 Task: Buy 3 Heat Shields from Exhaust & Emissions section under best seller category for shipping address: Evan Adams, 1390 Camden Street, Reno, Nevada 89501, Cell Number 7752551231. Pay from credit card ending with 2005, CVV 3321
Action: Mouse moved to (27, 77)
Screenshot: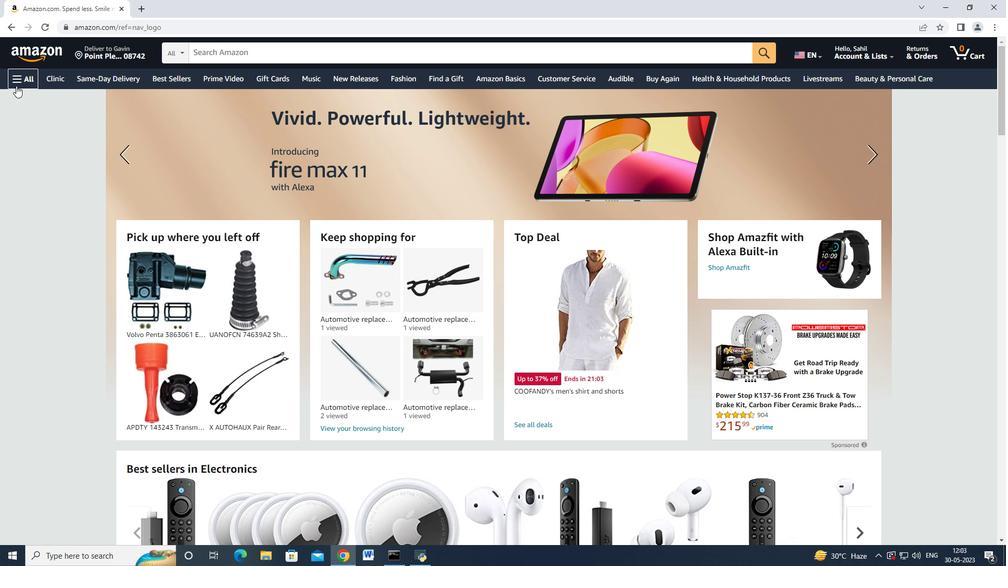 
Action: Mouse pressed left at (27, 77)
Screenshot: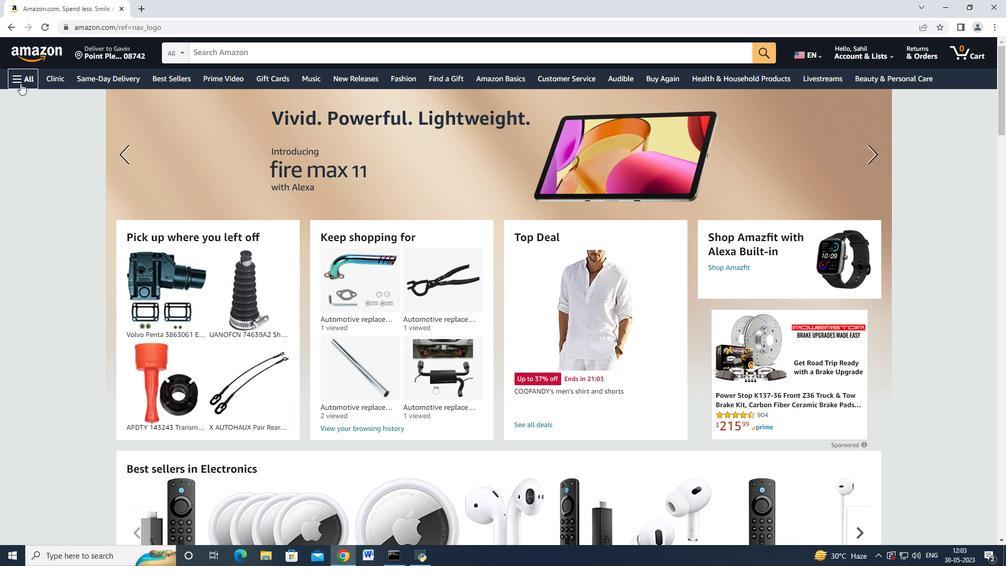 
Action: Mouse moved to (78, 150)
Screenshot: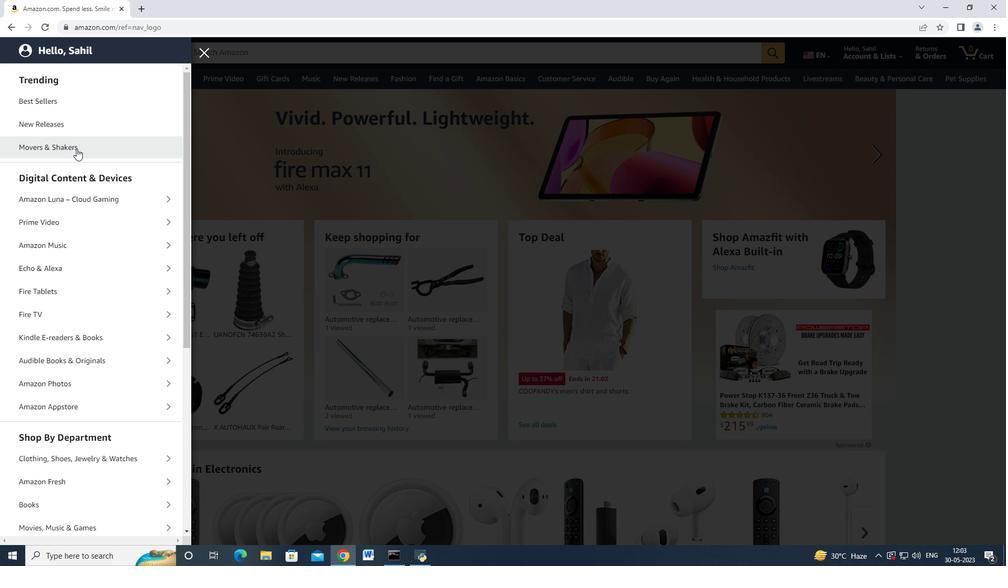 
Action: Mouse scrolled (78, 150) with delta (0, 0)
Screenshot: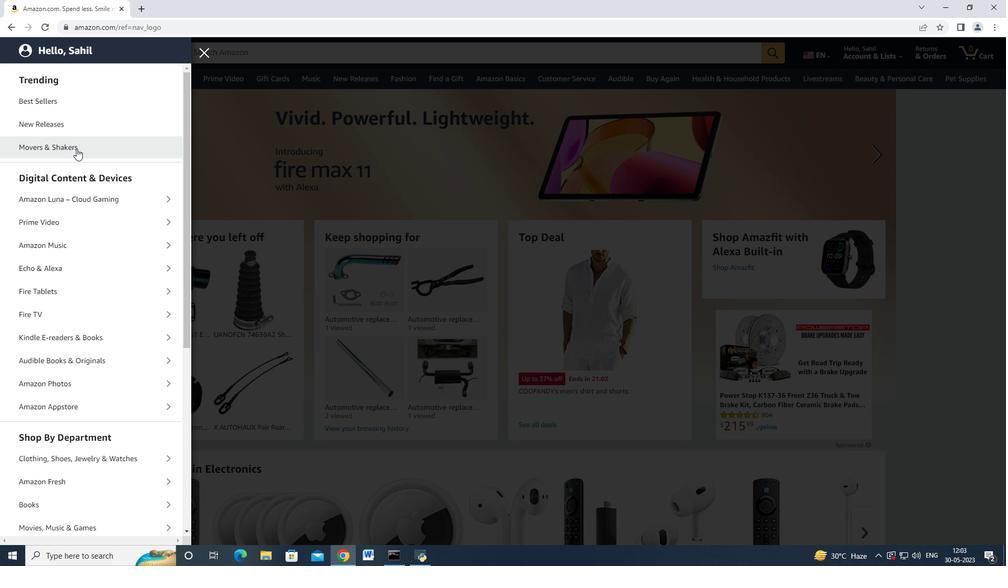 
Action: Mouse scrolled (78, 150) with delta (0, 0)
Screenshot: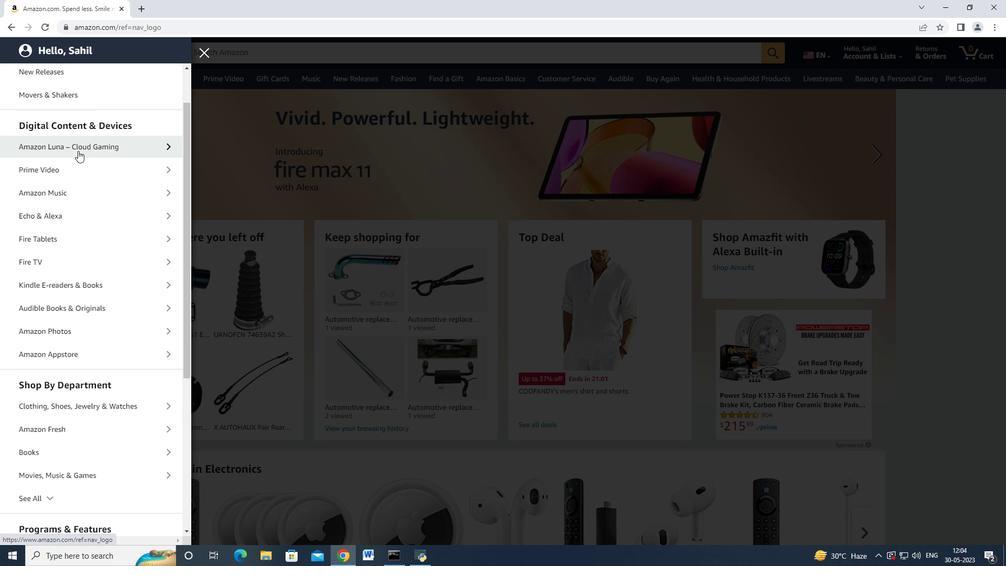 
Action: Mouse moved to (79, 156)
Screenshot: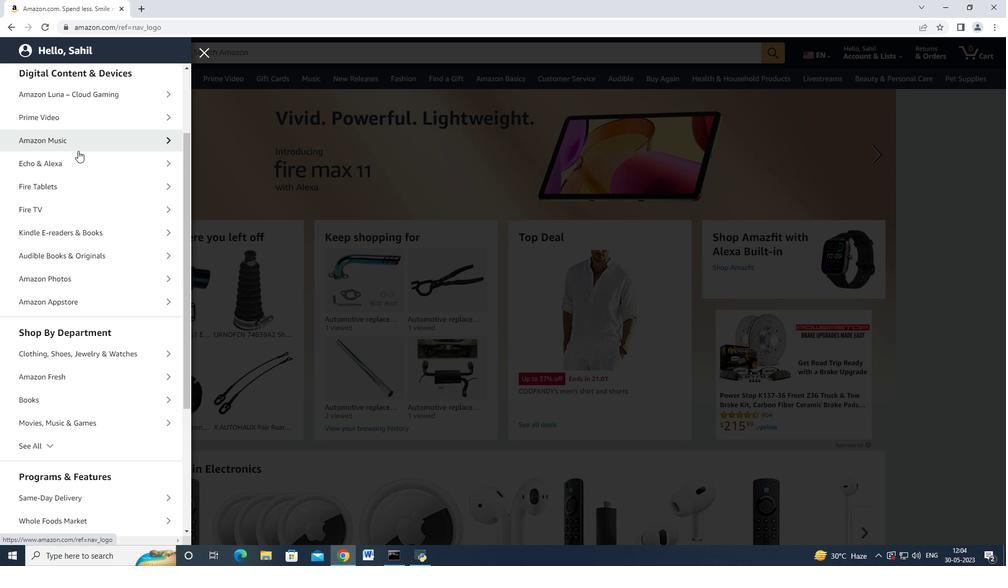 
Action: Mouse scrolled (79, 156) with delta (0, 0)
Screenshot: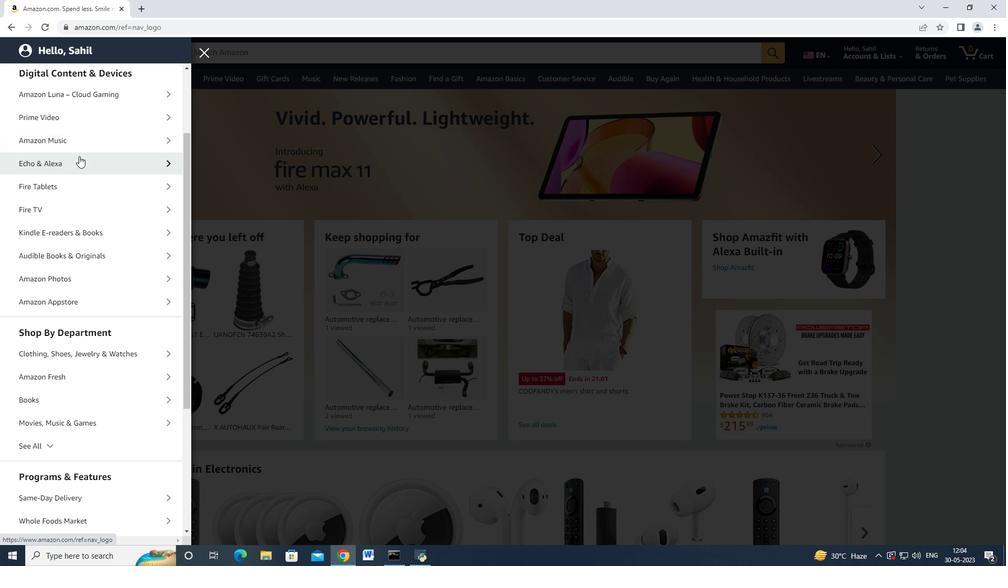 
Action: Mouse moved to (98, 324)
Screenshot: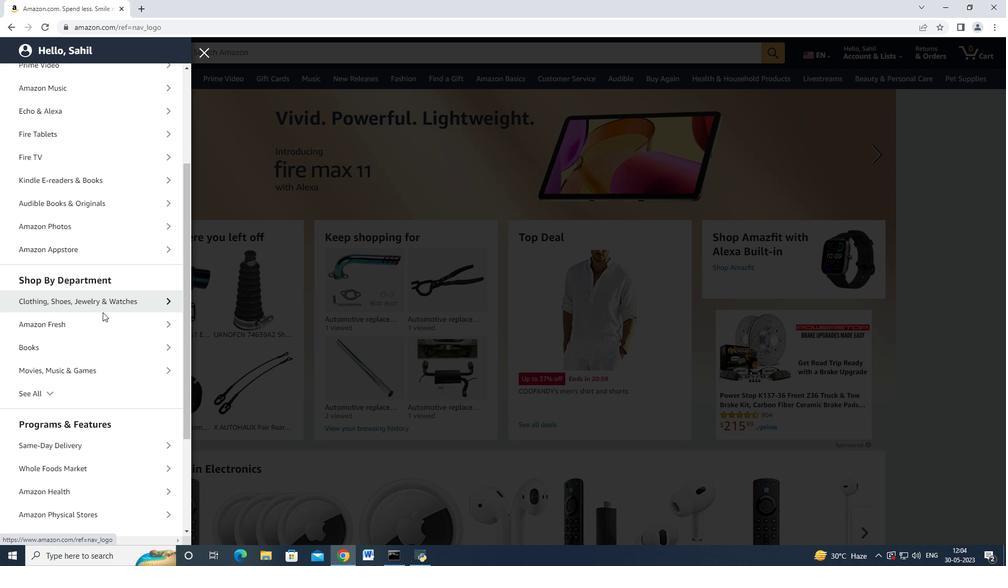 
Action: Mouse scrolled (98, 323) with delta (0, 0)
Screenshot: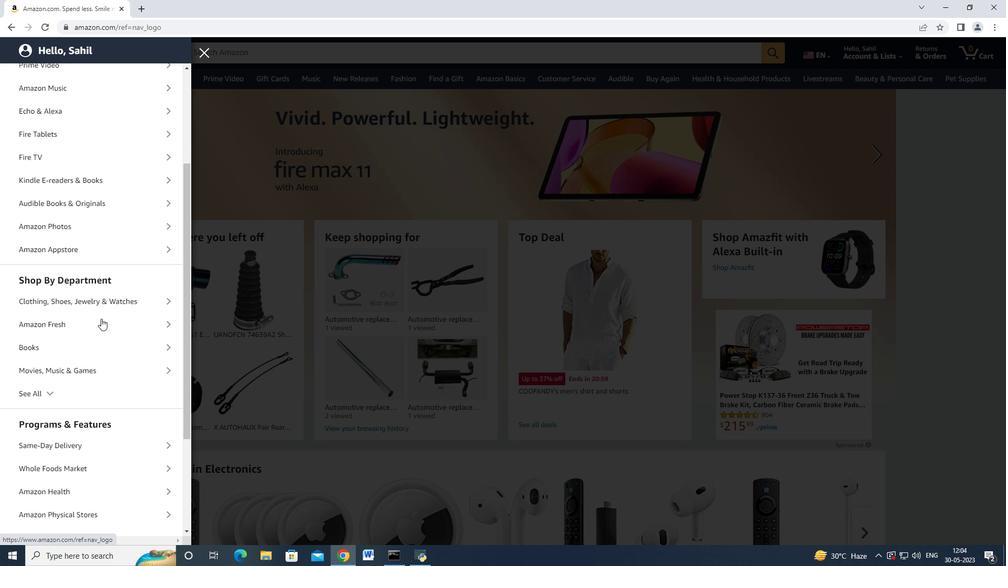
Action: Mouse scrolled (98, 323) with delta (0, 0)
Screenshot: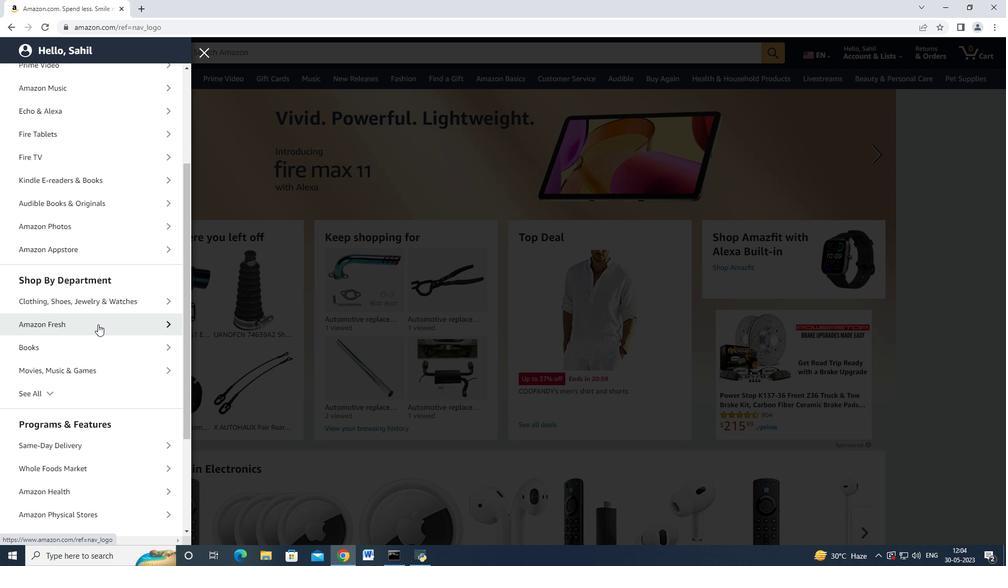
Action: Mouse moved to (83, 298)
Screenshot: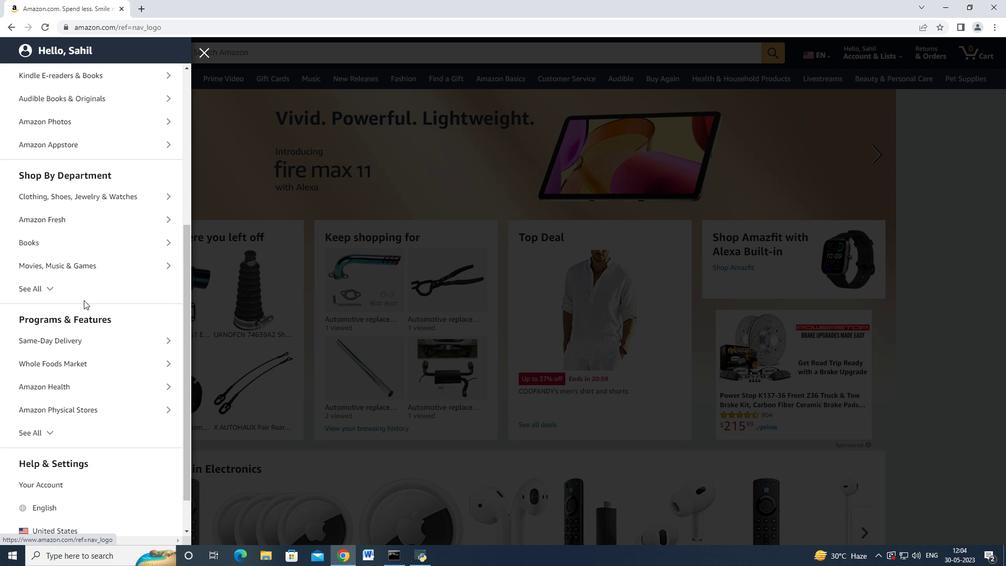 
Action: Mouse pressed left at (83, 298)
Screenshot: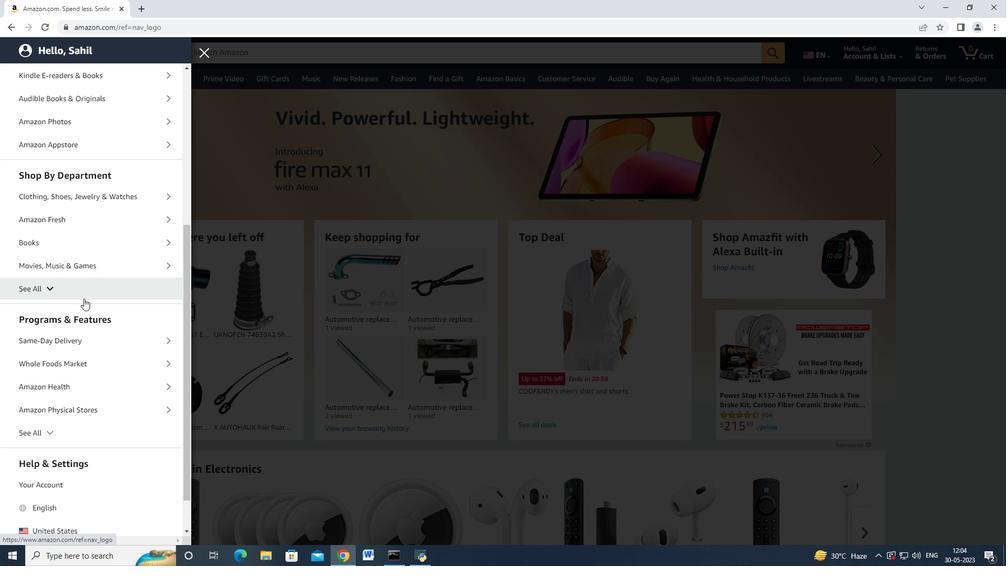
Action: Mouse scrolled (83, 298) with delta (0, 0)
Screenshot: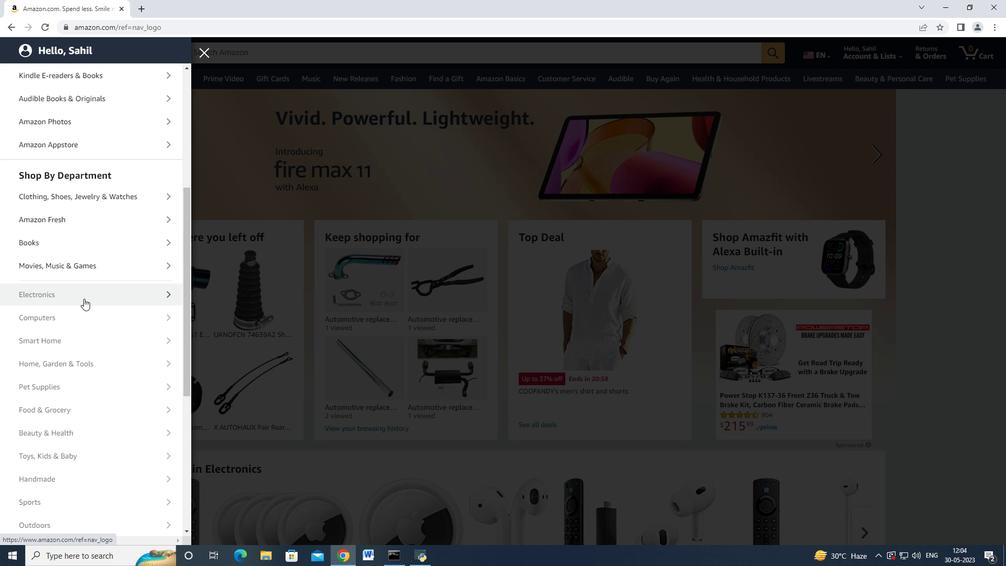 
Action: Mouse scrolled (83, 298) with delta (0, 0)
Screenshot: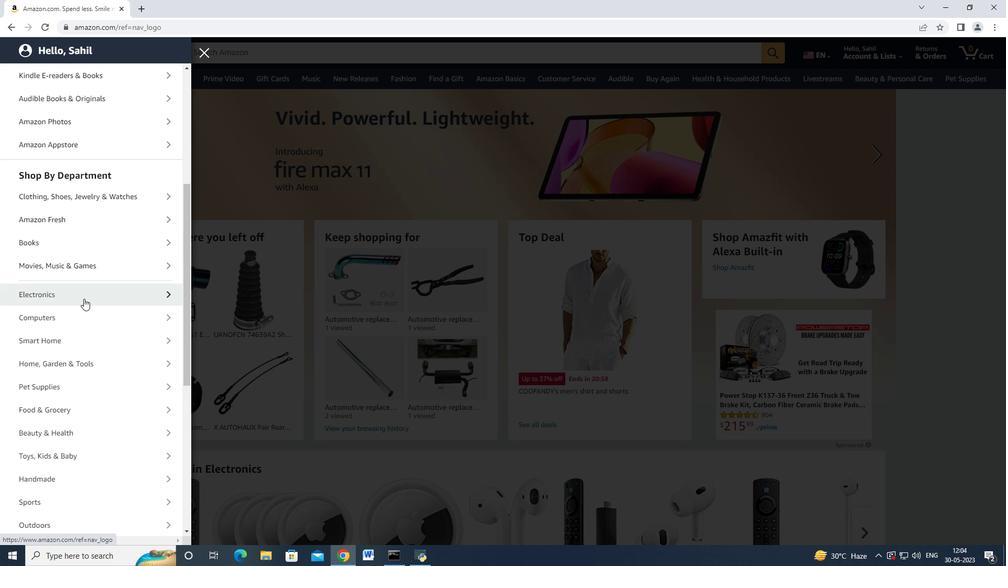 
Action: Mouse scrolled (83, 298) with delta (0, 0)
Screenshot: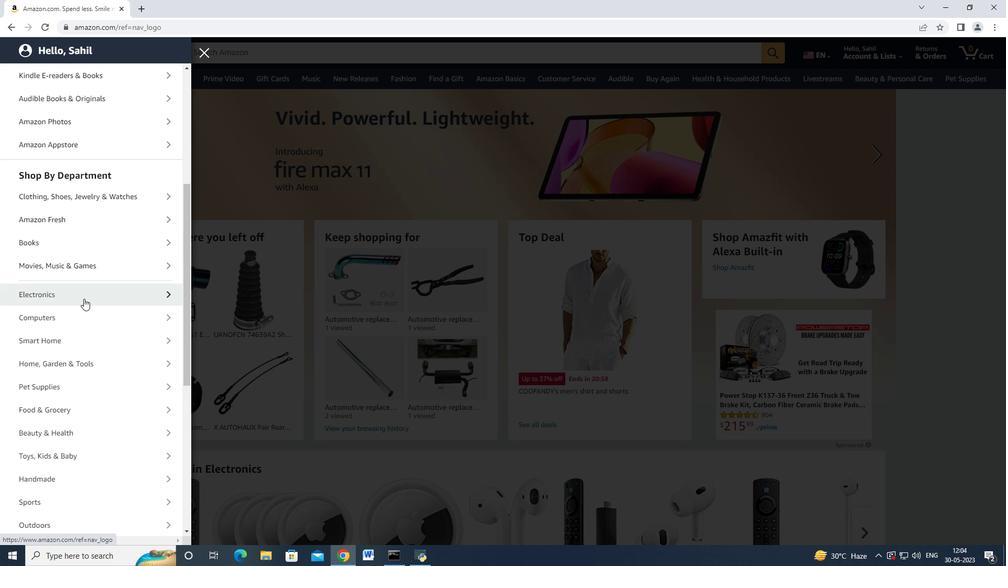 
Action: Mouse scrolled (83, 298) with delta (0, 0)
Screenshot: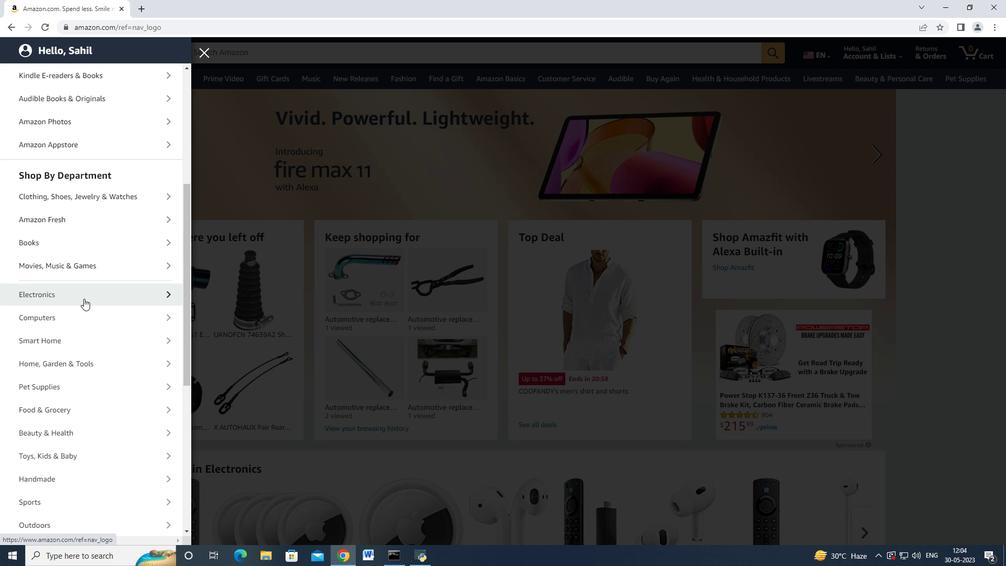
Action: Mouse moved to (136, 343)
Screenshot: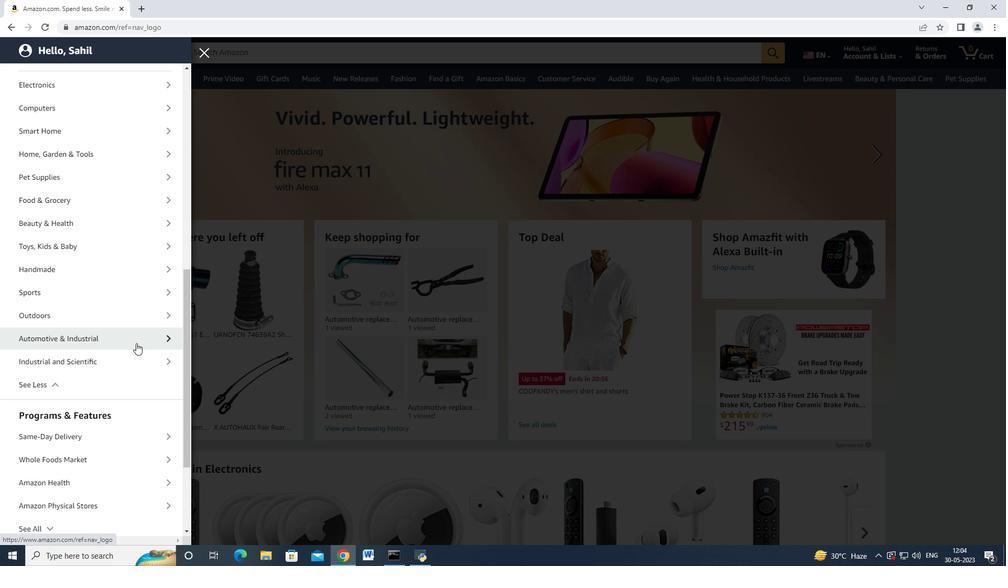 
Action: Mouse pressed left at (136, 343)
Screenshot: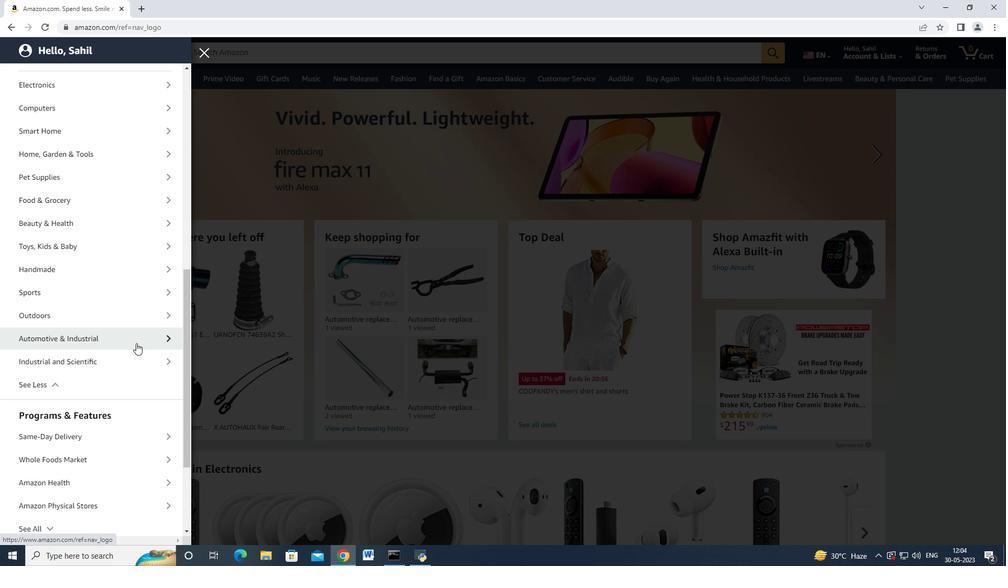 
Action: Mouse moved to (121, 125)
Screenshot: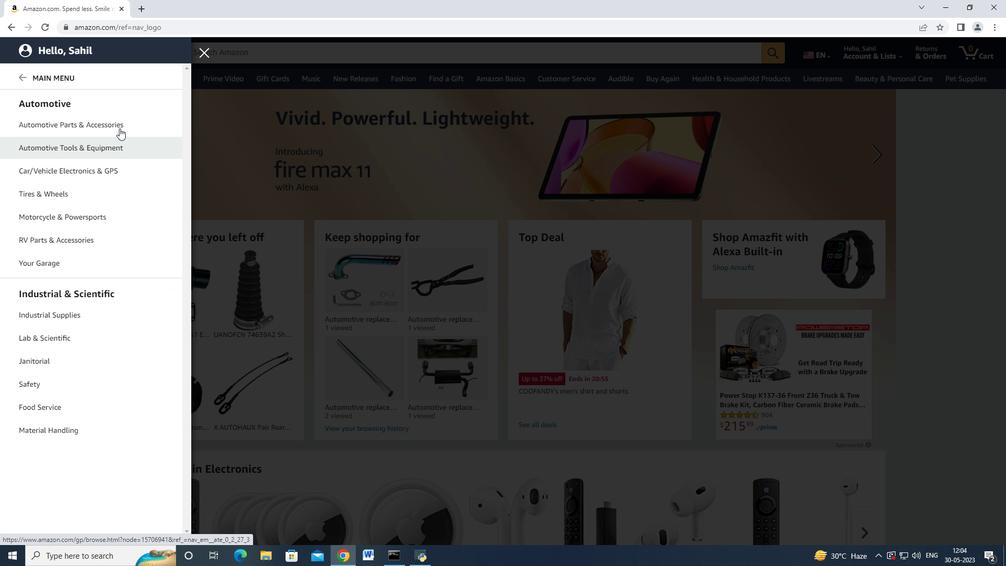
Action: Mouse pressed left at (121, 125)
Screenshot: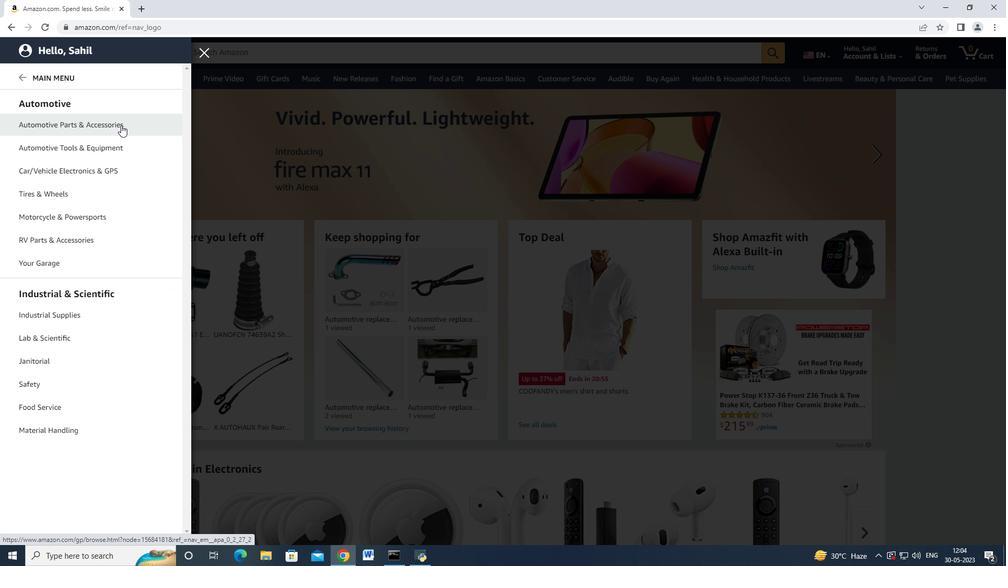 
Action: Mouse moved to (173, 93)
Screenshot: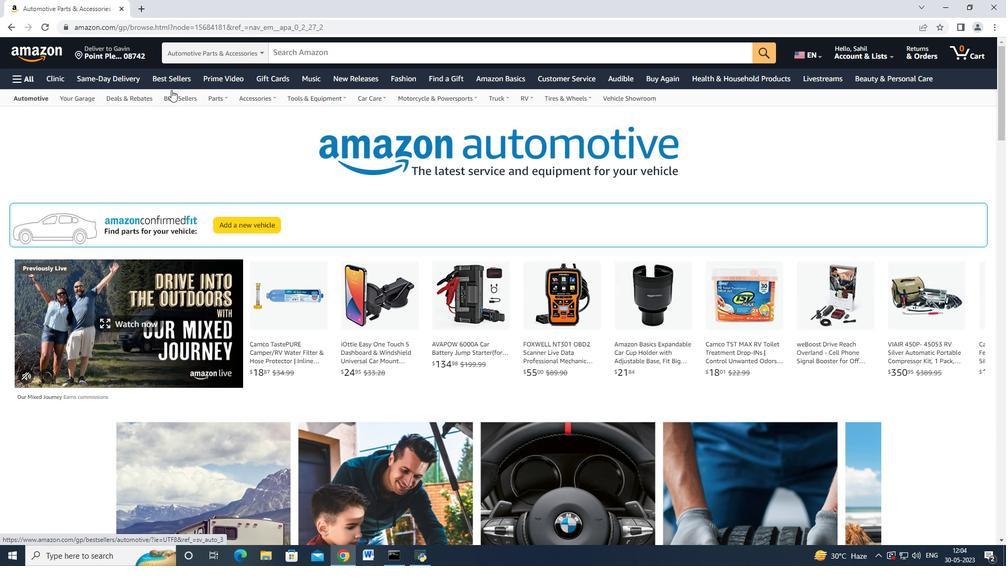 
Action: Mouse pressed left at (173, 93)
Screenshot: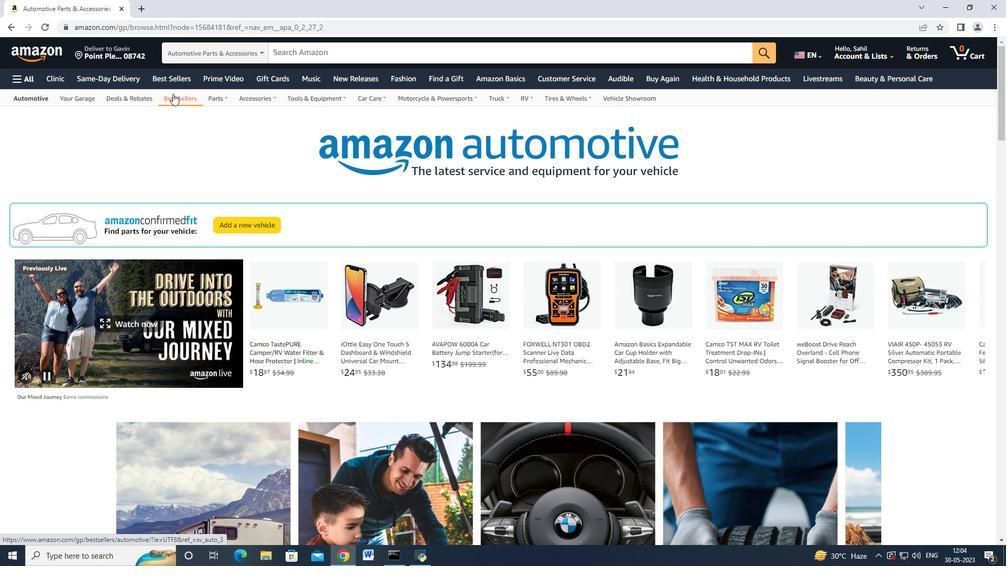 
Action: Mouse moved to (73, 277)
Screenshot: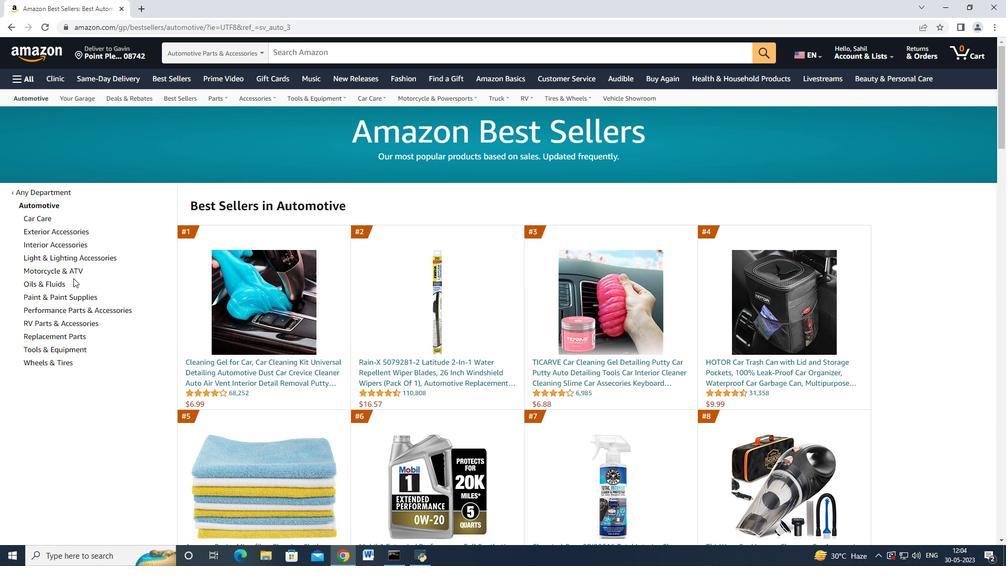 
Action: Mouse scrolled (73, 277) with delta (0, 0)
Screenshot: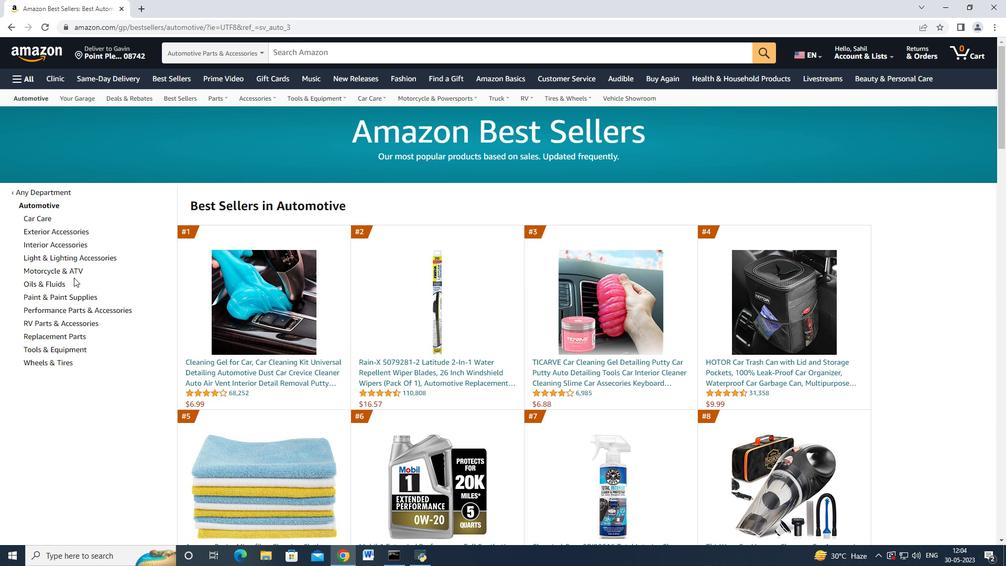 
Action: Mouse moved to (75, 276)
Screenshot: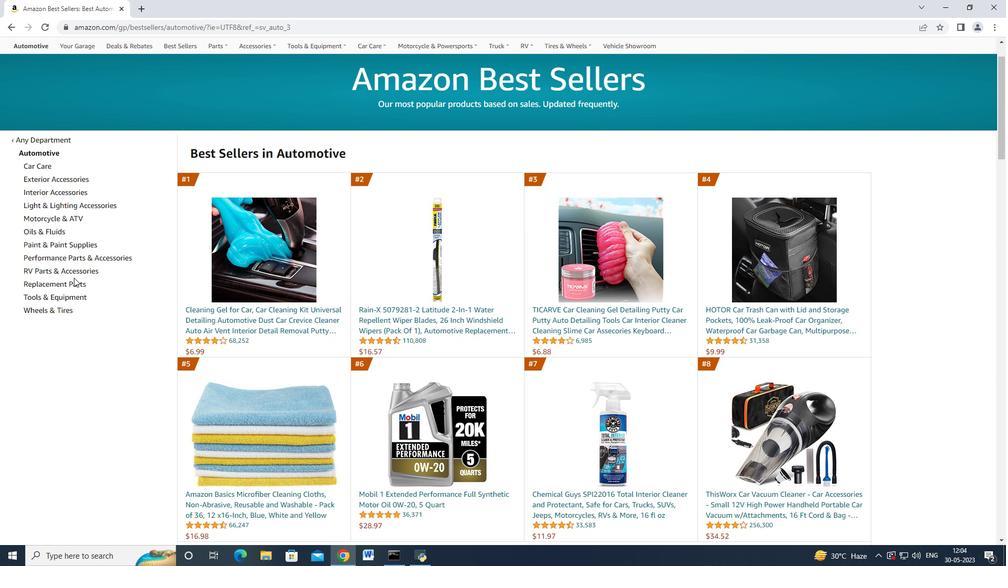 
Action: Mouse scrolled (75, 276) with delta (0, 0)
Screenshot: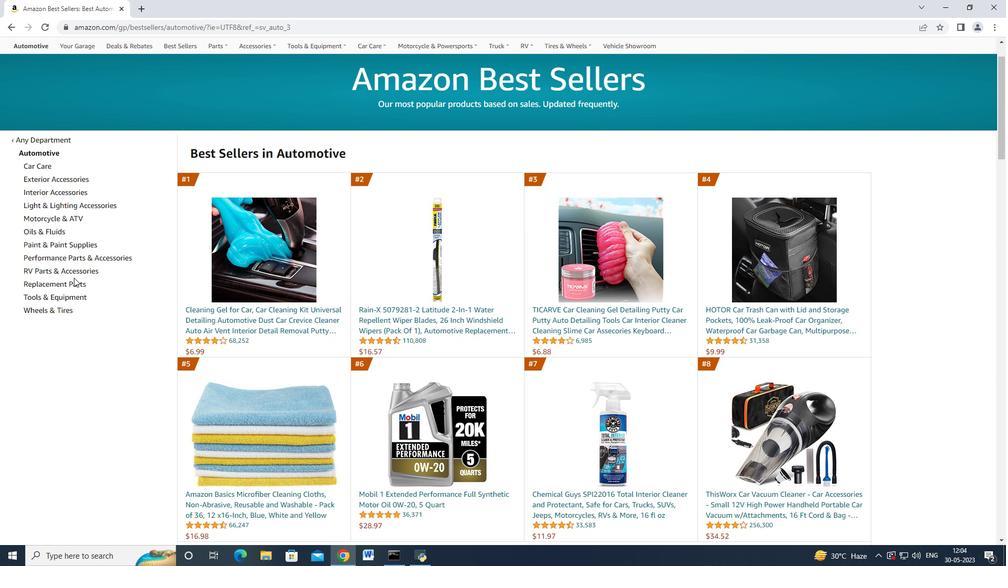 
Action: Mouse moved to (65, 231)
Screenshot: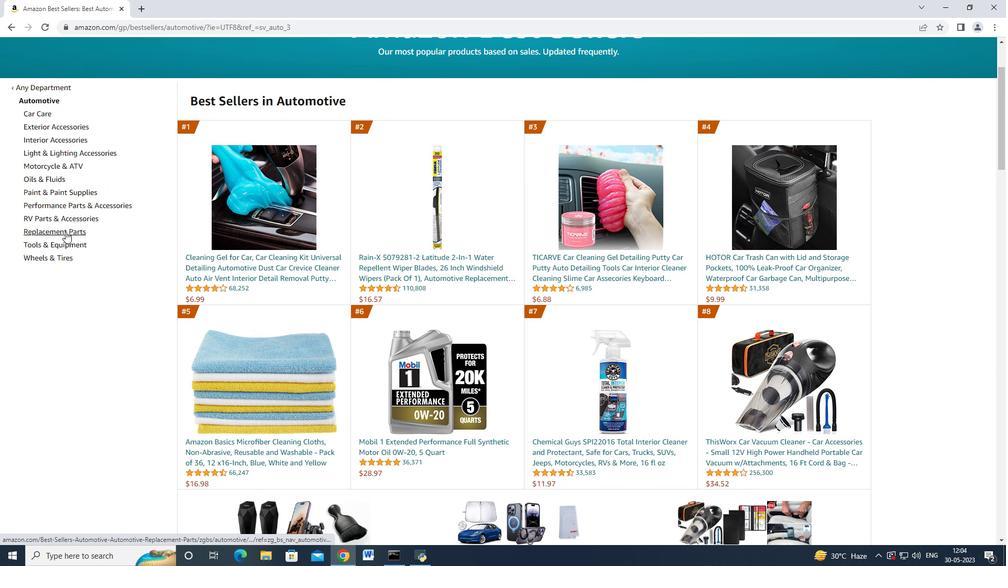 
Action: Mouse pressed left at (65, 231)
Screenshot: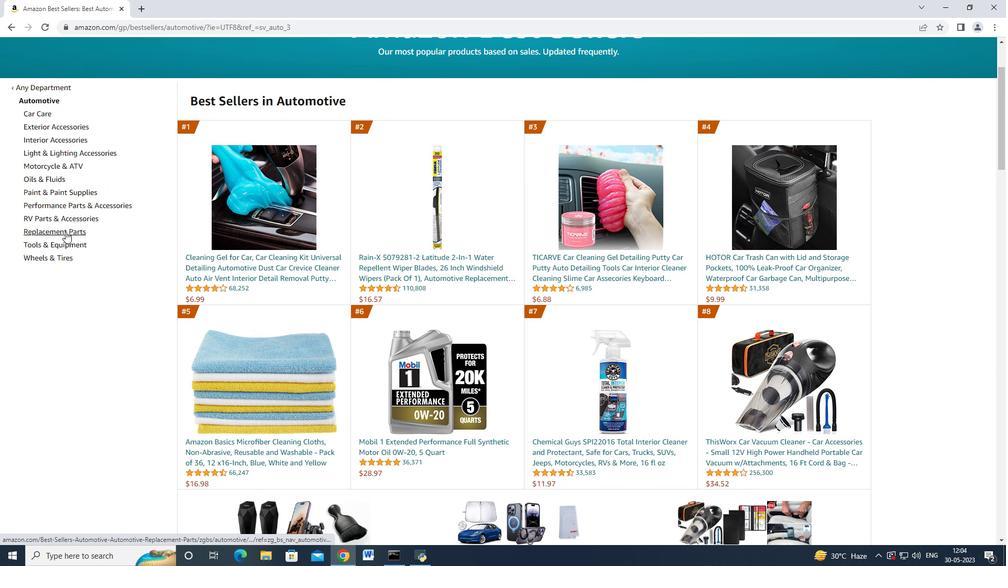 
Action: Mouse moved to (64, 251)
Screenshot: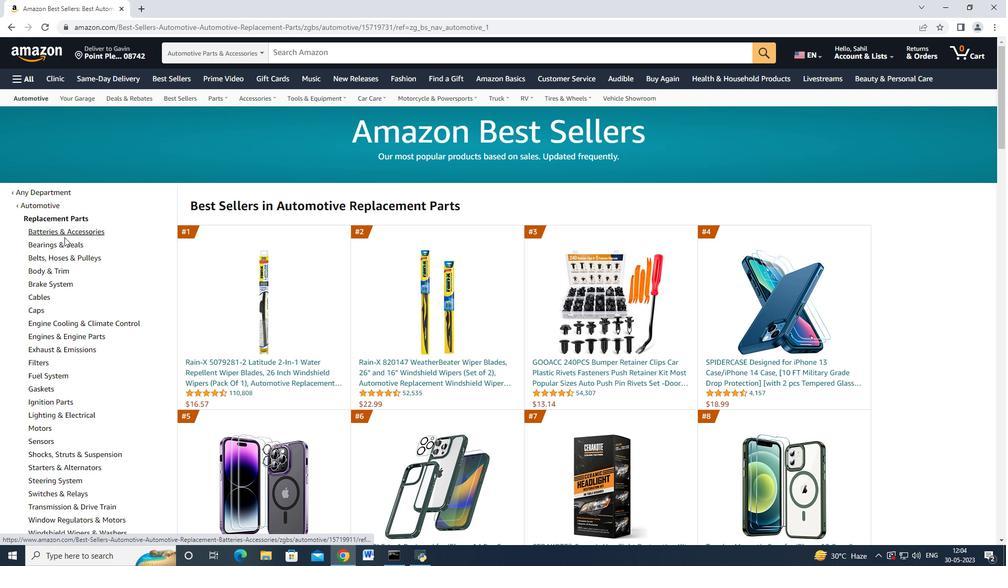 
Action: Mouse scrolled (64, 251) with delta (0, 0)
Screenshot: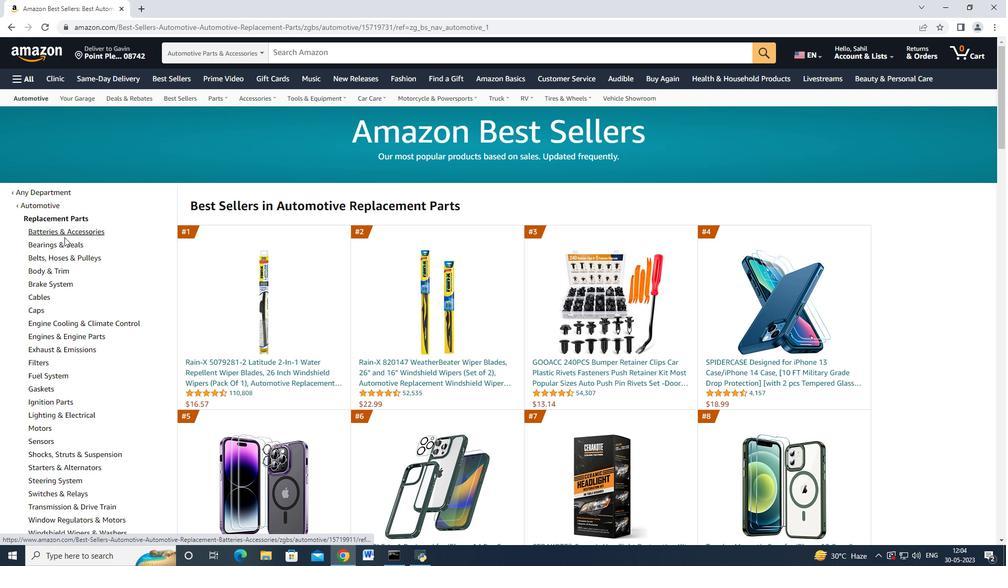 
Action: Mouse moved to (73, 297)
Screenshot: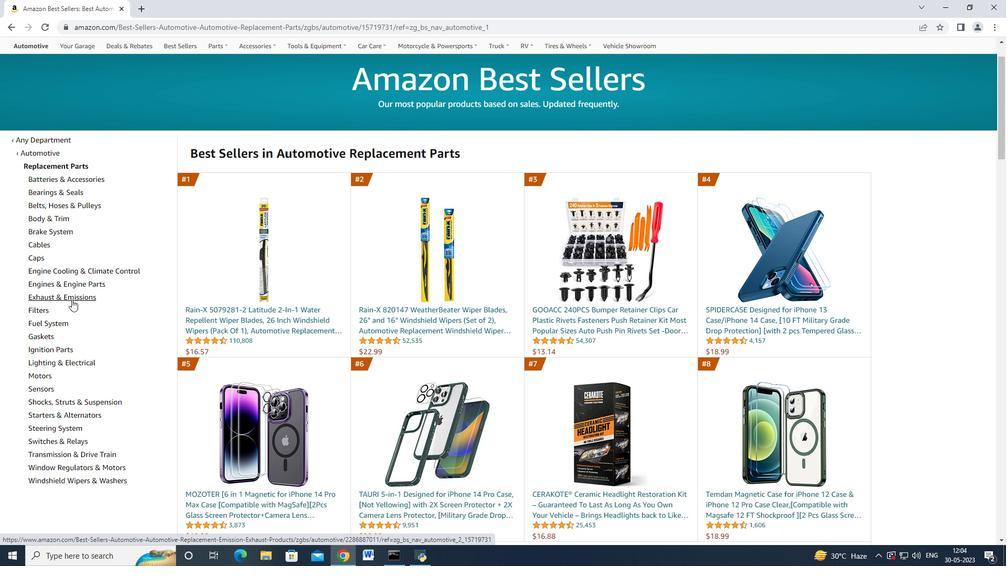 
Action: Mouse pressed left at (73, 297)
Screenshot: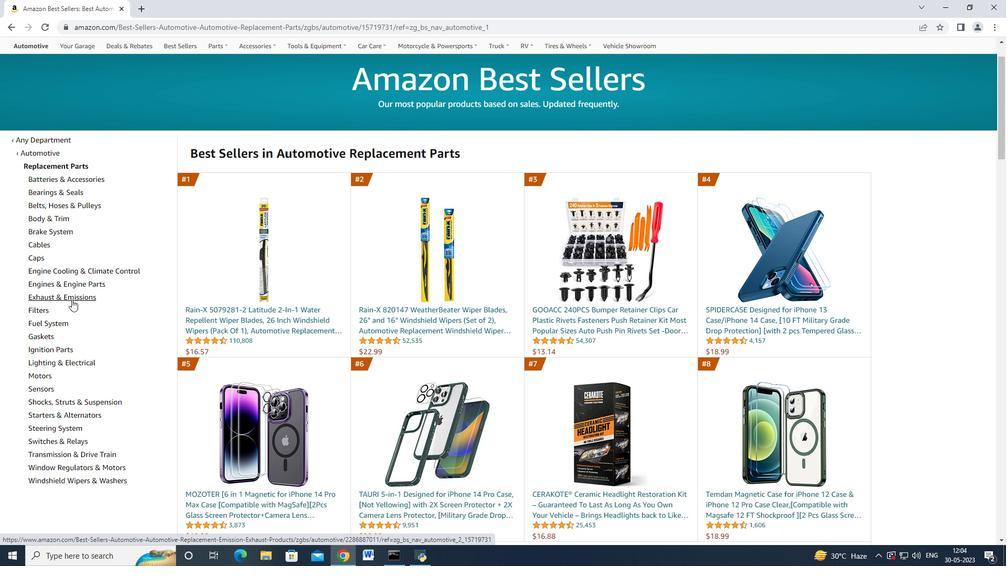 
Action: Mouse moved to (85, 255)
Screenshot: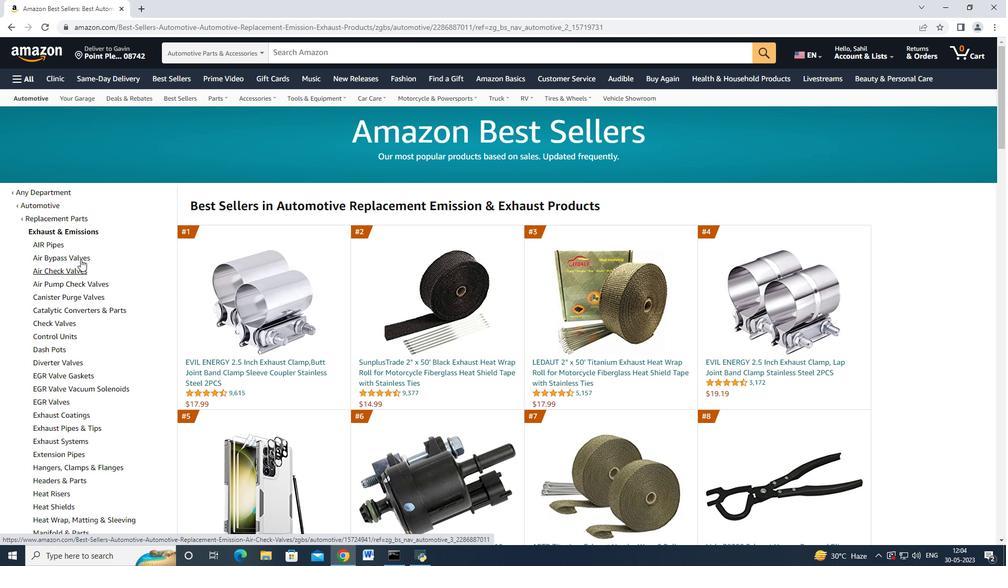 
Action: Mouse scrolled (85, 254) with delta (0, 0)
Screenshot: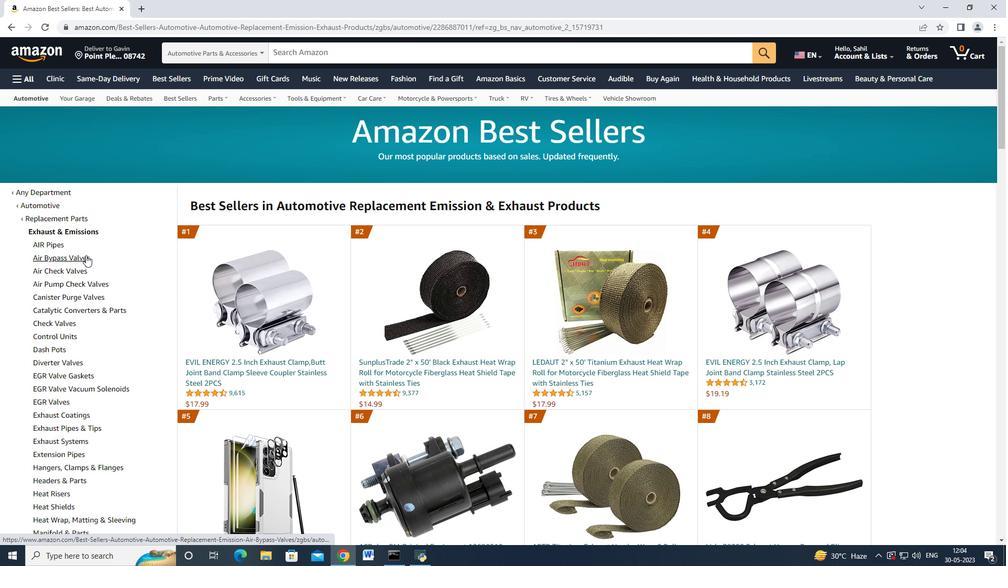 
Action: Mouse scrolled (85, 254) with delta (0, 0)
Screenshot: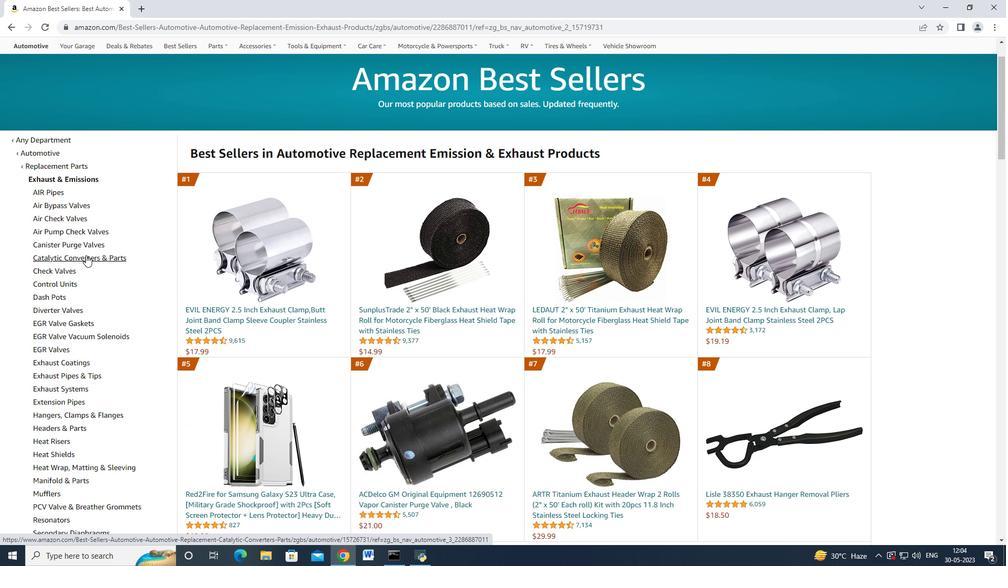 
Action: Mouse scrolled (85, 254) with delta (0, 0)
Screenshot: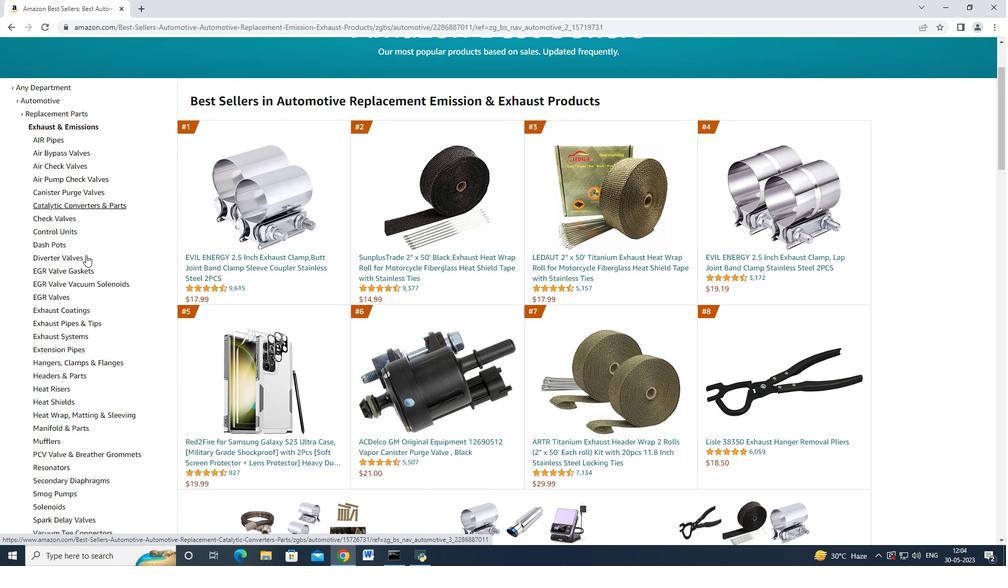 
Action: Mouse scrolled (85, 255) with delta (0, 0)
Screenshot: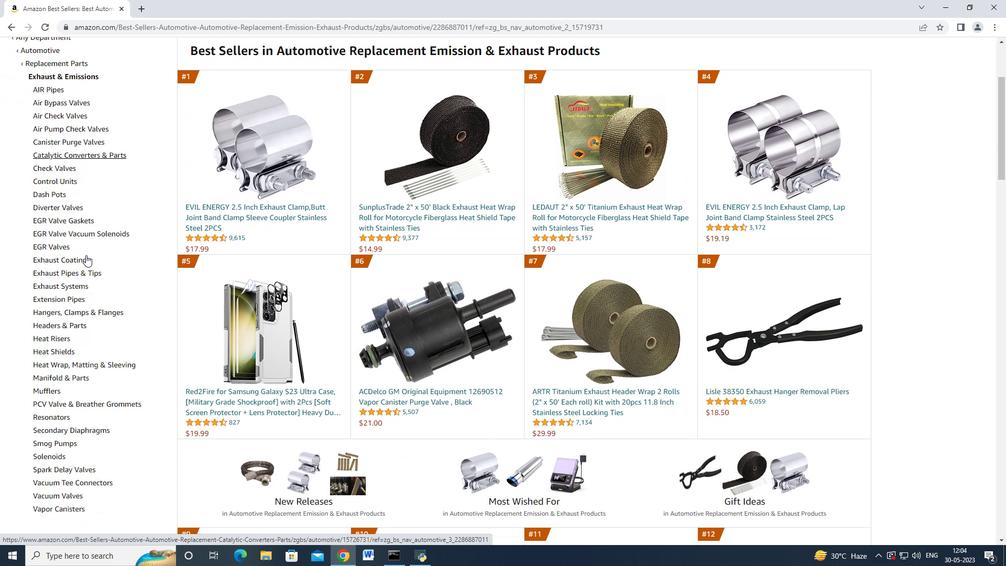 
Action: Mouse scrolled (85, 255) with delta (0, 0)
Screenshot: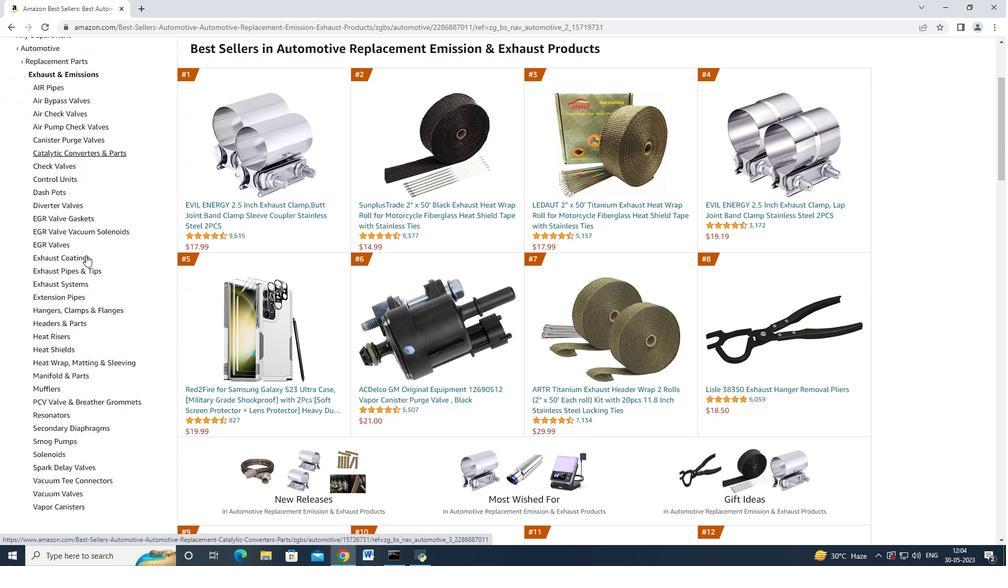 
Action: Mouse moved to (95, 224)
Screenshot: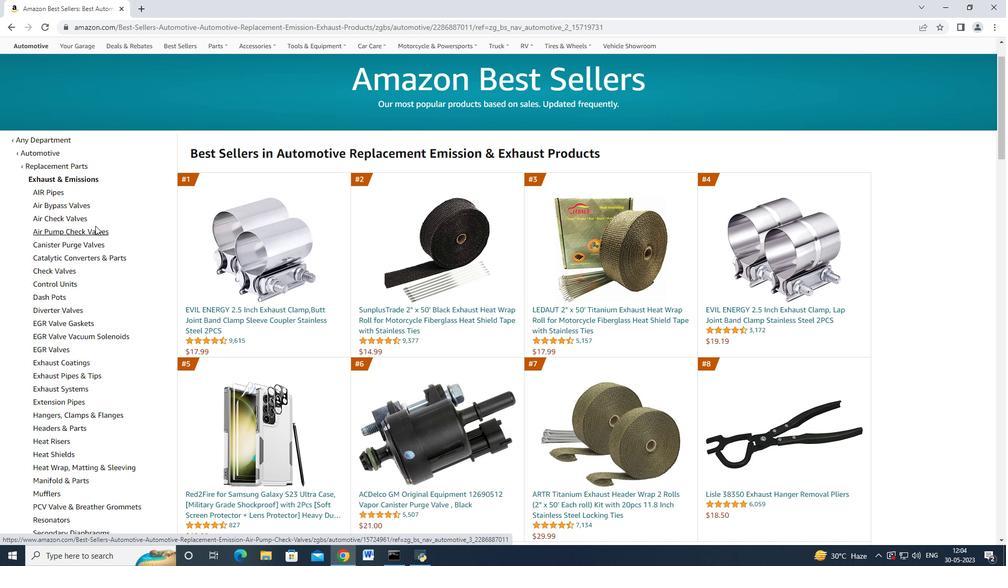
Action: Mouse scrolled (95, 223) with delta (0, 0)
Screenshot: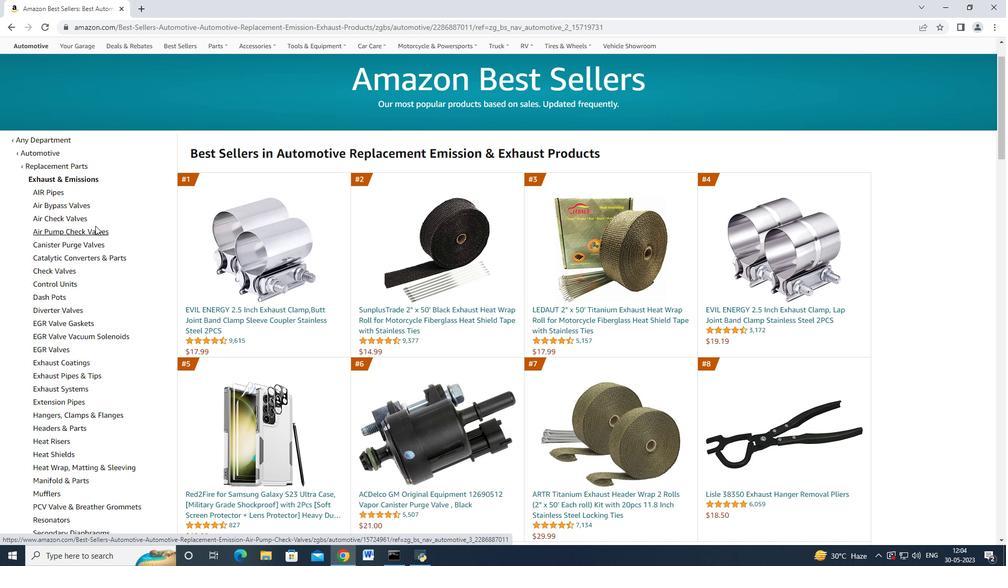 
Action: Mouse moved to (91, 227)
Screenshot: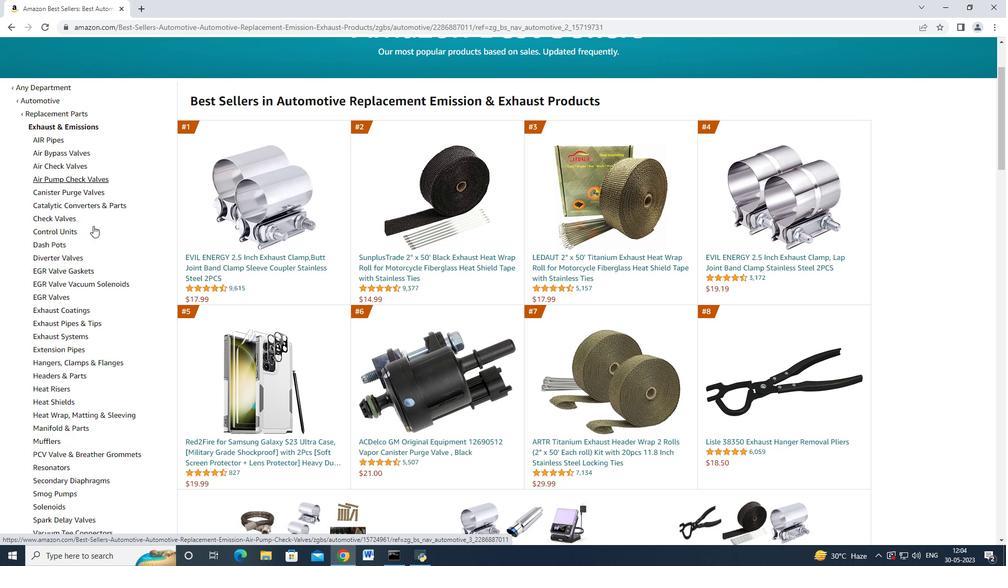 
Action: Mouse scrolled (91, 226) with delta (0, 0)
Screenshot: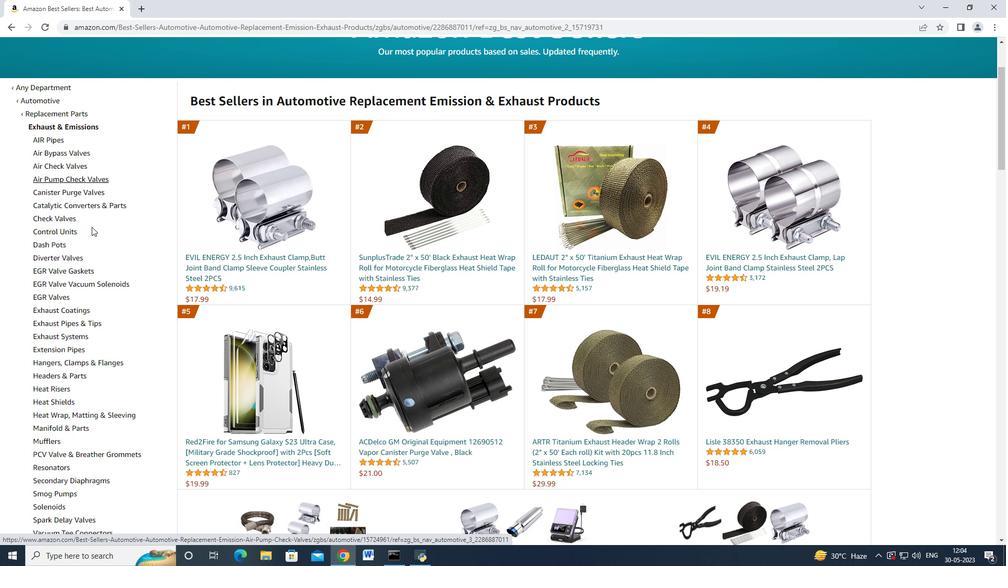 
Action: Mouse moved to (62, 334)
Screenshot: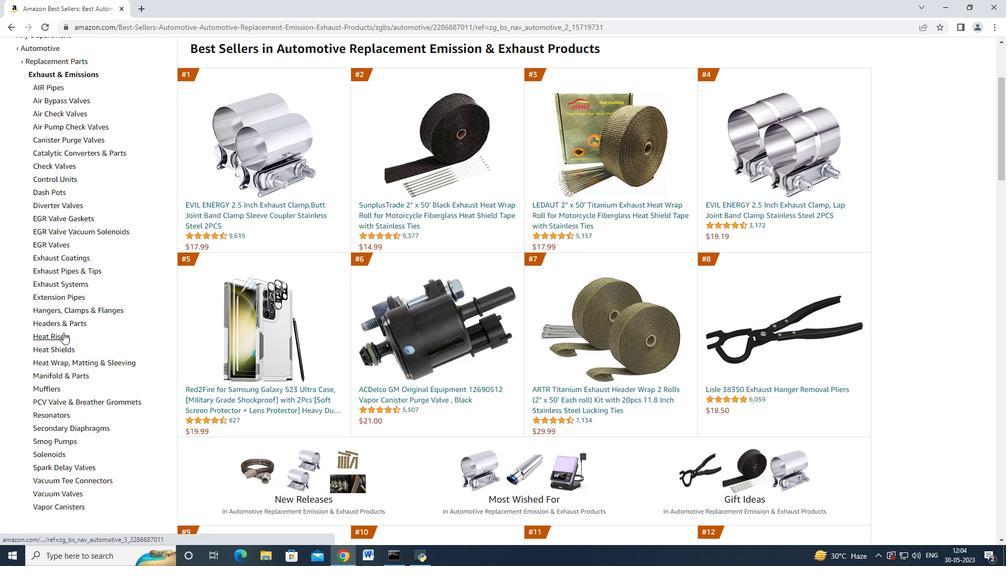 
Action: Mouse scrolled (62, 335) with delta (0, 0)
Screenshot: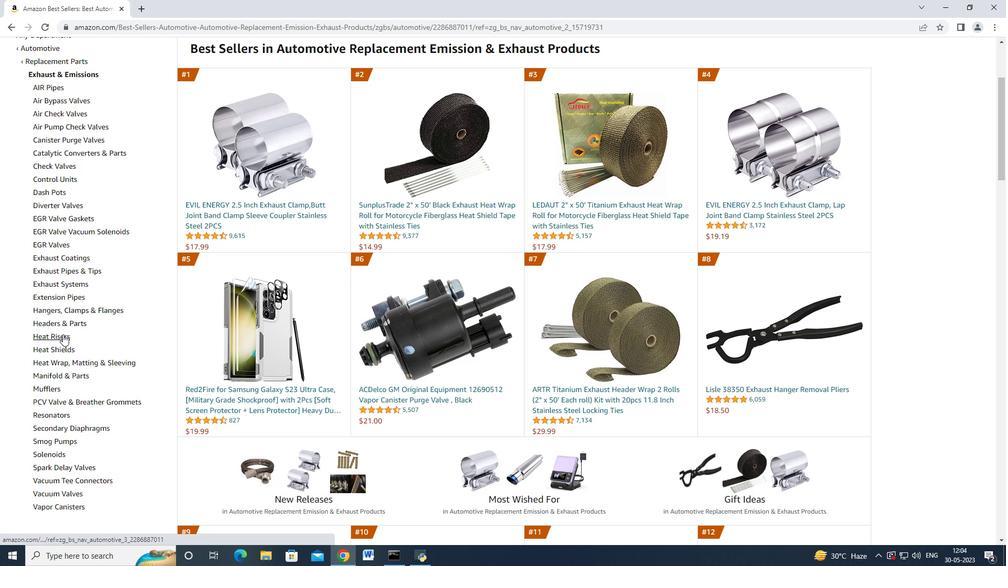 
Action: Mouse moved to (69, 401)
Screenshot: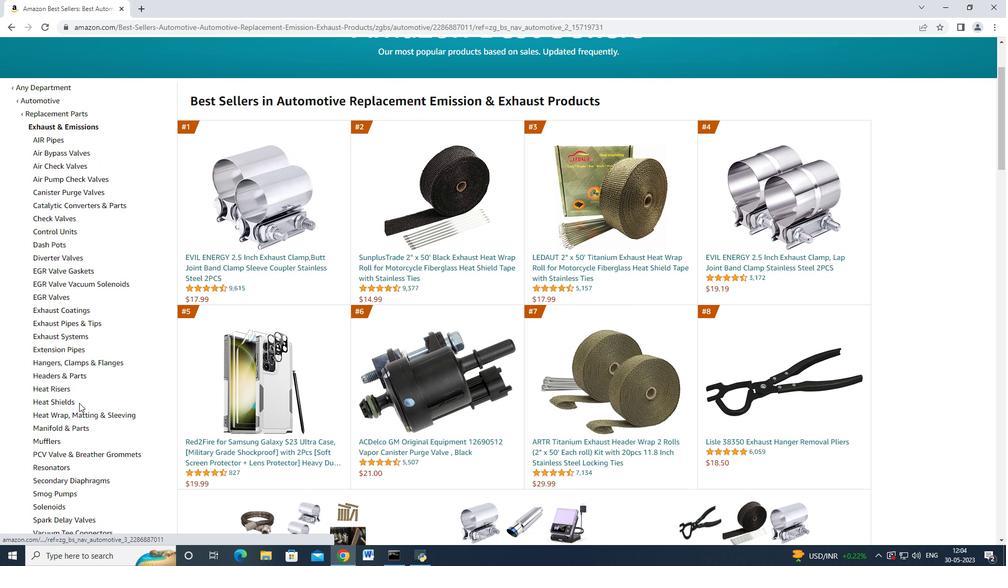 
Action: Mouse pressed left at (69, 401)
Screenshot: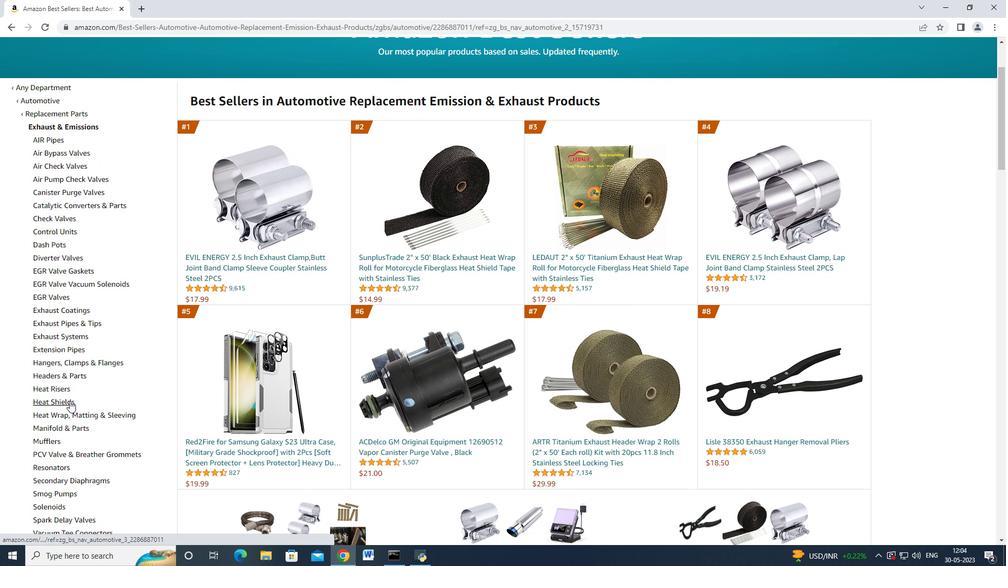 
Action: Mouse moved to (82, 194)
Screenshot: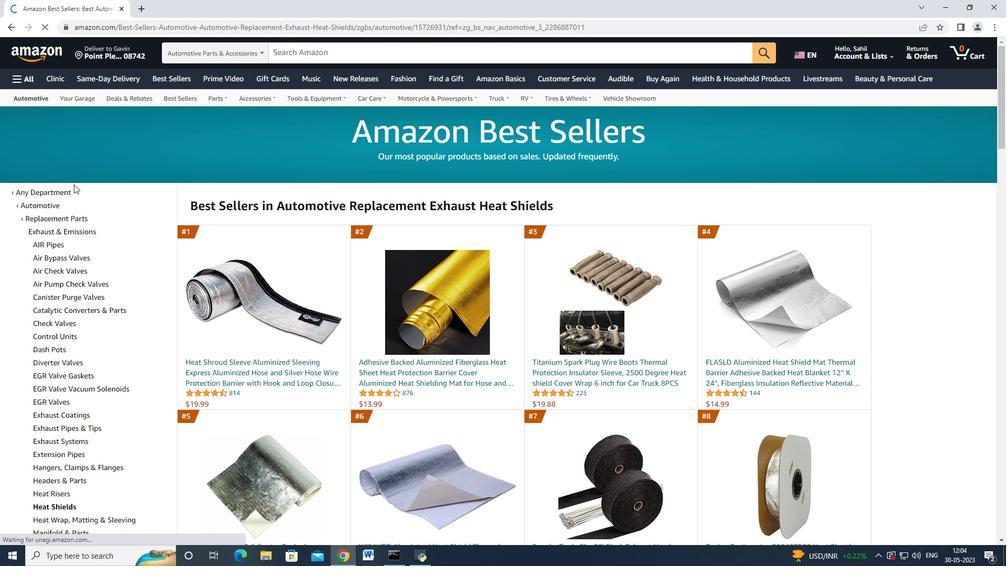 
Action: Mouse scrolled (82, 193) with delta (0, 0)
Screenshot: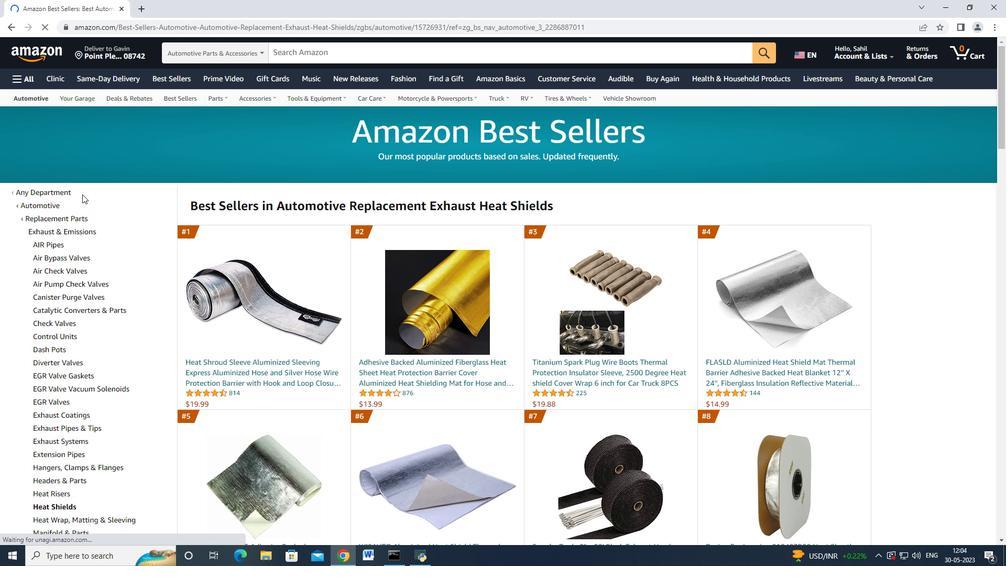 
Action: Mouse moved to (82, 194)
Screenshot: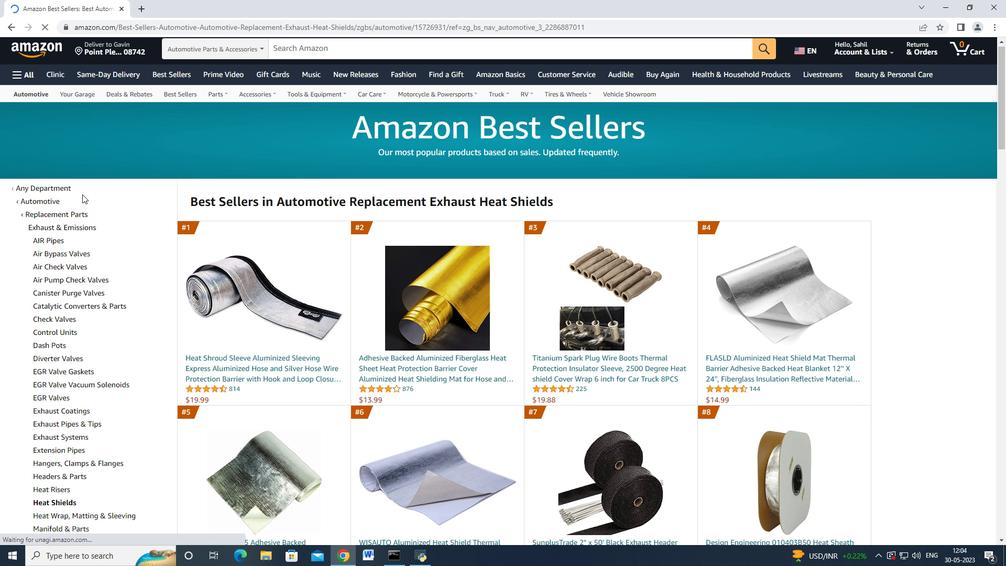 
Action: Mouse scrolled (82, 193) with delta (0, 0)
Screenshot: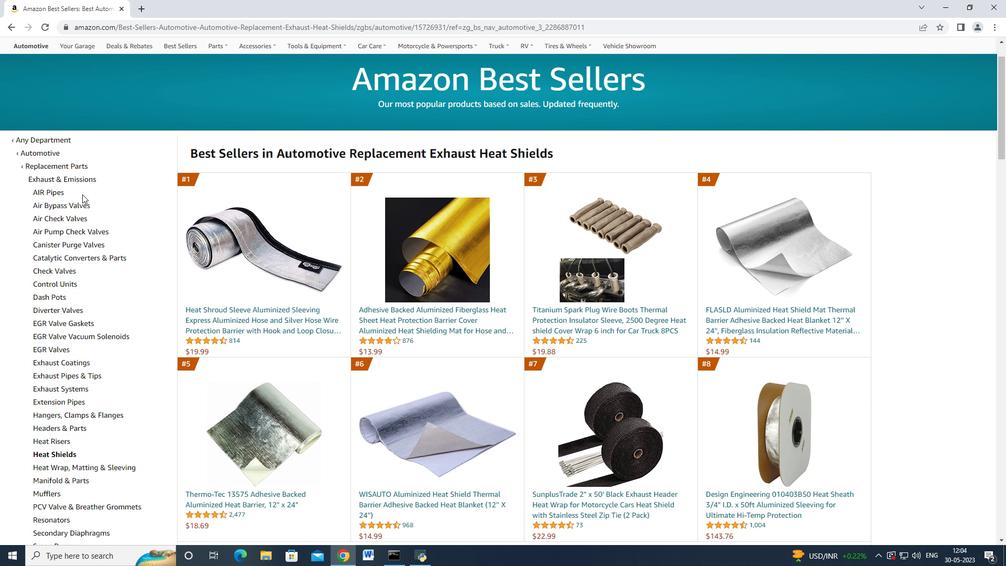 
Action: Mouse scrolled (82, 193) with delta (0, 0)
Screenshot: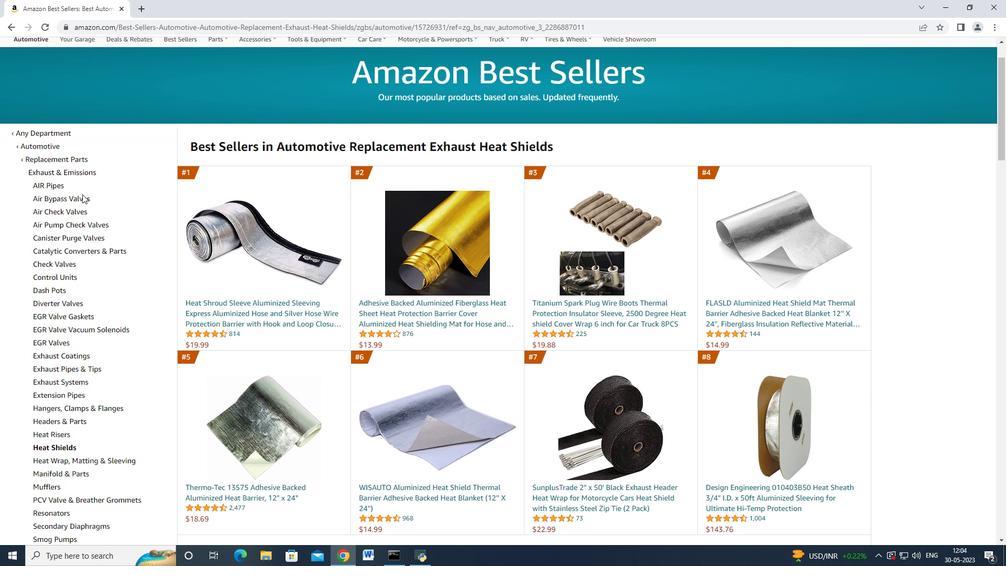 
Action: Mouse scrolled (82, 193) with delta (0, 0)
Screenshot: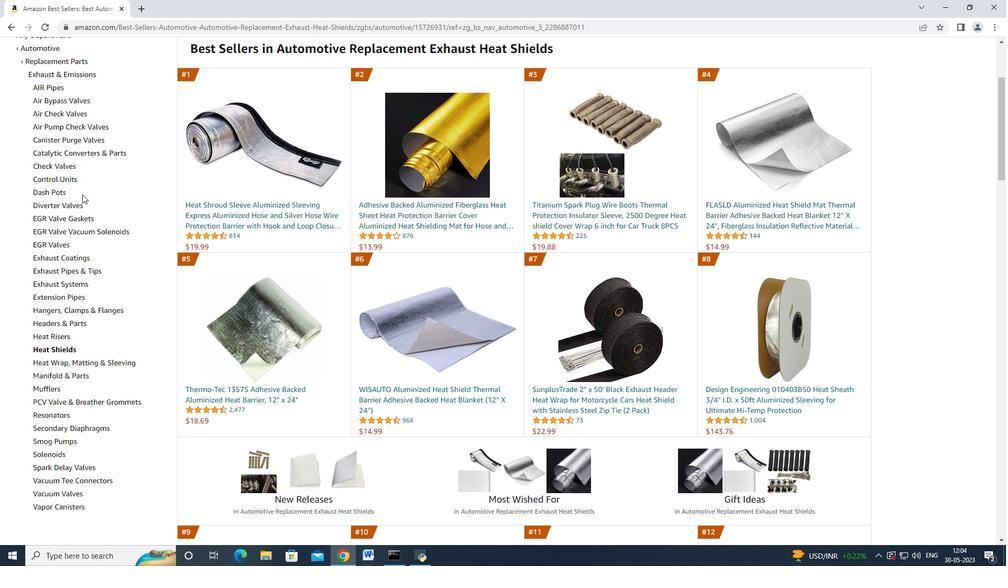 
Action: Mouse scrolled (82, 195) with delta (0, 0)
Screenshot: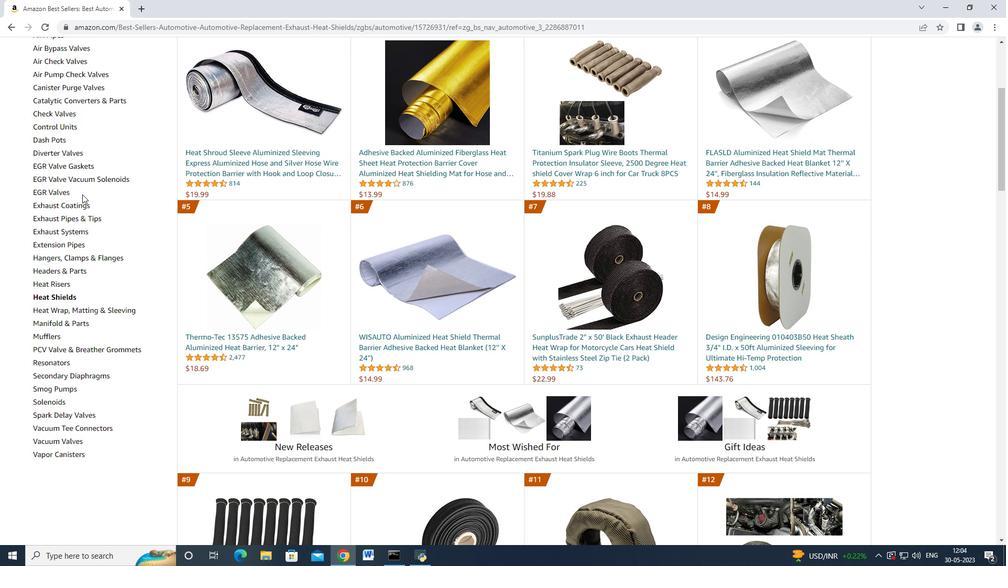 
Action: Mouse moved to (249, 308)
Screenshot: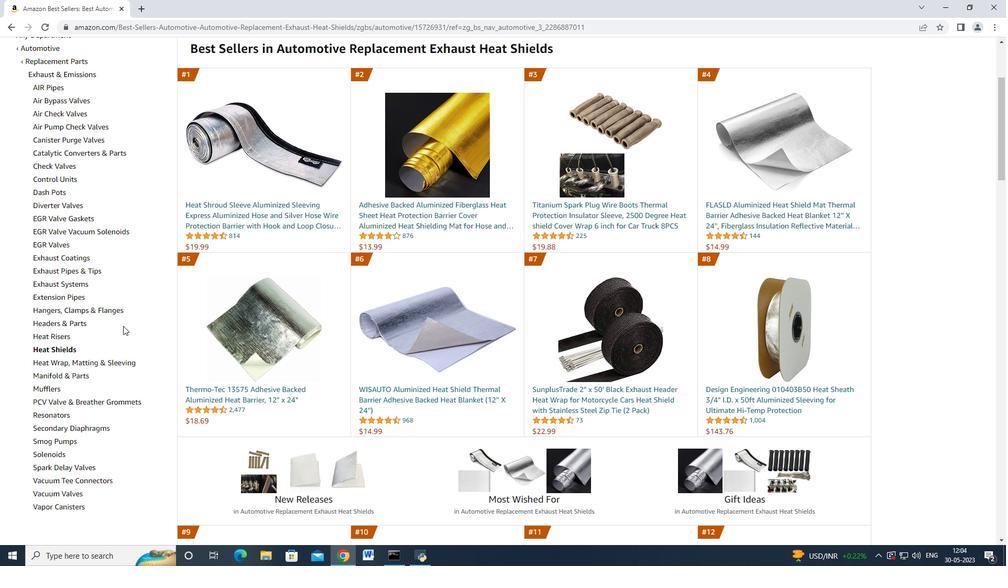 
Action: Mouse scrolled (249, 308) with delta (0, 0)
Screenshot: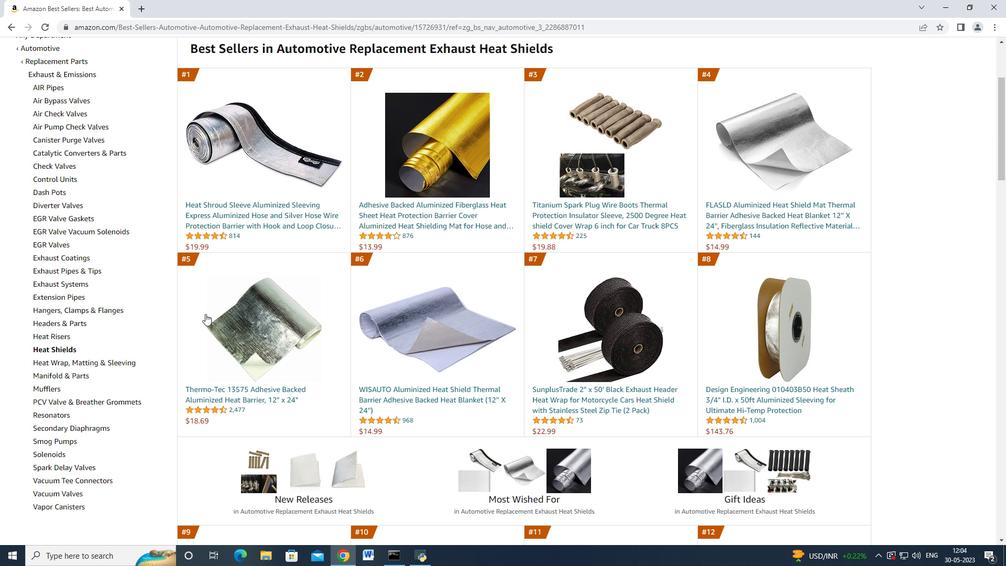 
Action: Mouse moved to (210, 262)
Screenshot: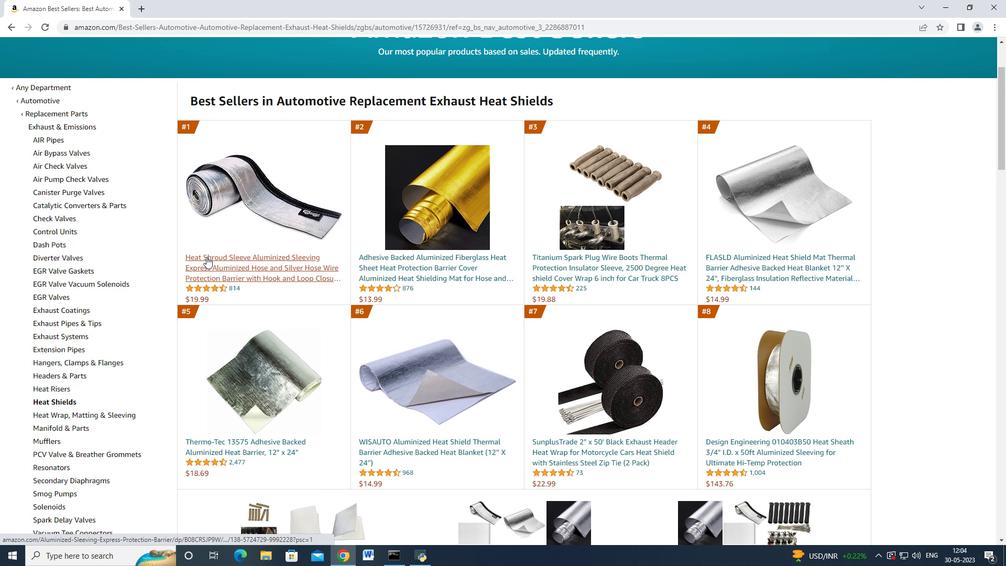 
Action: Mouse pressed left at (210, 262)
Screenshot: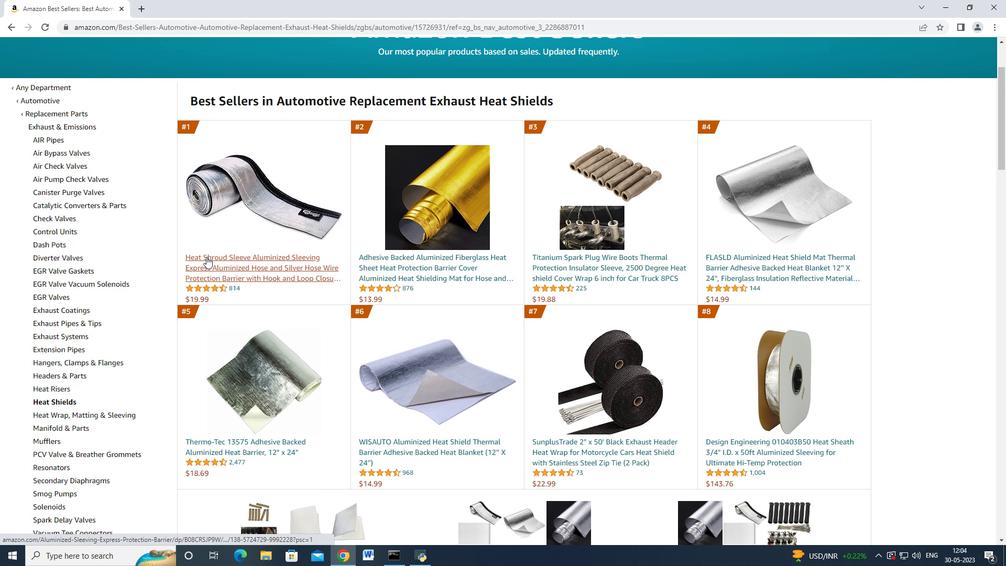 
Action: Mouse moved to (786, 396)
Screenshot: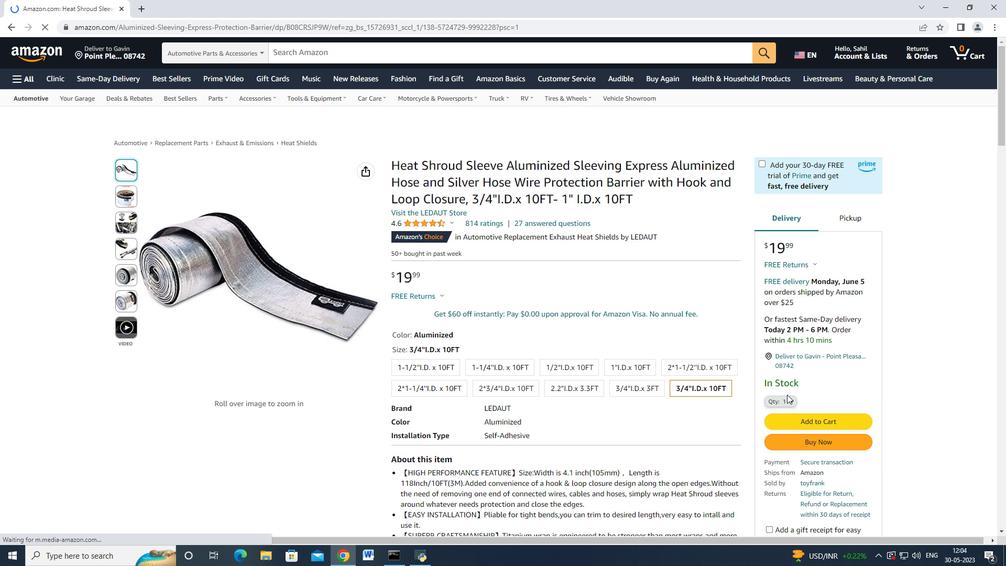 
Action: Mouse pressed left at (786, 396)
Screenshot: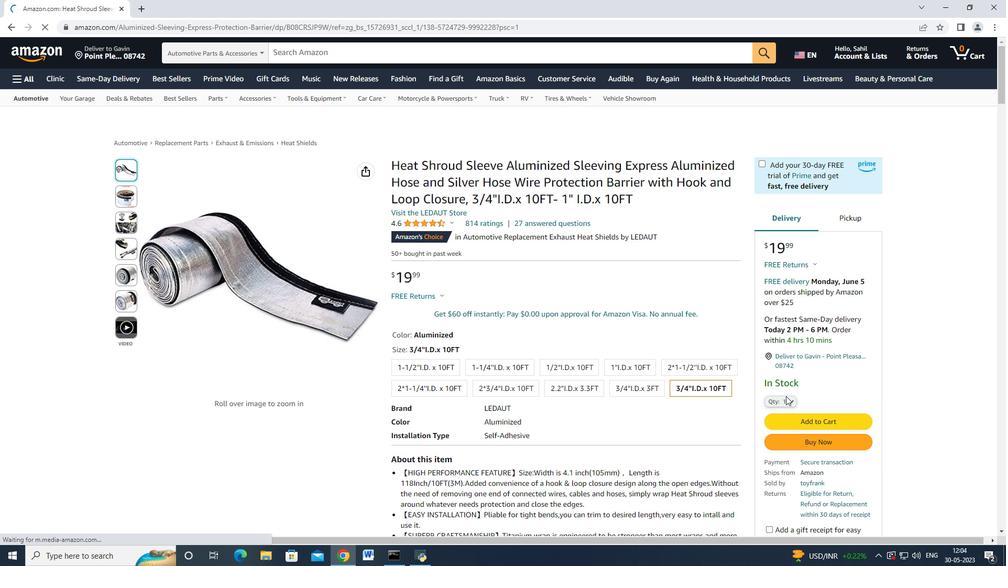 
Action: Mouse moved to (785, 303)
Screenshot: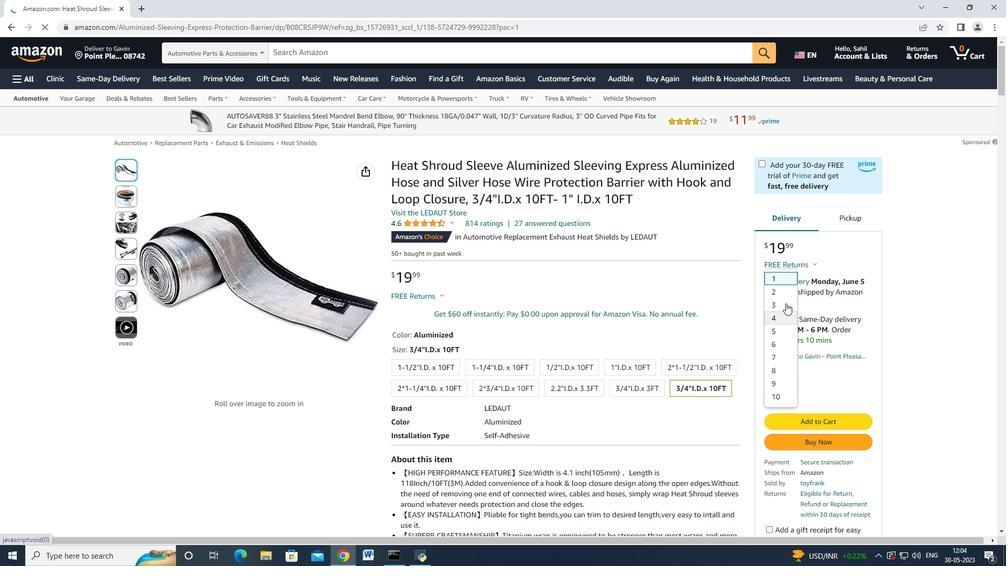 
Action: Mouse pressed left at (785, 303)
Screenshot: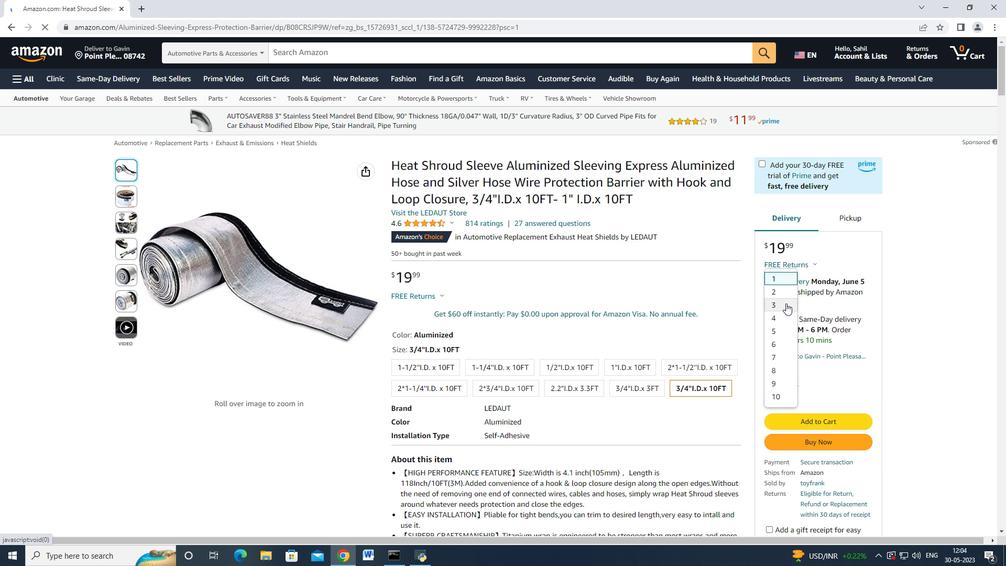 
Action: Mouse moved to (813, 401)
Screenshot: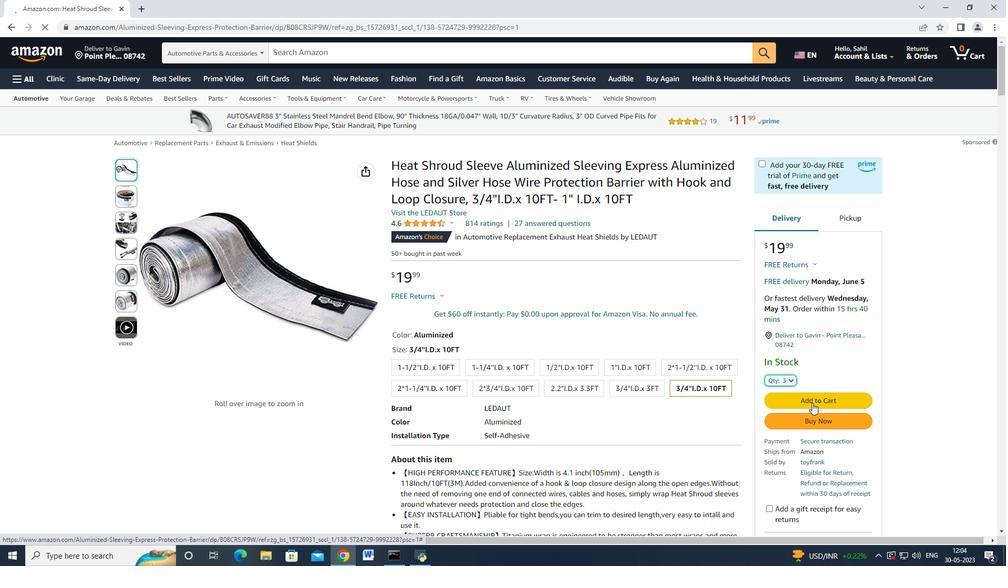 
Action: Mouse pressed left at (813, 401)
Screenshot: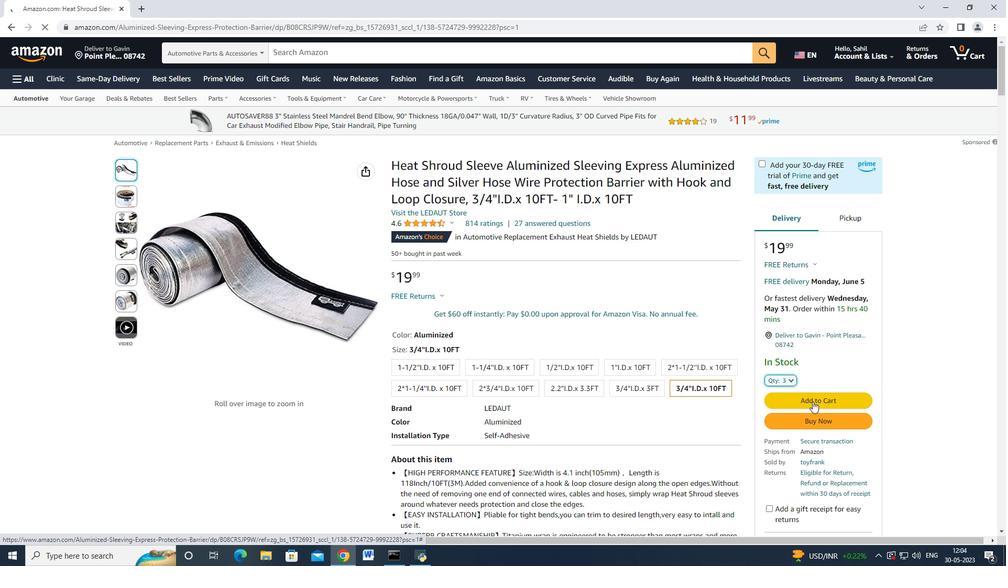 
Action: Mouse moved to (839, 130)
Screenshot: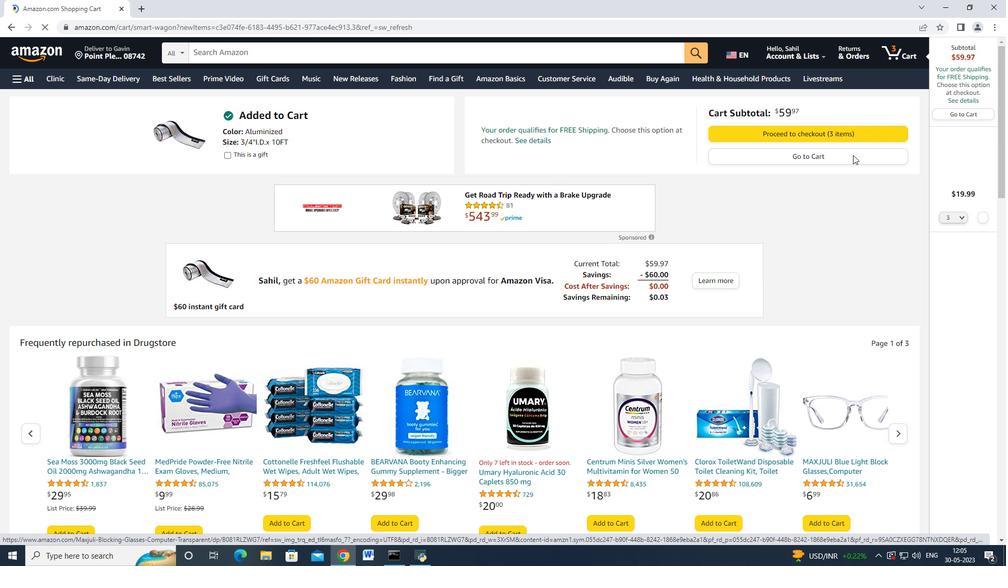 
Action: Mouse pressed left at (839, 130)
Screenshot: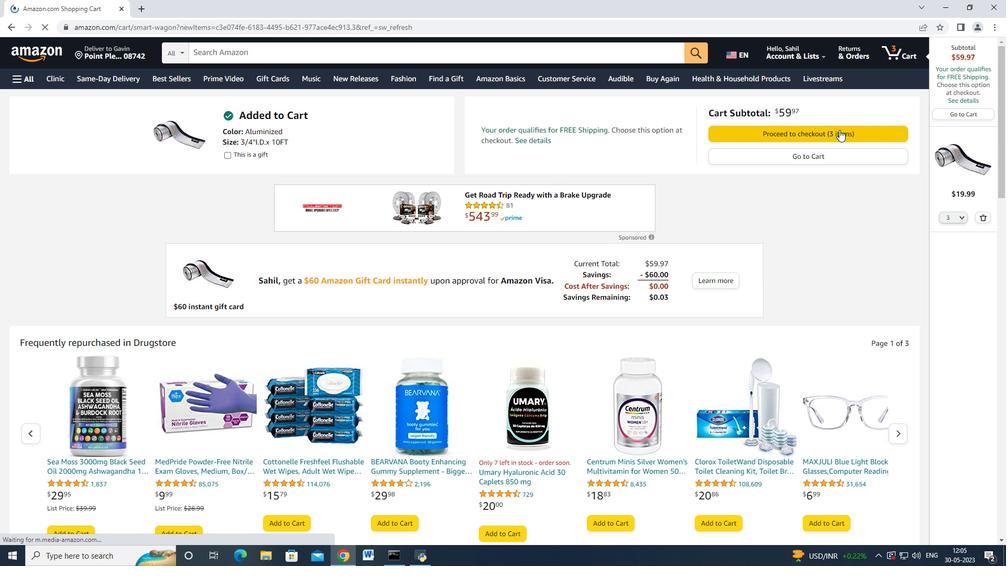 
Action: Mouse moved to (841, 130)
Screenshot: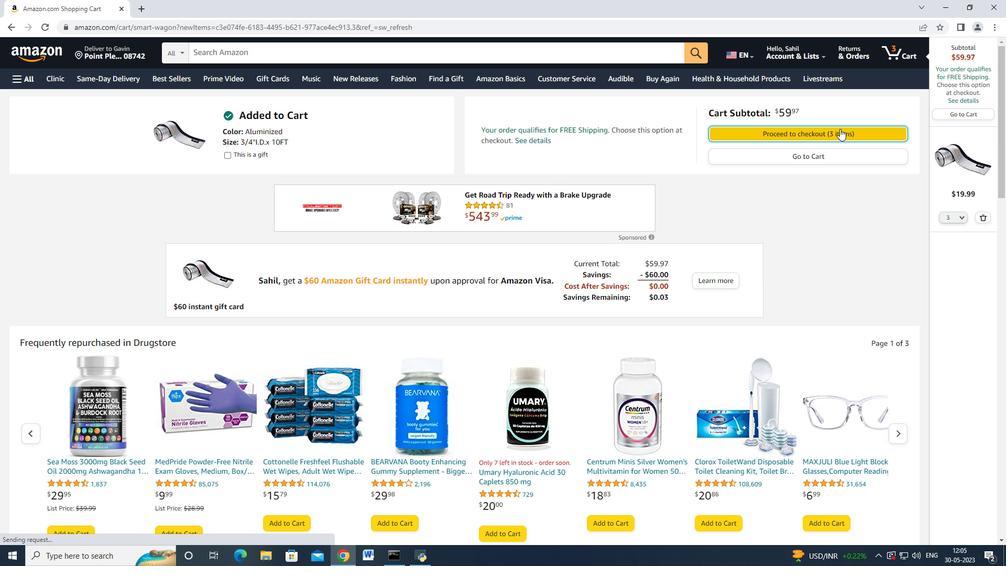 
Action: Key pressed <Key.f6>
Screenshot: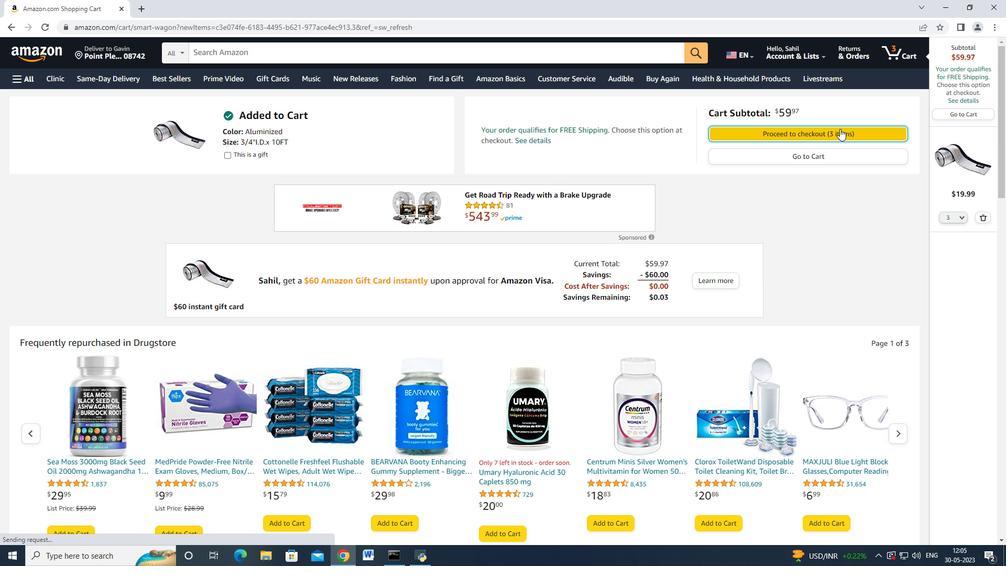 
Action: Mouse moved to (873, 228)
Screenshot: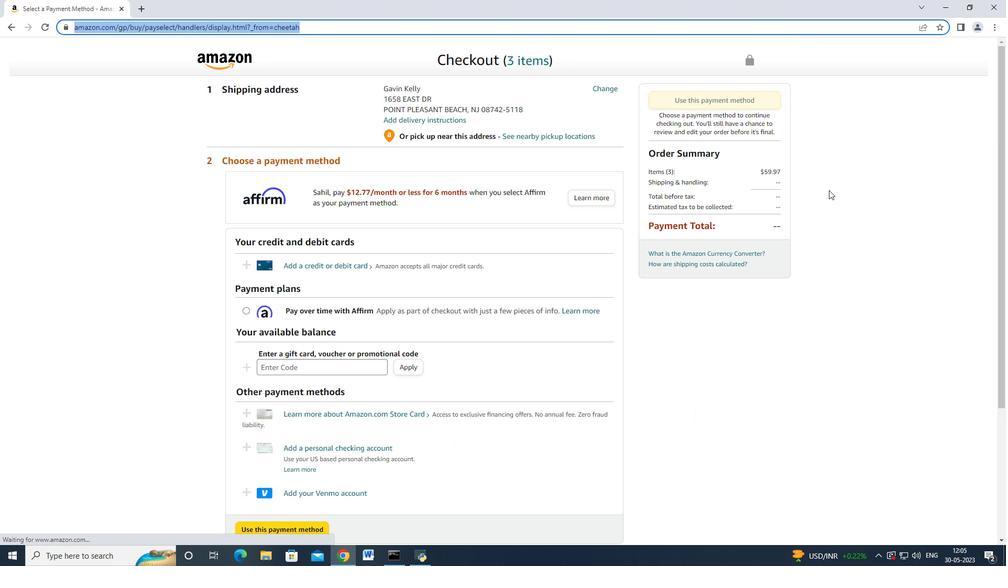 
Action: Mouse pressed left at (873, 228)
Screenshot: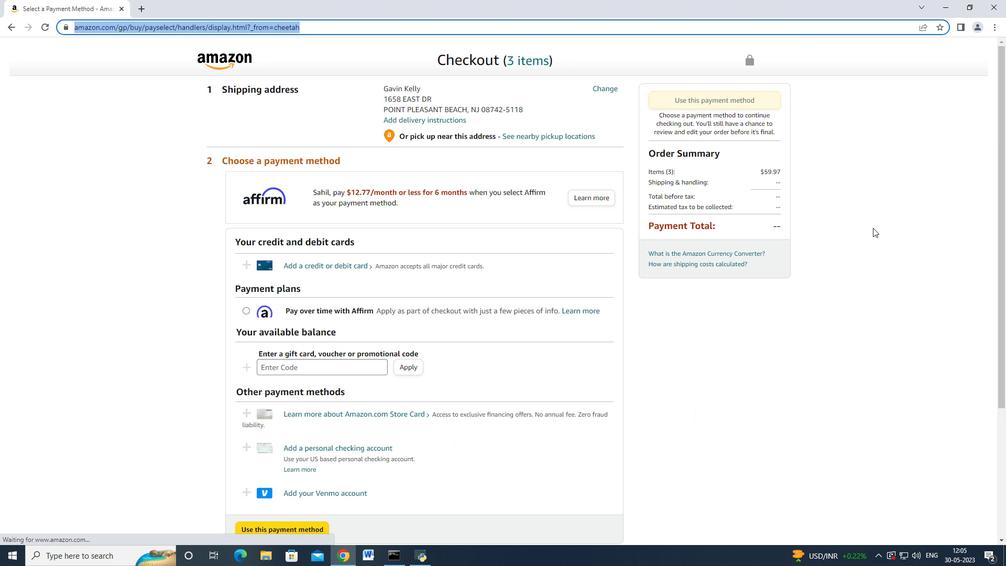 
Action: Mouse moved to (600, 90)
Screenshot: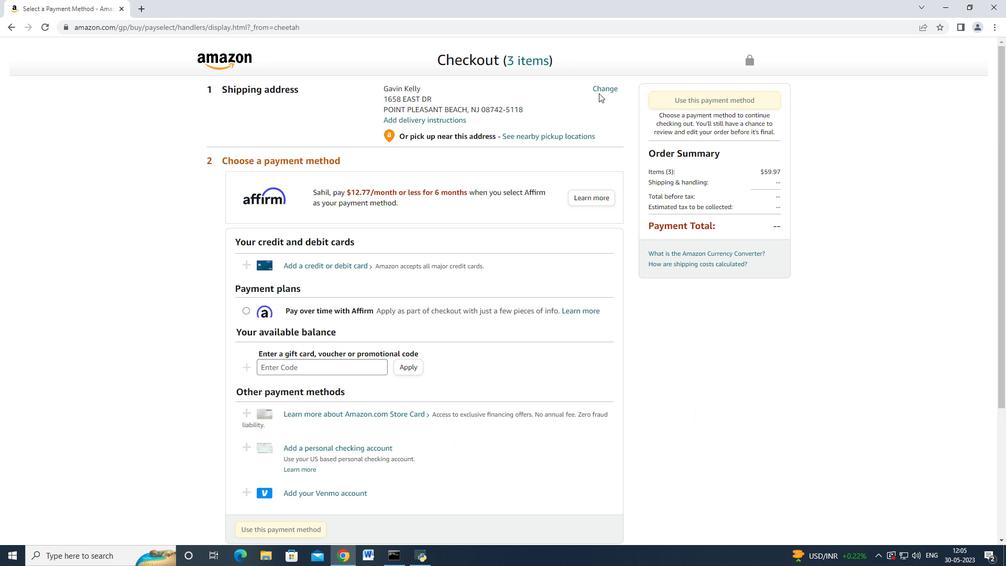 
Action: Mouse pressed left at (600, 90)
Screenshot: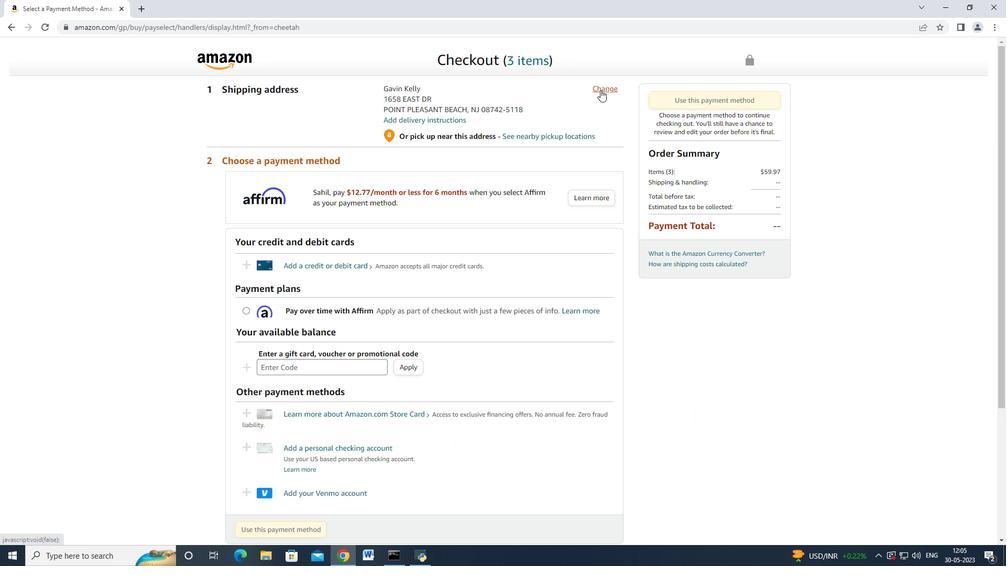
Action: Mouse moved to (459, 183)
Screenshot: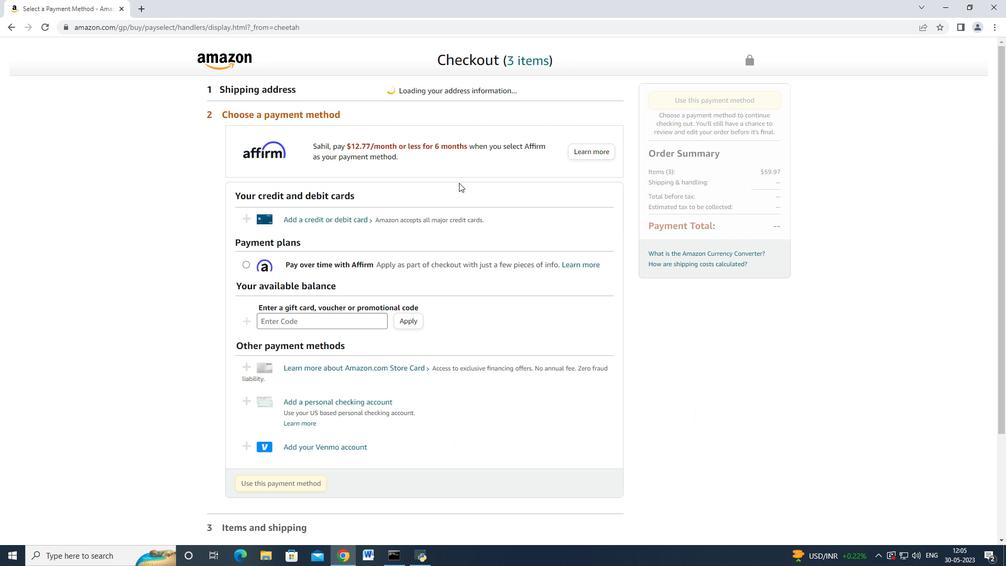 
Action: Mouse scrolled (459, 182) with delta (0, 0)
Screenshot: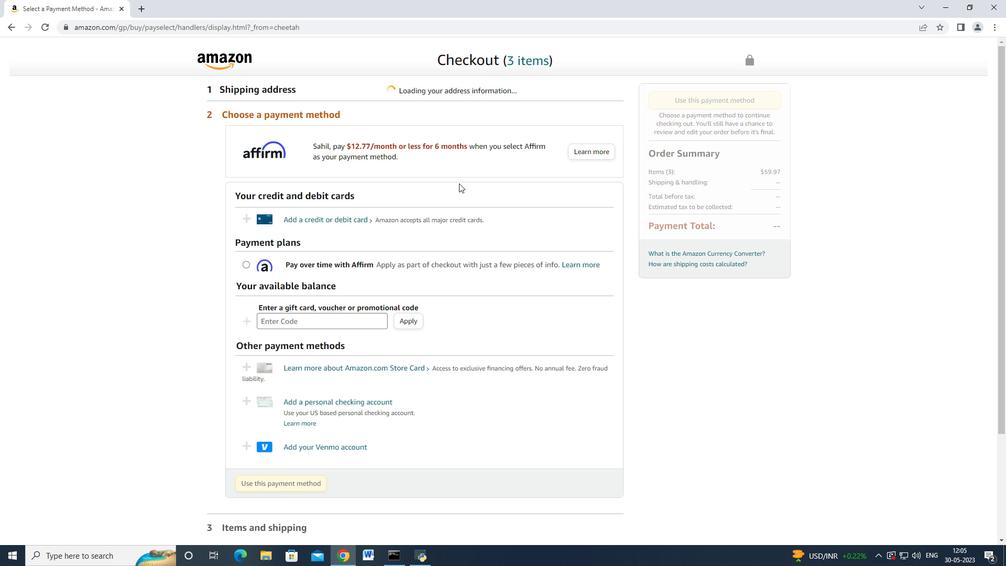 
Action: Mouse scrolled (459, 184) with delta (0, 0)
Screenshot: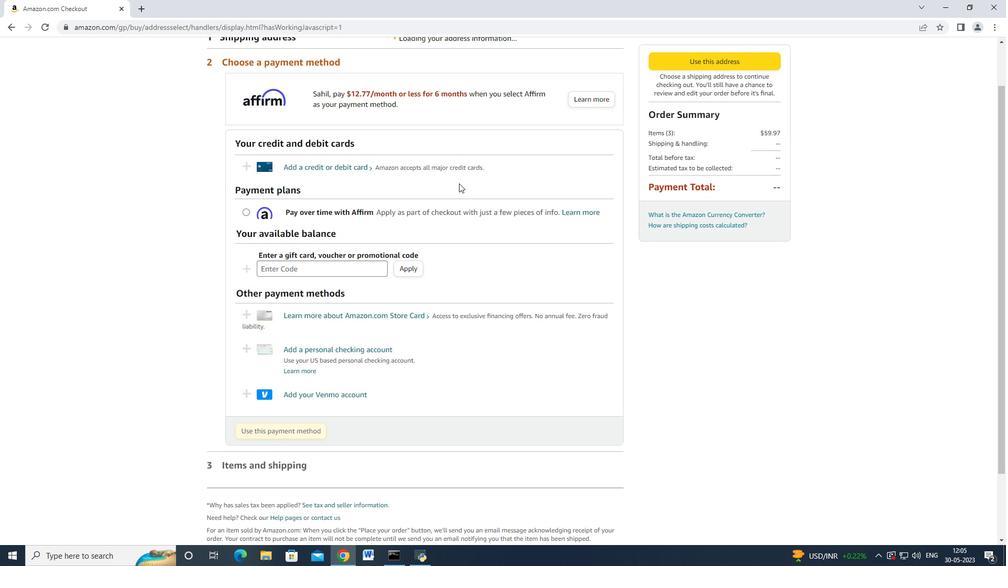 
Action: Mouse scrolled (459, 182) with delta (0, 0)
Screenshot: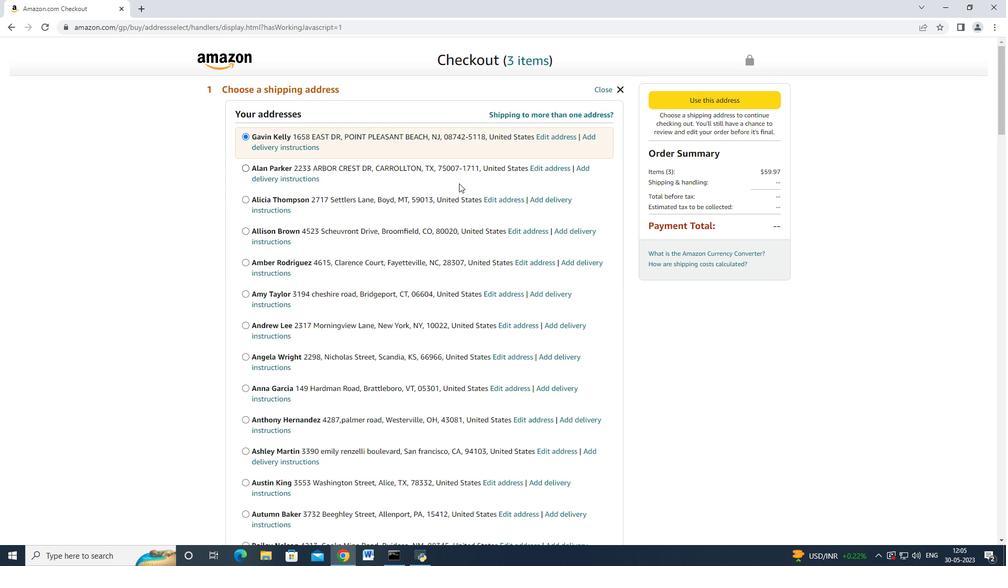 
Action: Mouse scrolled (459, 182) with delta (0, 0)
Screenshot: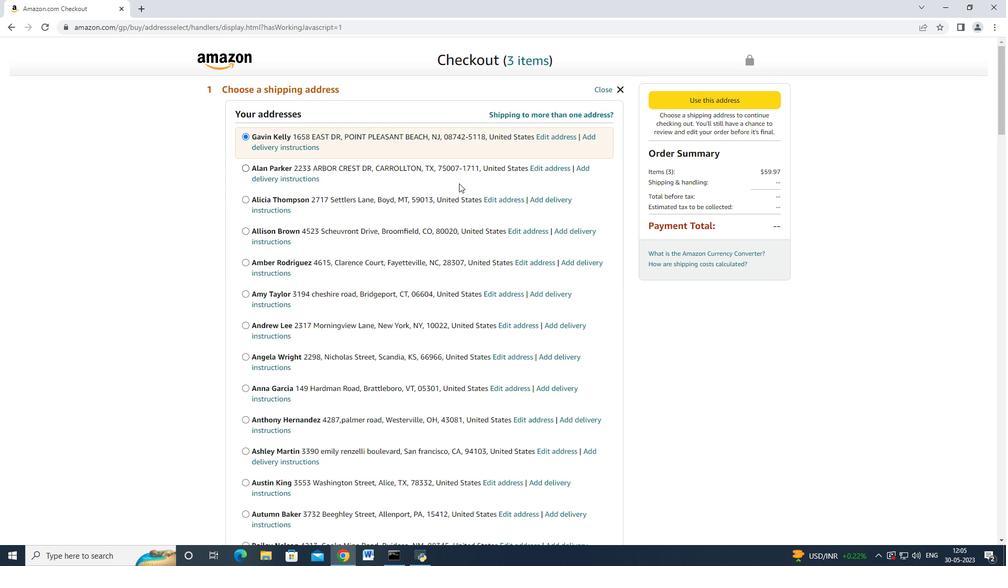 
Action: Mouse scrolled (459, 182) with delta (0, 0)
Screenshot: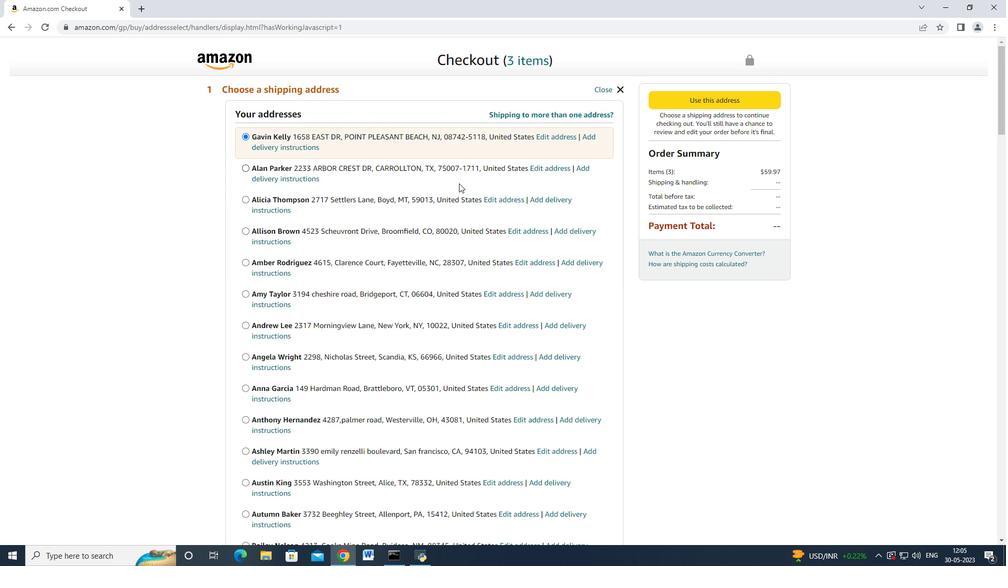 
Action: Mouse scrolled (459, 182) with delta (0, 0)
Screenshot: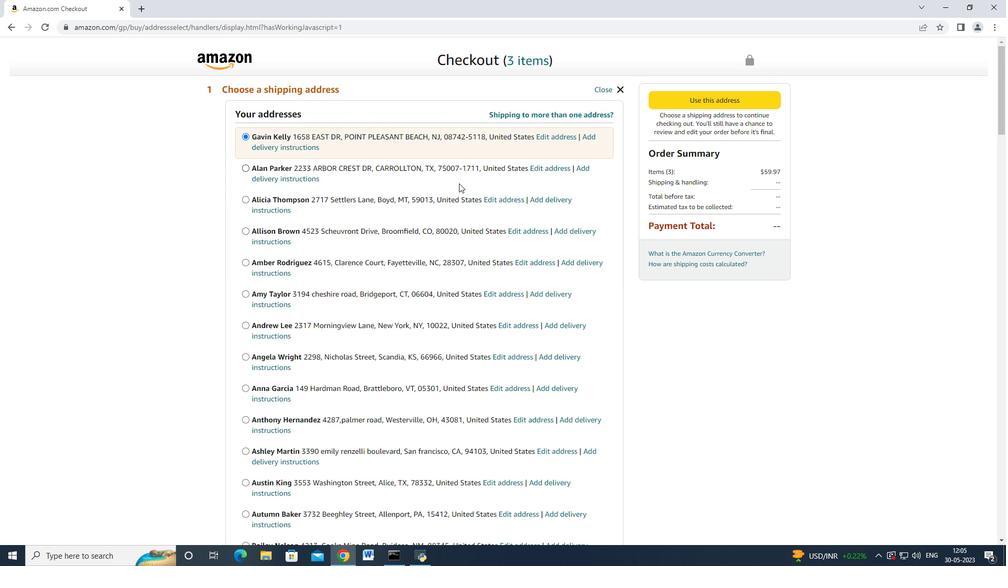 
Action: Mouse scrolled (459, 182) with delta (0, 0)
Screenshot: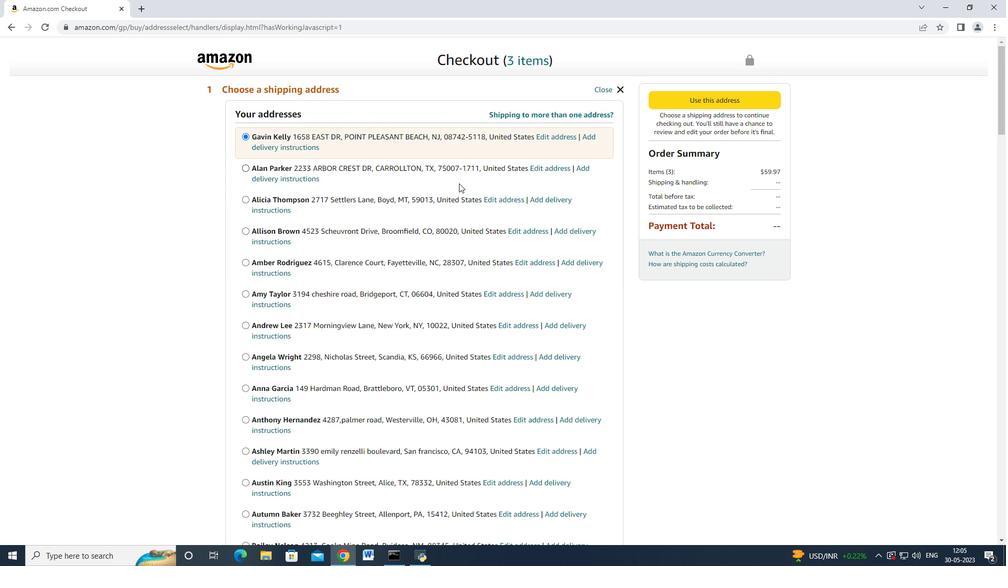 
Action: Mouse scrolled (459, 182) with delta (0, 0)
Screenshot: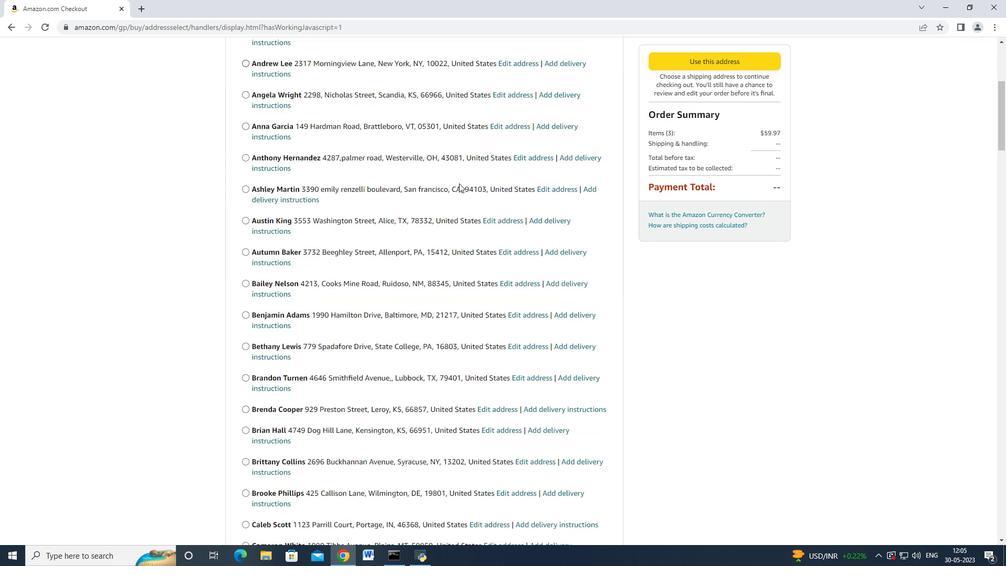 
Action: Mouse scrolled (459, 182) with delta (0, 0)
Screenshot: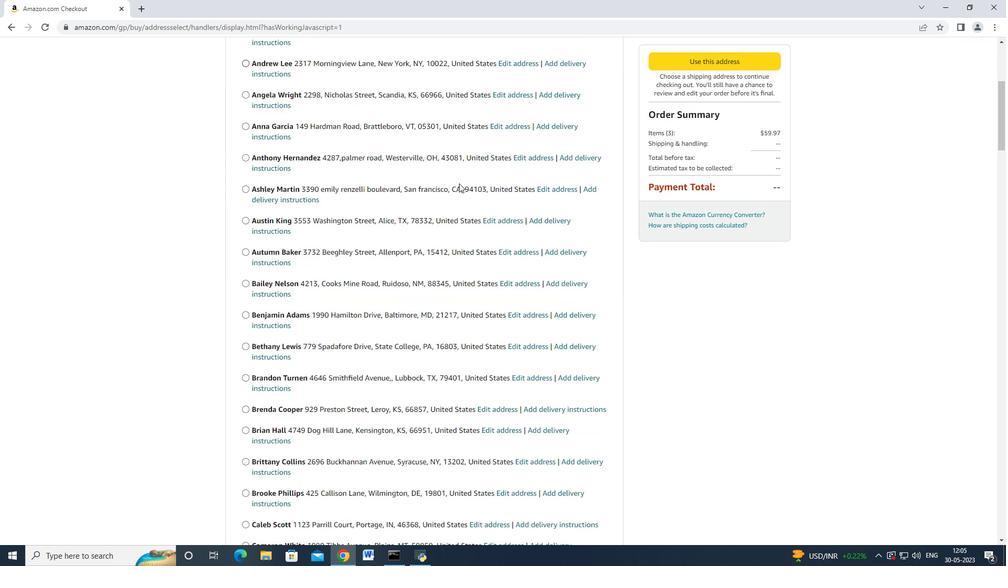 
Action: Mouse scrolled (459, 182) with delta (0, 0)
Screenshot: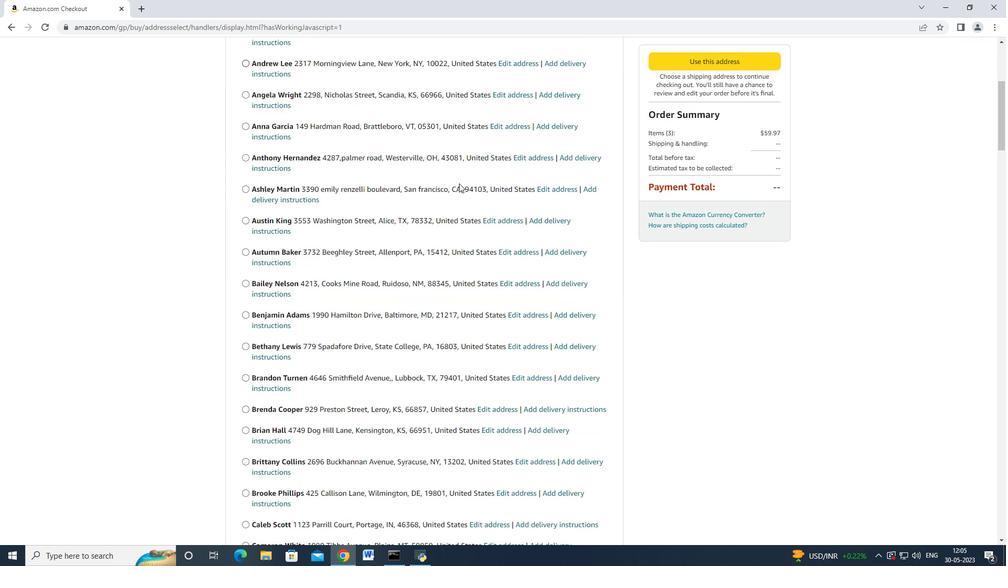 
Action: Mouse scrolled (459, 182) with delta (0, 0)
Screenshot: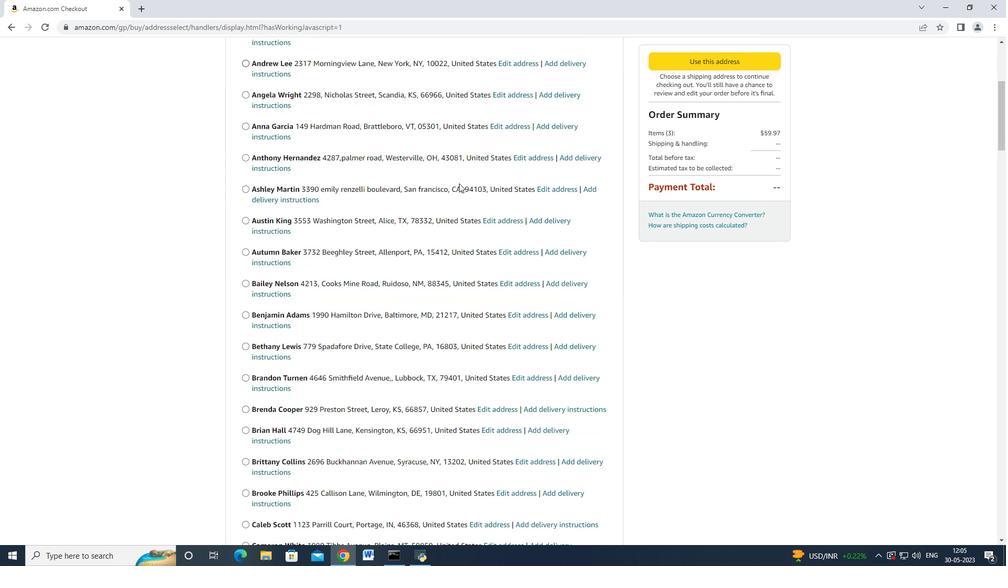 
Action: Mouse scrolled (459, 182) with delta (0, 0)
Screenshot: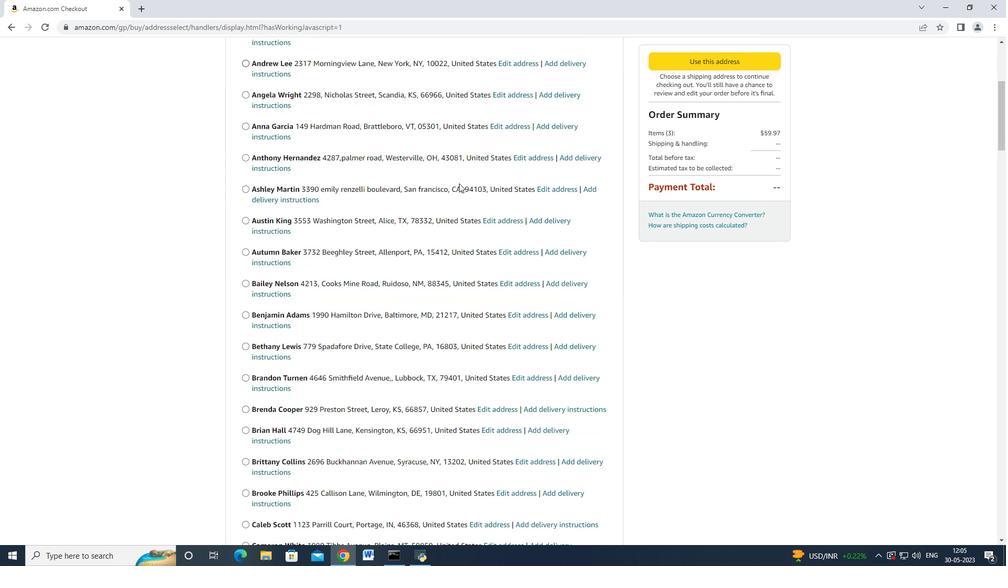 
Action: Mouse scrolled (459, 182) with delta (0, 0)
Screenshot: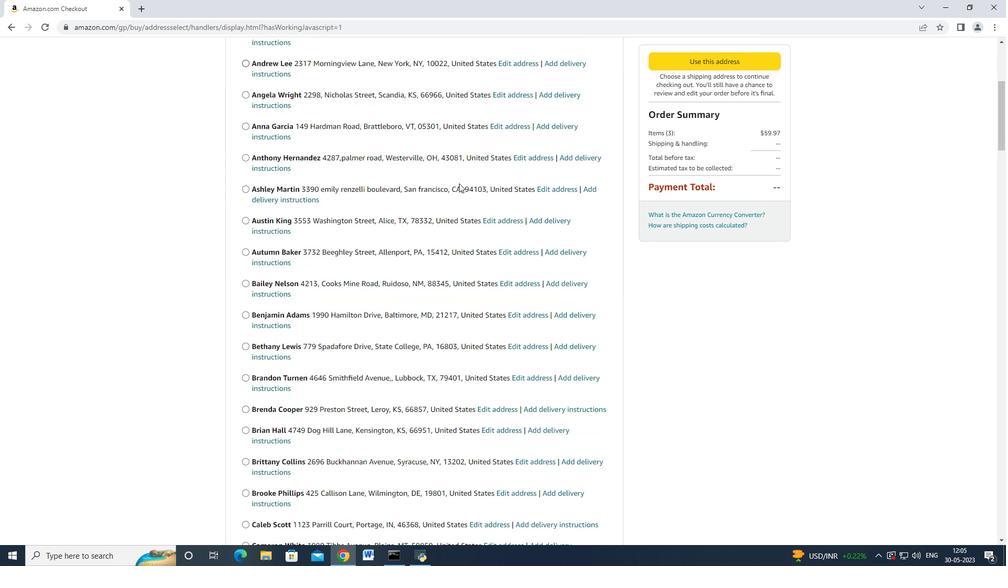 
Action: Mouse scrolled (459, 182) with delta (0, 0)
Screenshot: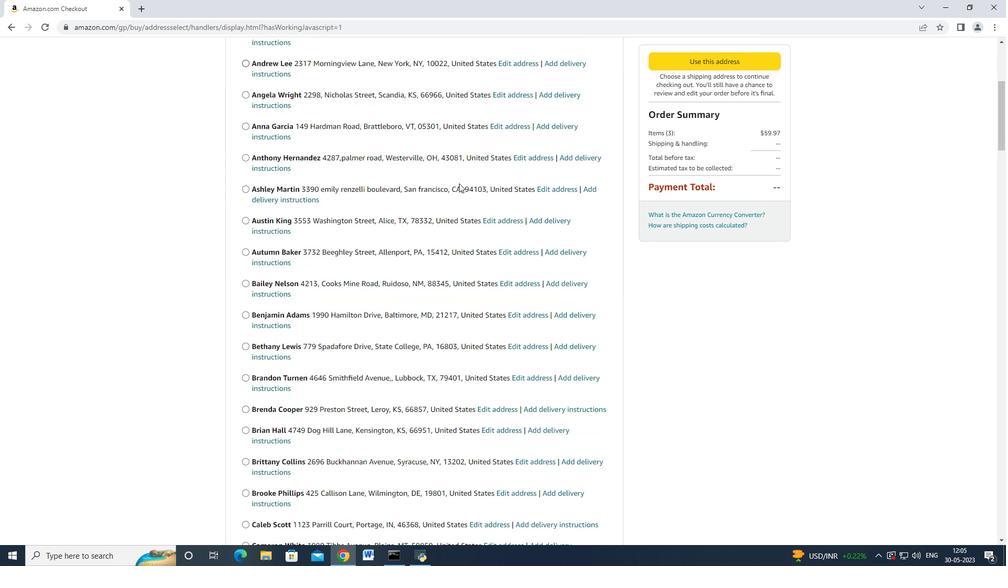 
Action: Mouse scrolled (459, 182) with delta (0, 0)
Screenshot: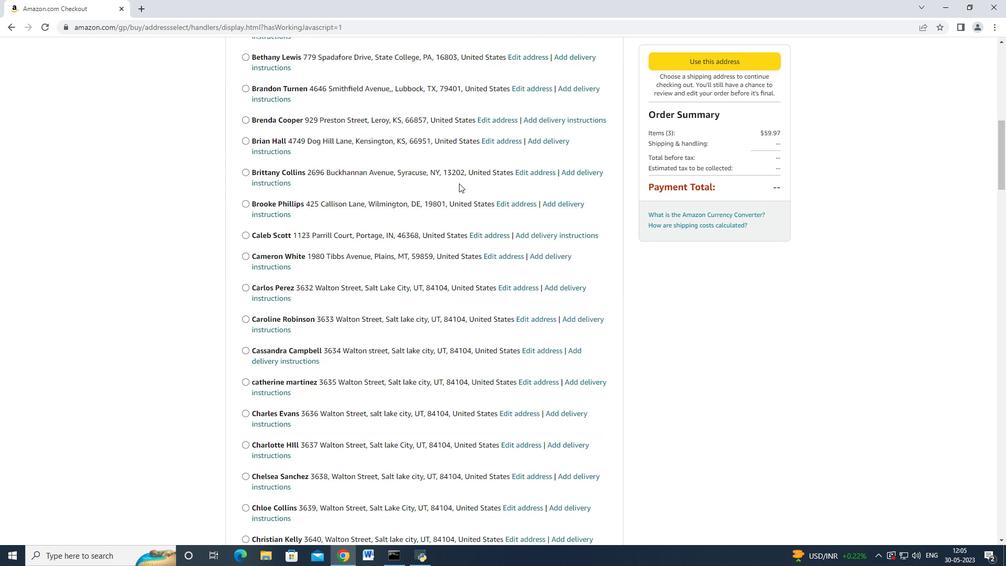 
Action: Mouse scrolled (459, 182) with delta (0, 0)
Screenshot: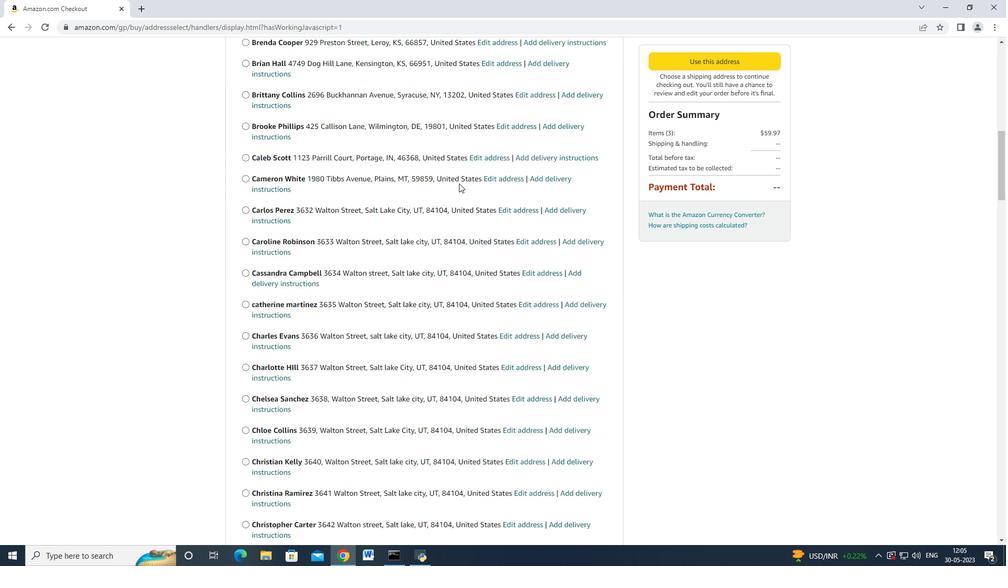 
Action: Mouse scrolled (459, 182) with delta (0, 0)
Screenshot: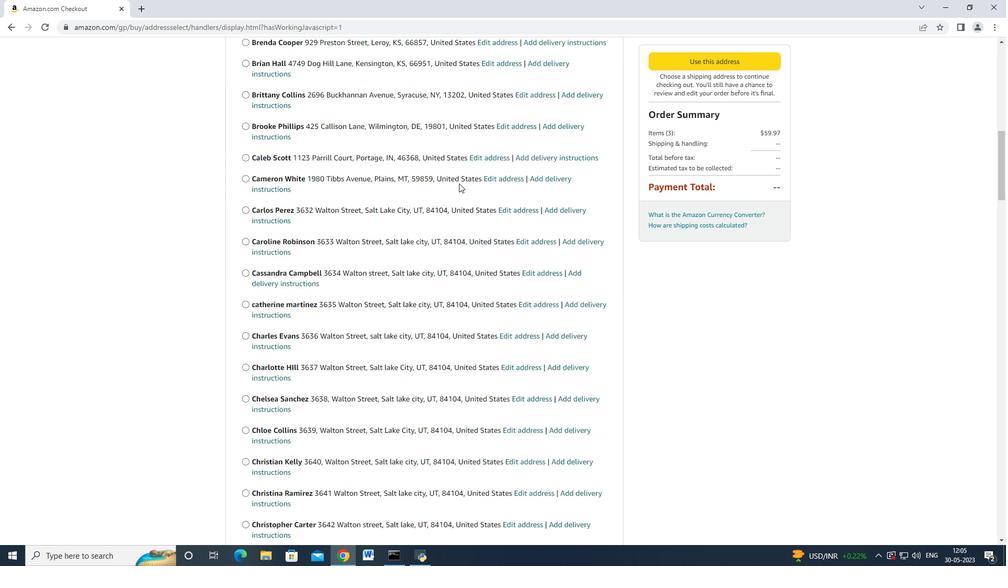 
Action: Mouse scrolled (459, 182) with delta (0, 0)
Screenshot: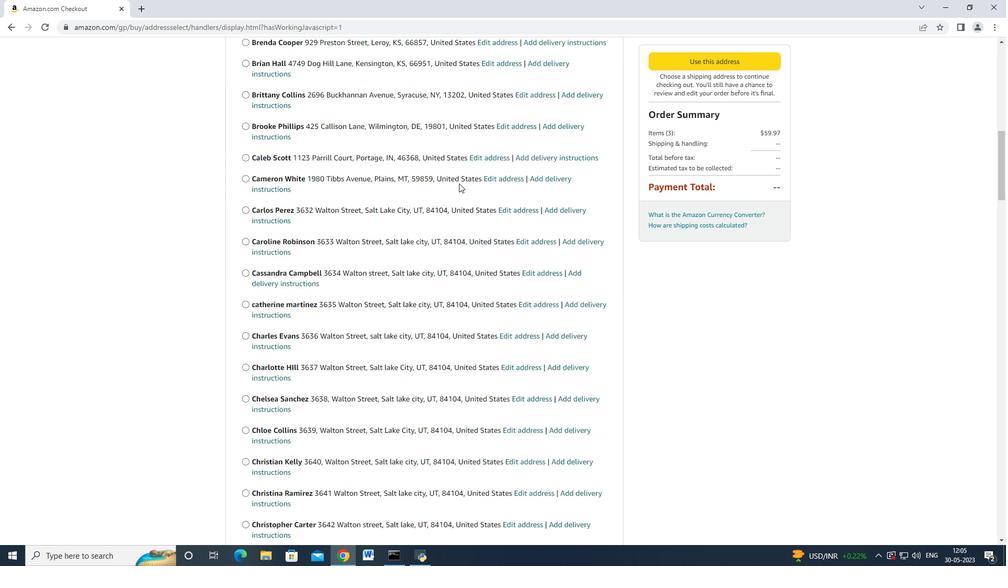 
Action: Mouse scrolled (459, 182) with delta (0, 0)
Screenshot: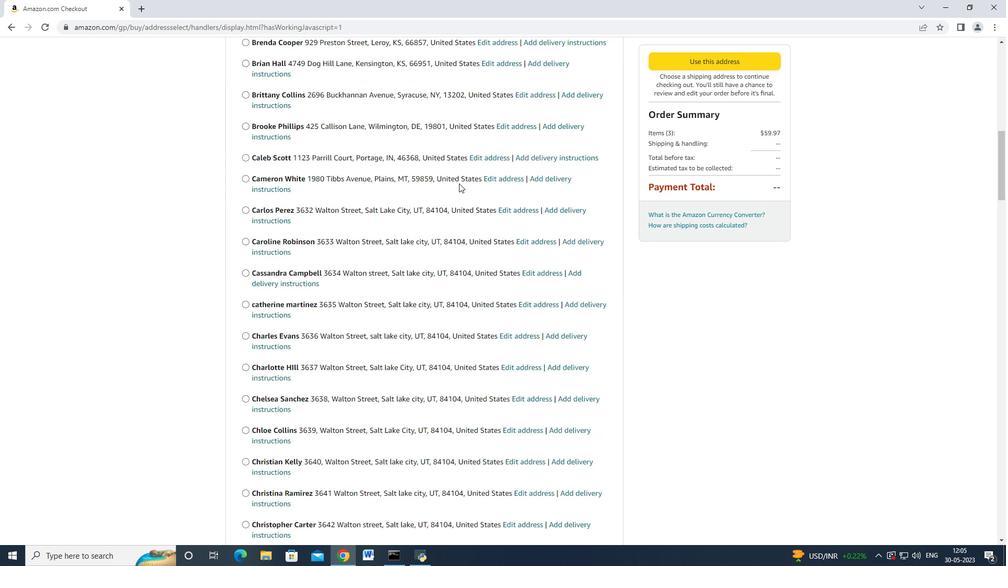 
Action: Mouse scrolled (459, 182) with delta (0, 0)
Screenshot: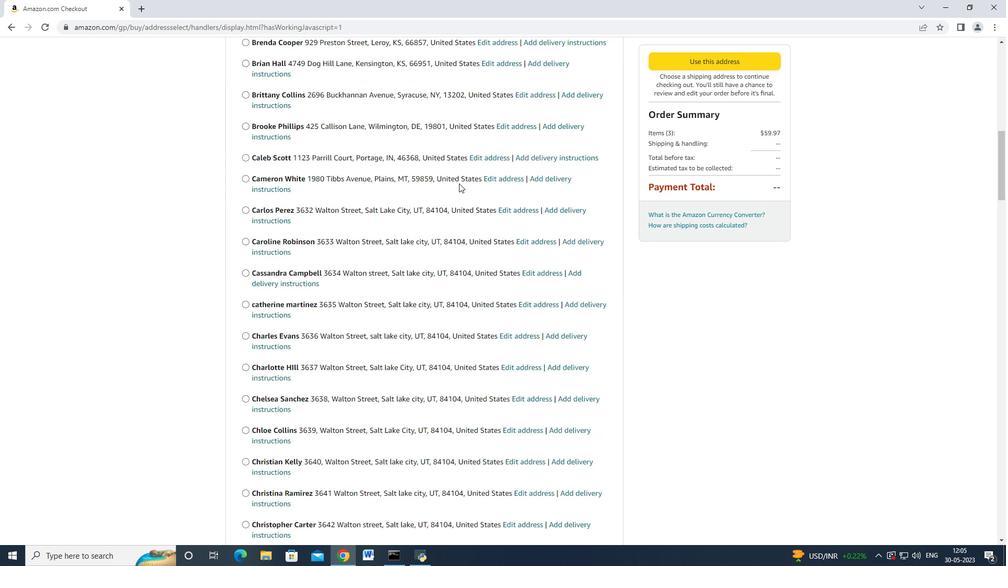 
Action: Mouse scrolled (459, 182) with delta (0, 0)
Screenshot: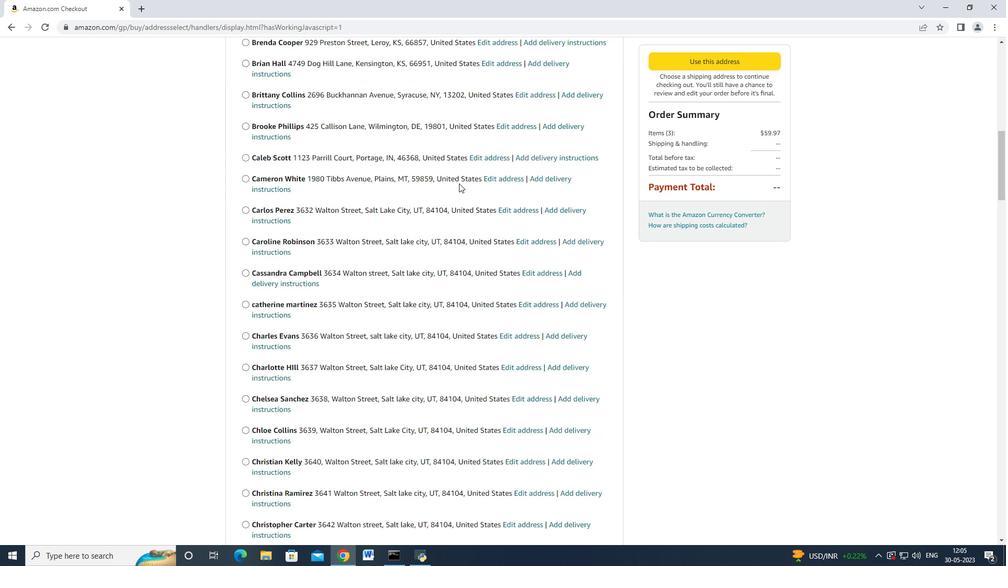 
Action: Mouse scrolled (459, 182) with delta (0, 0)
Screenshot: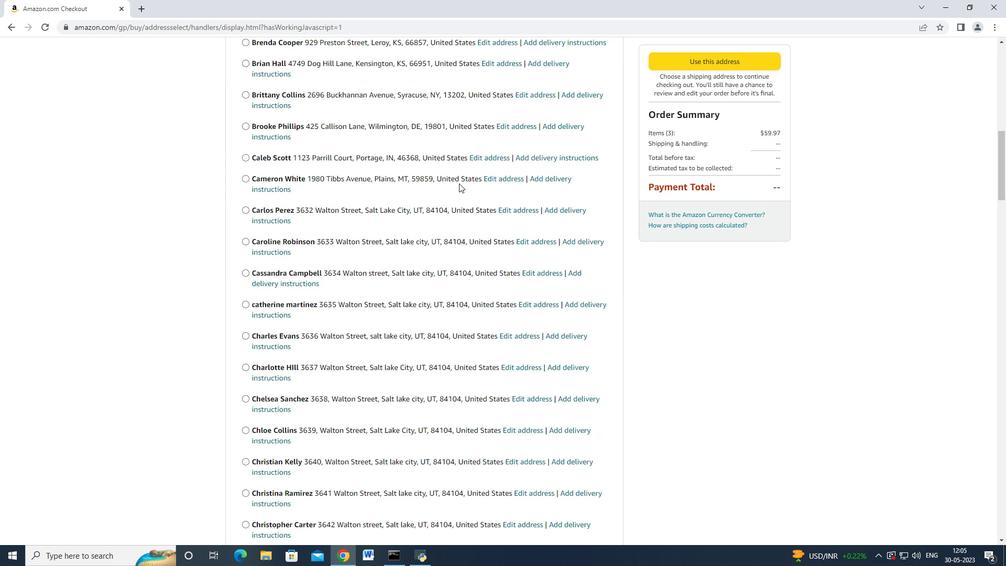 
Action: Mouse scrolled (459, 182) with delta (0, 0)
Screenshot: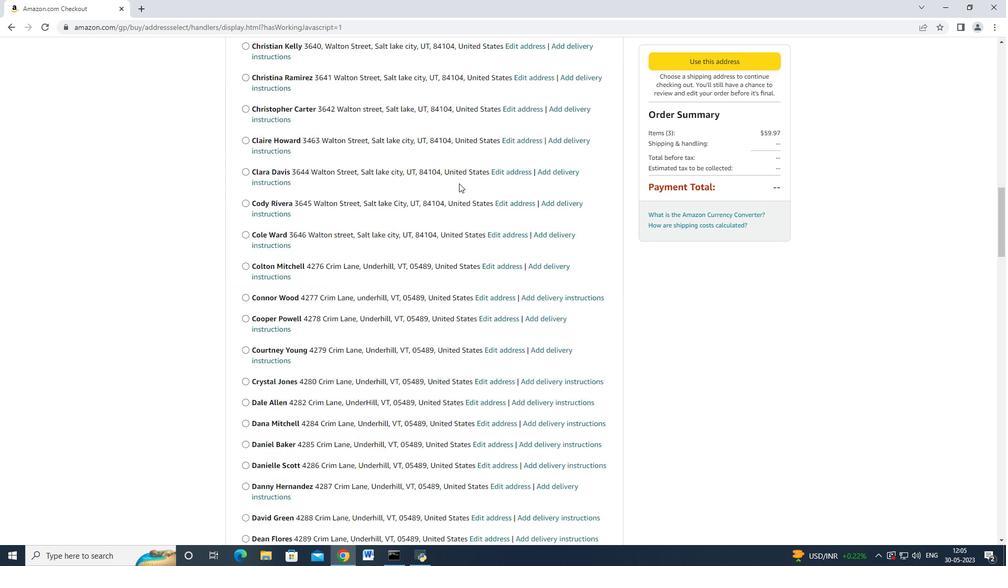 
Action: Mouse scrolled (459, 182) with delta (0, 0)
Screenshot: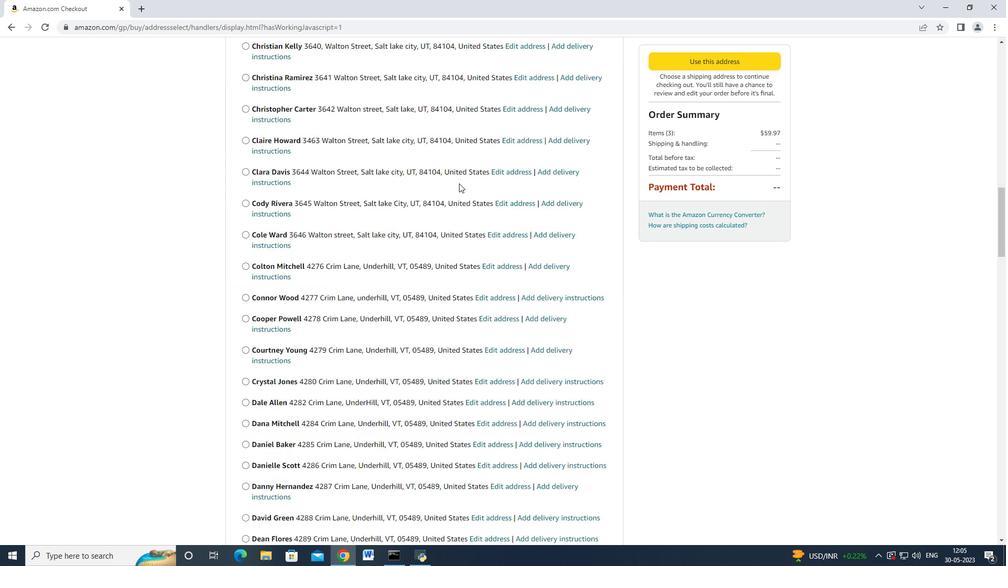 
Action: Mouse scrolled (459, 182) with delta (0, 0)
Screenshot: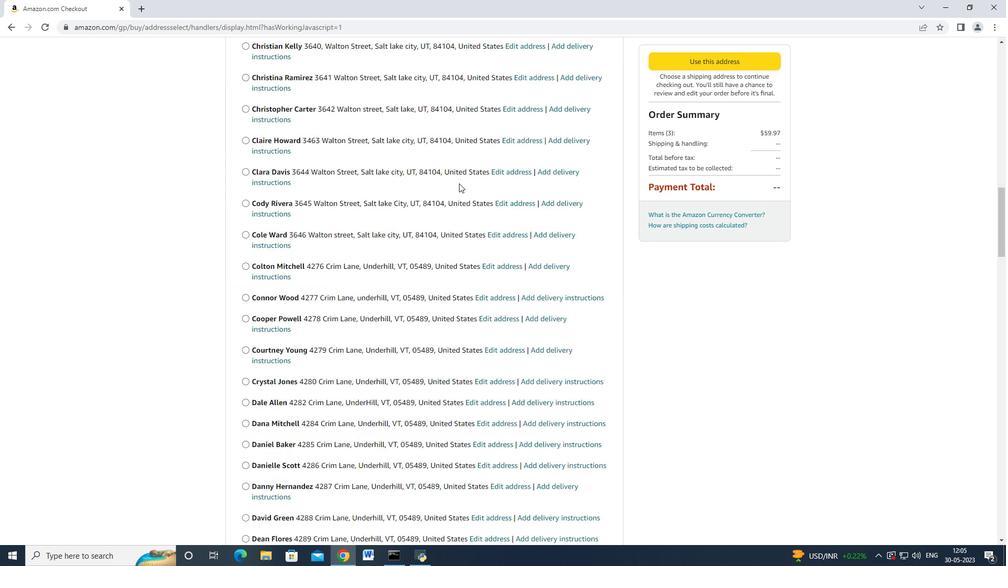 
Action: Mouse scrolled (459, 182) with delta (0, 0)
Screenshot: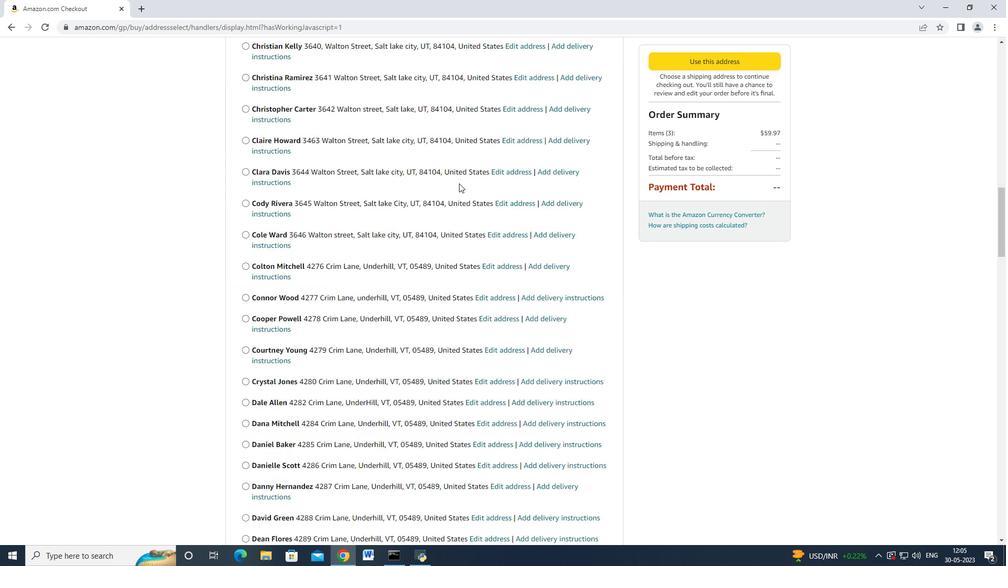 
Action: Mouse scrolled (459, 182) with delta (0, 0)
Screenshot: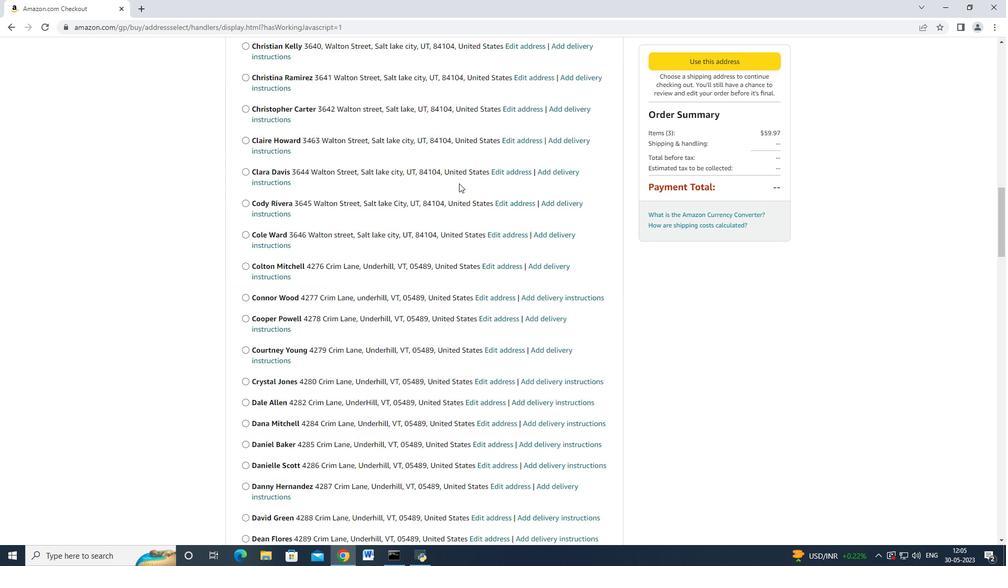 
Action: Mouse scrolled (459, 182) with delta (0, 0)
Screenshot: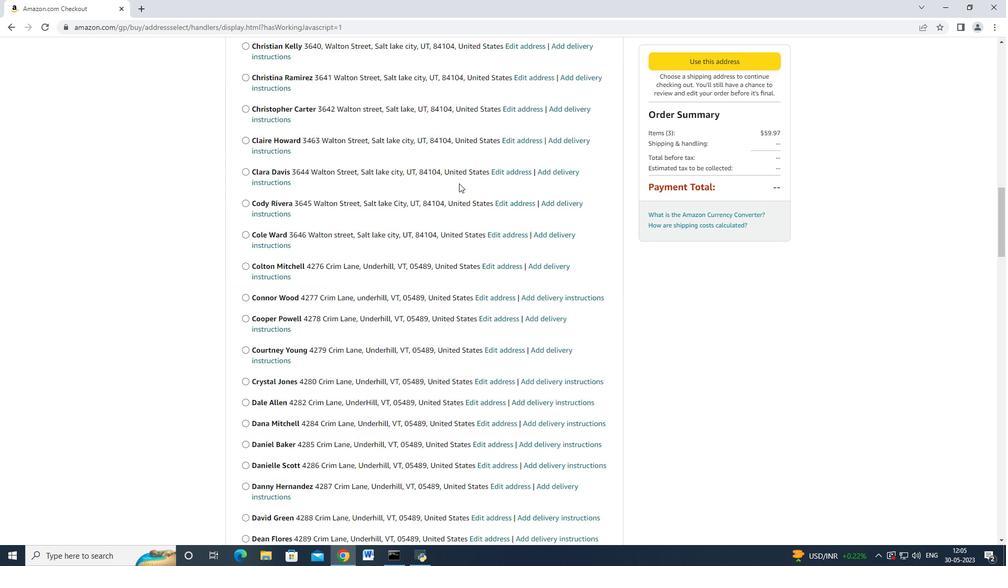 
Action: Mouse scrolled (459, 182) with delta (0, 0)
Screenshot: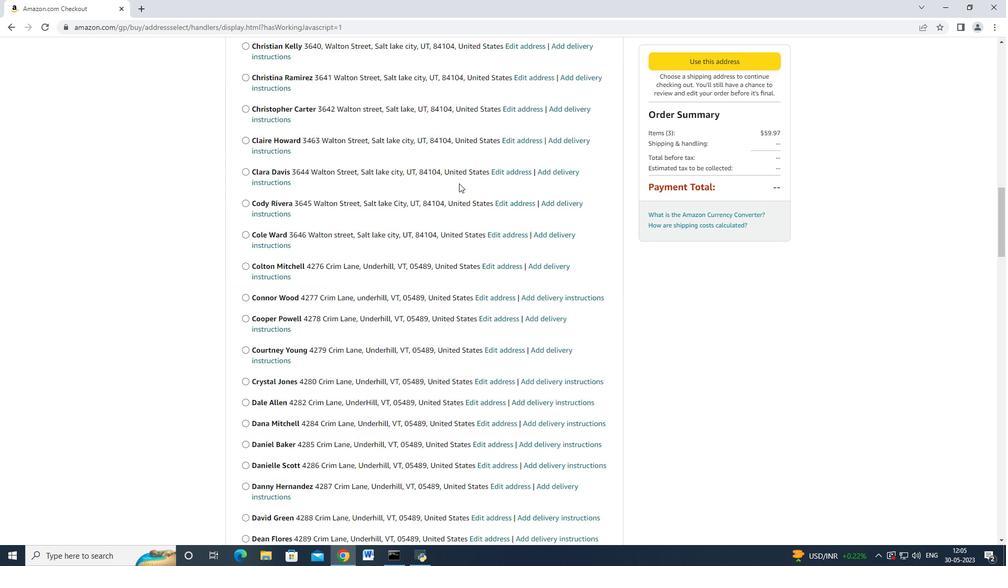 
Action: Mouse scrolled (459, 182) with delta (0, 0)
Screenshot: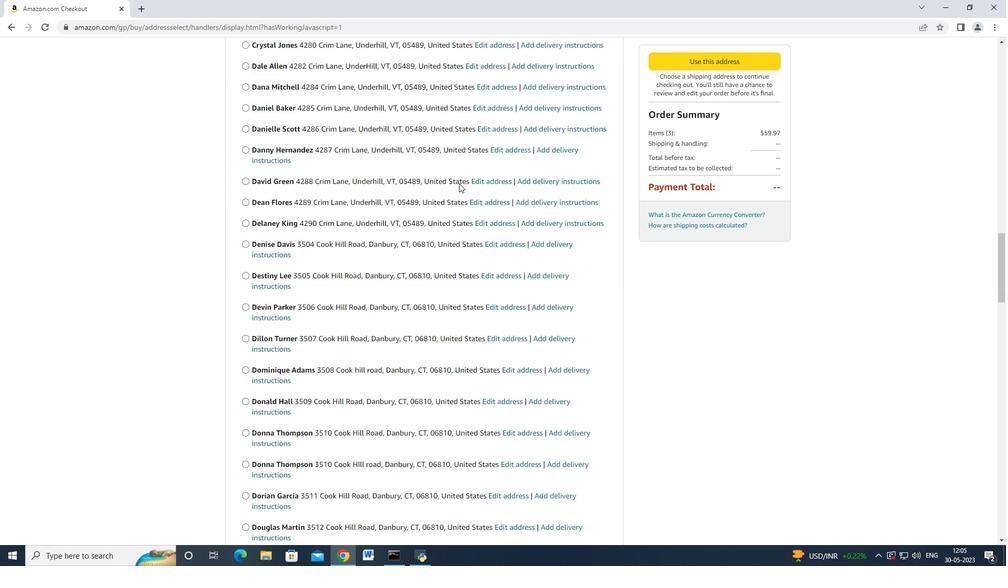
Action: Mouse scrolled (459, 182) with delta (0, 0)
Screenshot: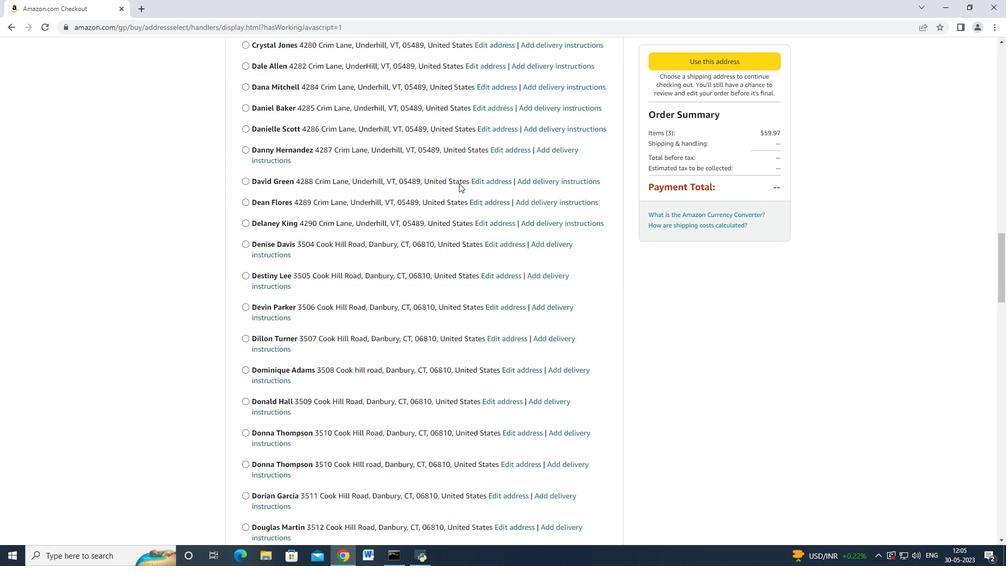 
Action: Mouse scrolled (459, 182) with delta (0, 0)
Screenshot: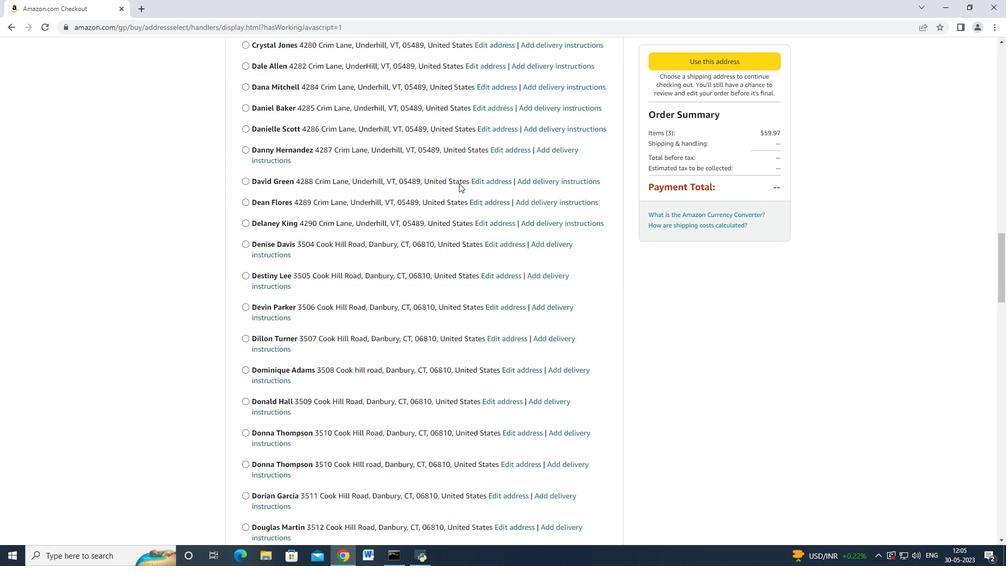 
Action: Mouse scrolled (459, 182) with delta (0, 0)
Screenshot: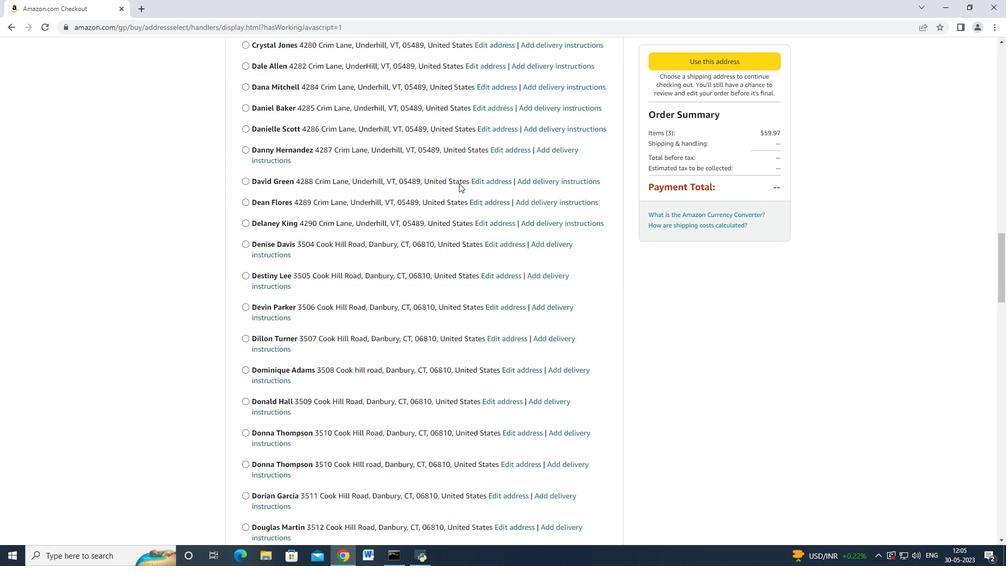 
Action: Mouse scrolled (459, 182) with delta (0, 0)
Screenshot: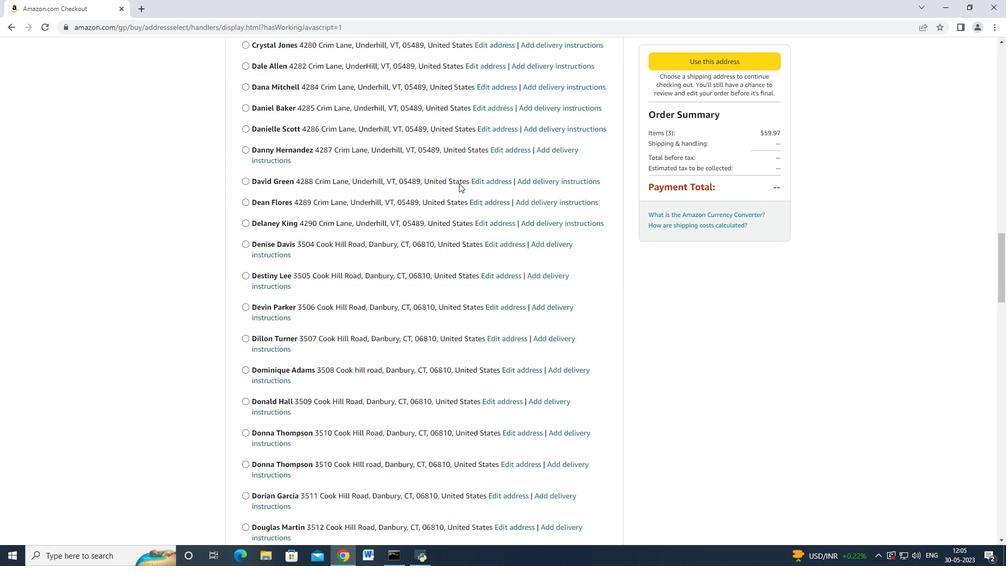 
Action: Mouse scrolled (459, 182) with delta (0, 0)
Screenshot: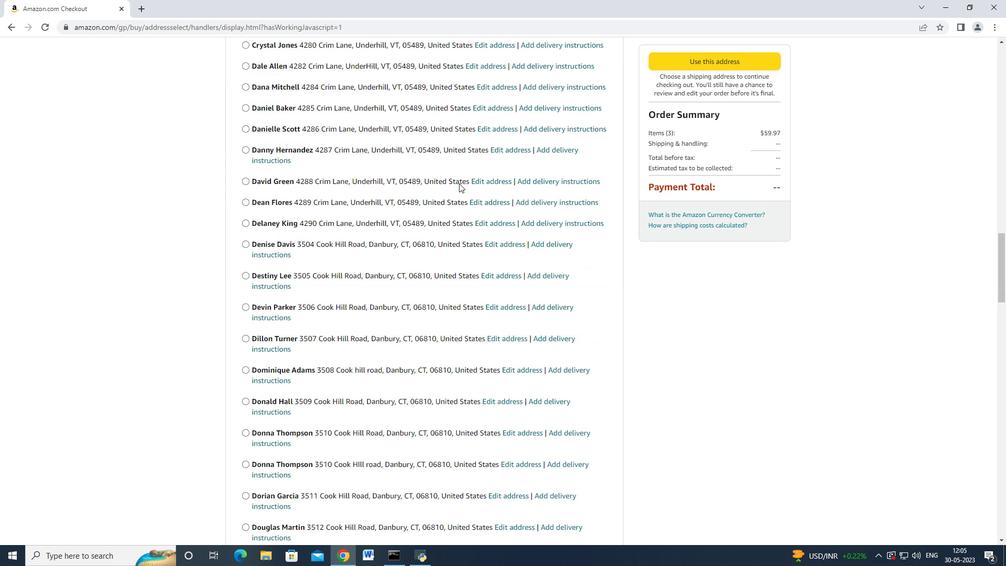 
Action: Mouse scrolled (459, 182) with delta (0, 0)
Screenshot: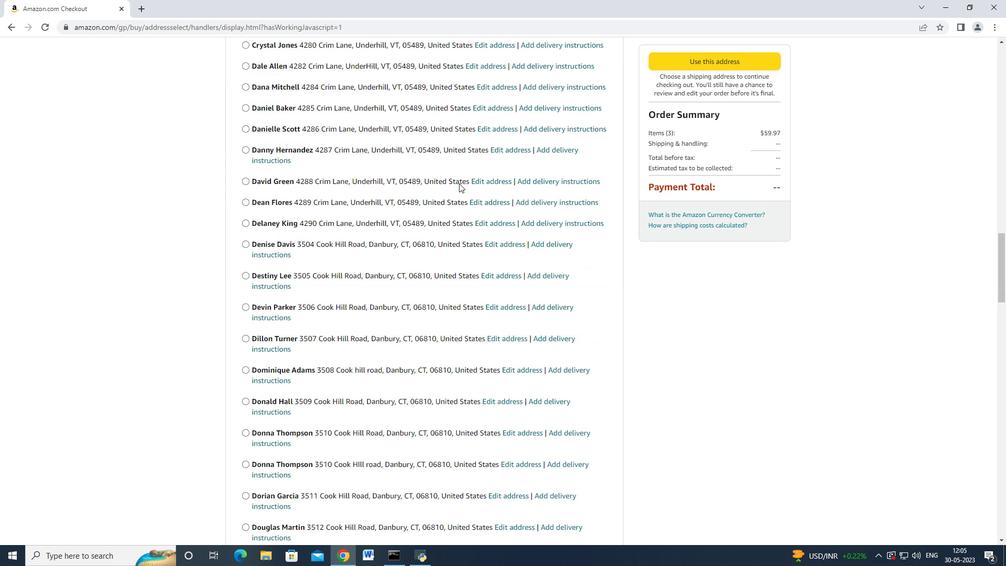 
Action: Mouse scrolled (459, 182) with delta (0, 0)
Screenshot: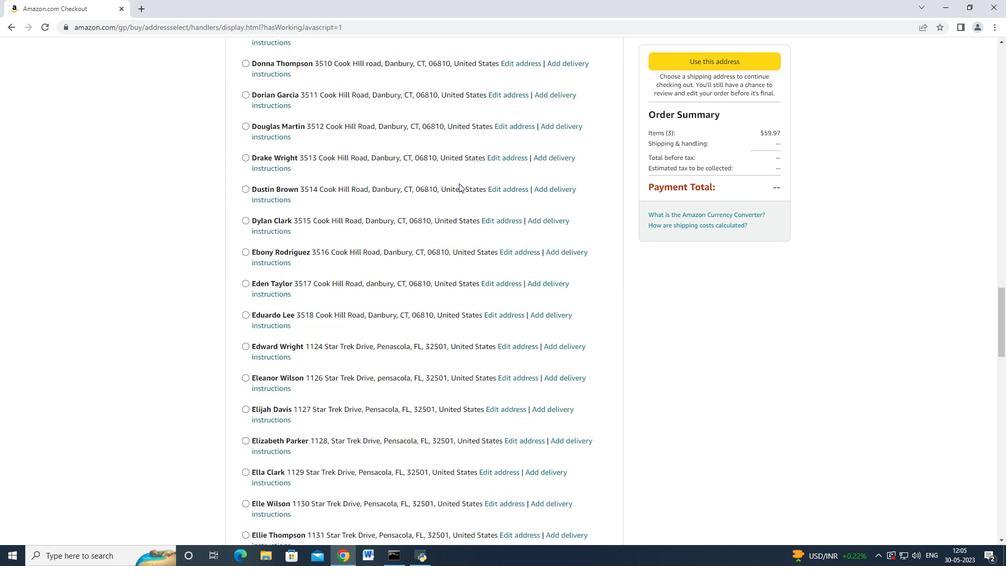 
Action: Mouse scrolled (459, 182) with delta (0, 0)
Screenshot: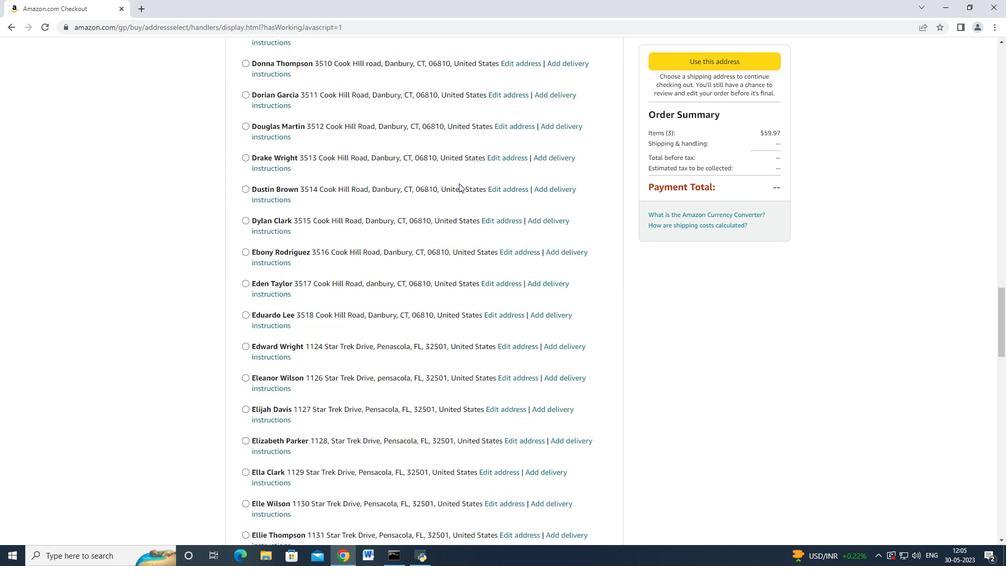 
Action: Mouse scrolled (459, 182) with delta (0, 0)
Screenshot: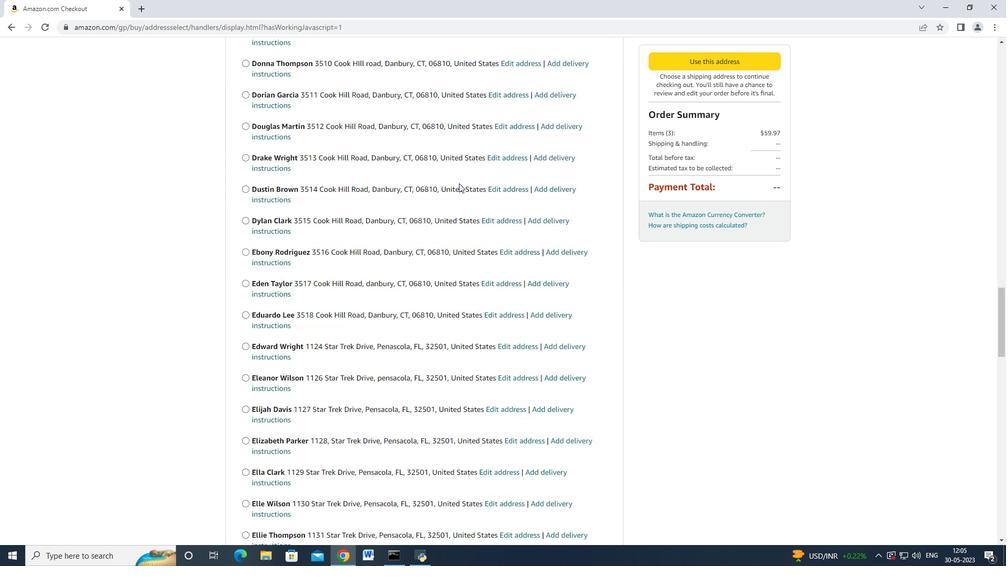 
Action: Mouse scrolled (459, 182) with delta (0, 0)
Screenshot: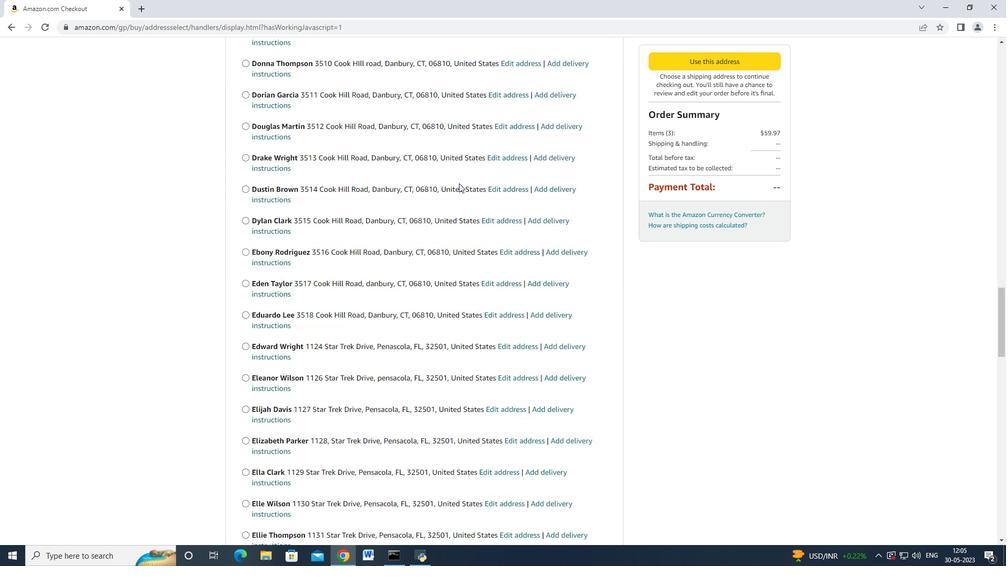 
Action: Mouse scrolled (459, 182) with delta (0, 0)
Screenshot: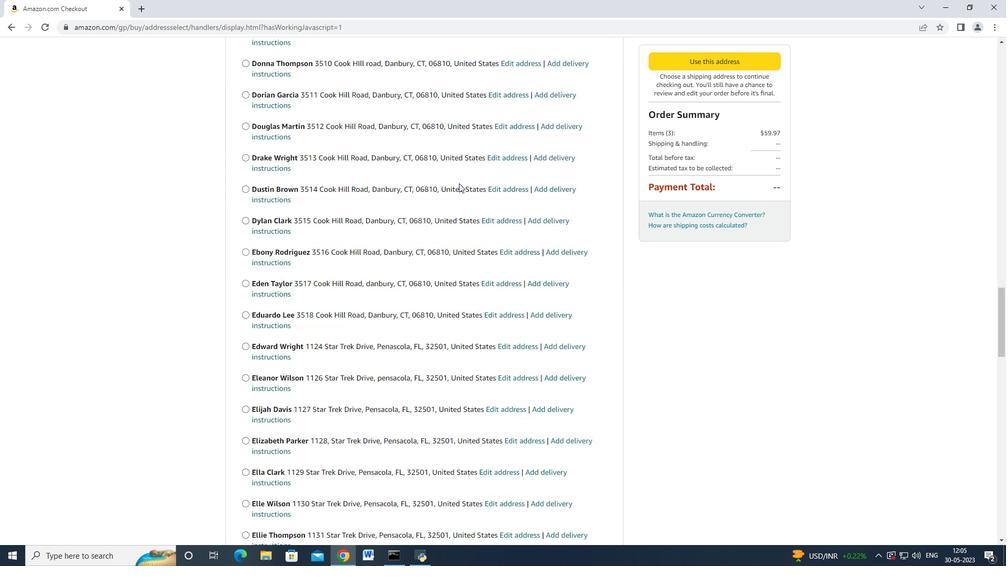 
Action: Mouse scrolled (459, 182) with delta (0, 0)
Screenshot: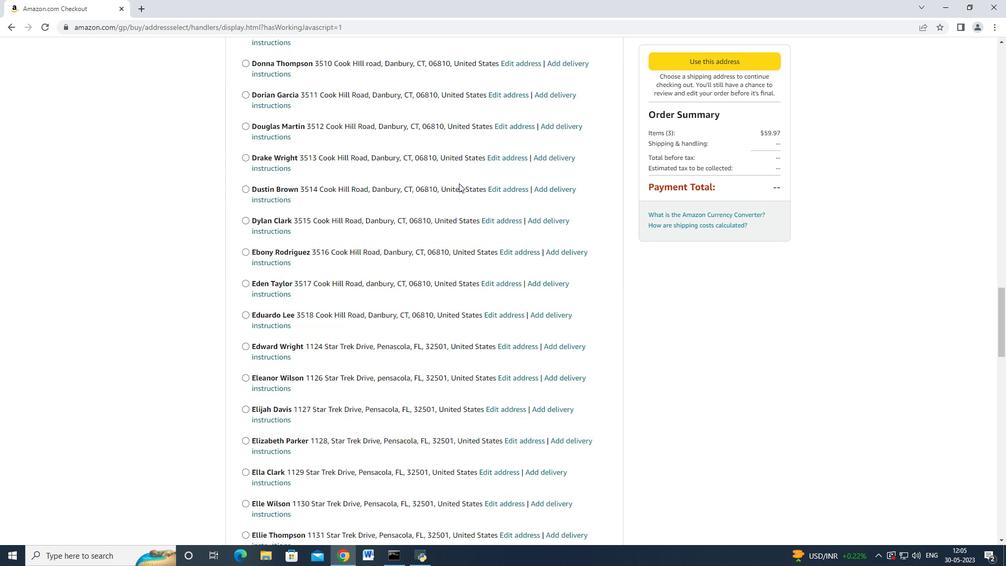 
Action: Mouse scrolled (459, 182) with delta (0, 0)
Screenshot: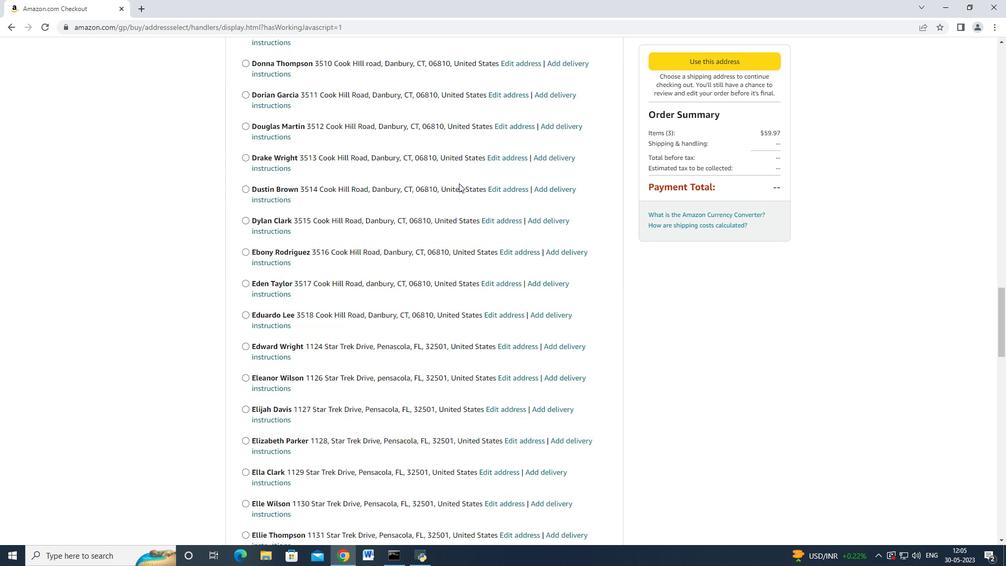 
Action: Mouse scrolled (459, 182) with delta (0, 0)
Screenshot: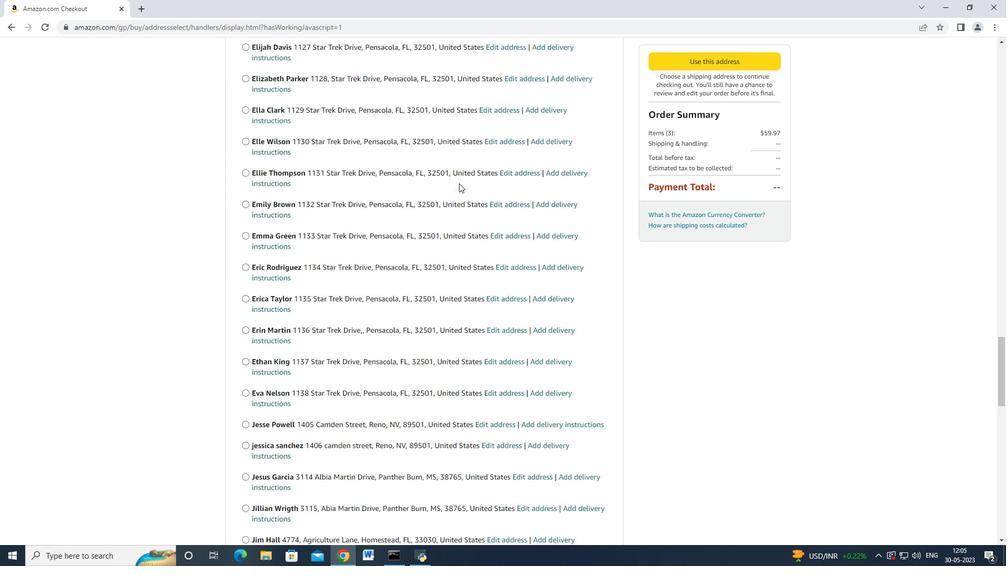 
Action: Mouse scrolled (459, 182) with delta (0, 0)
Screenshot: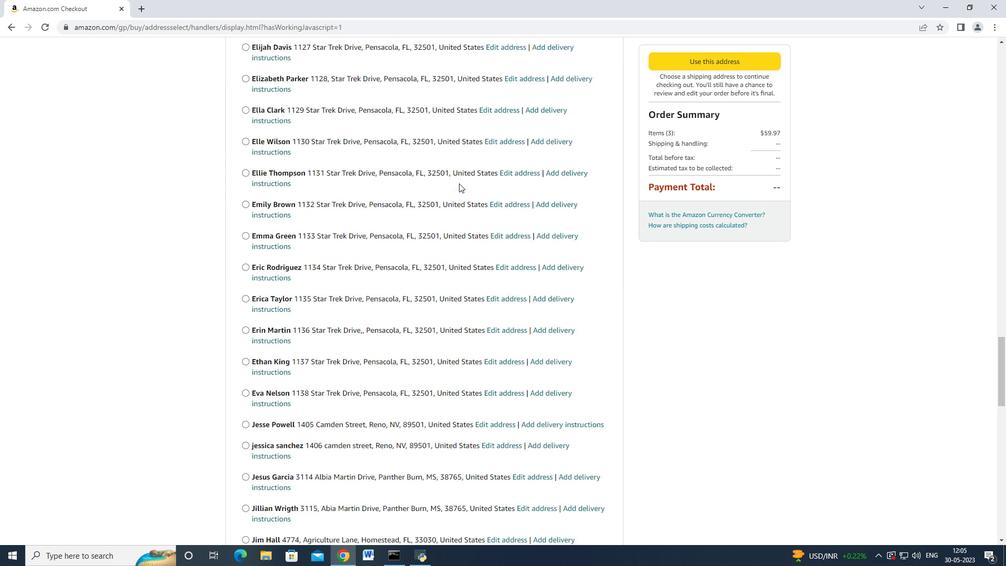 
Action: Mouse scrolled (459, 182) with delta (0, 0)
Screenshot: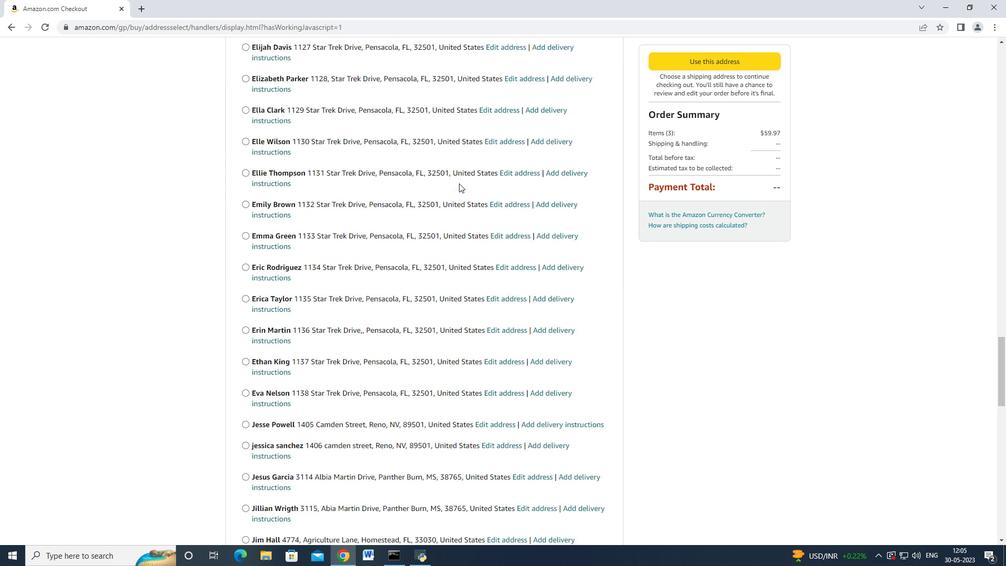 
Action: Mouse scrolled (459, 182) with delta (0, 0)
Screenshot: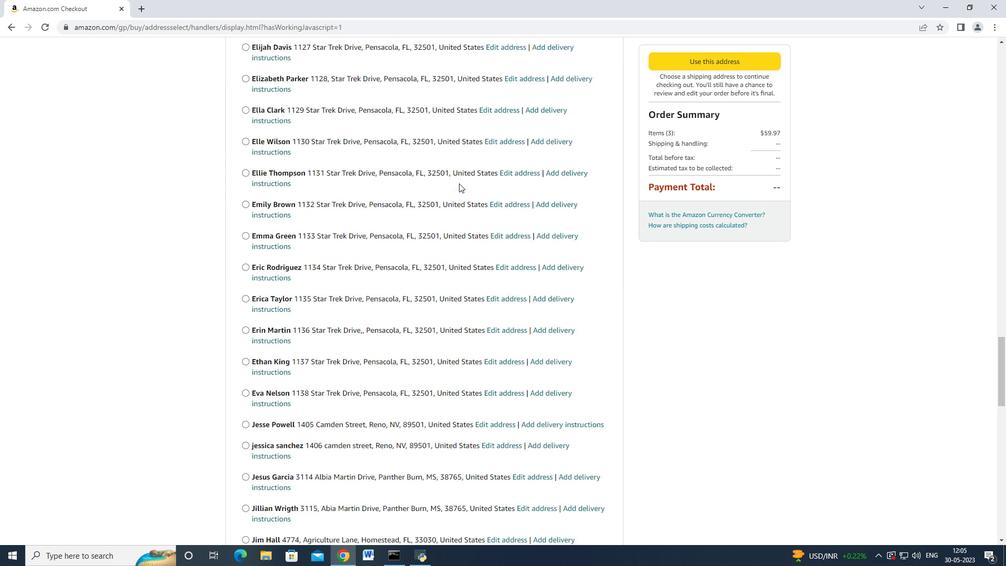 
Action: Mouse scrolled (459, 182) with delta (0, 0)
Screenshot: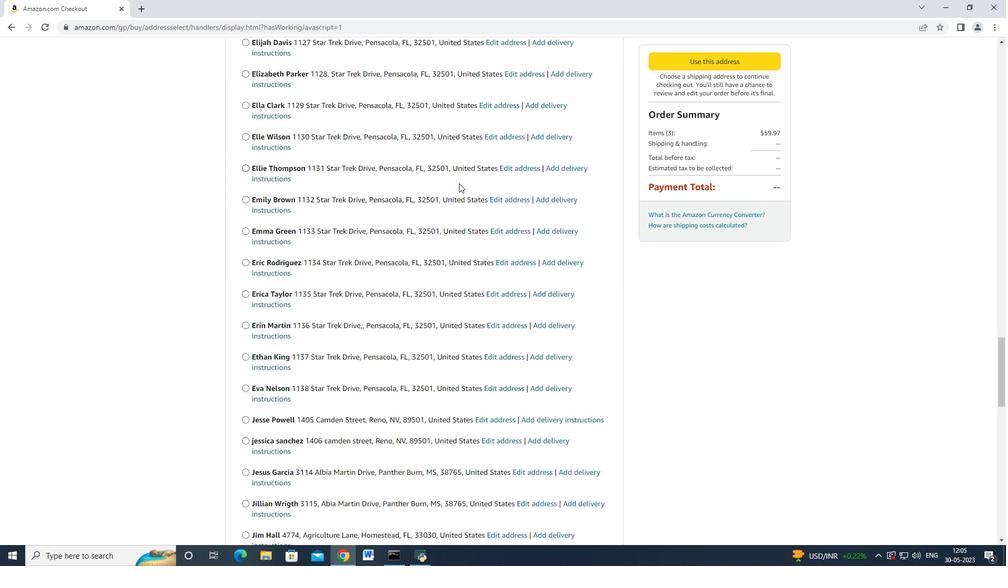 
Action: Mouse scrolled (459, 182) with delta (0, 0)
Screenshot: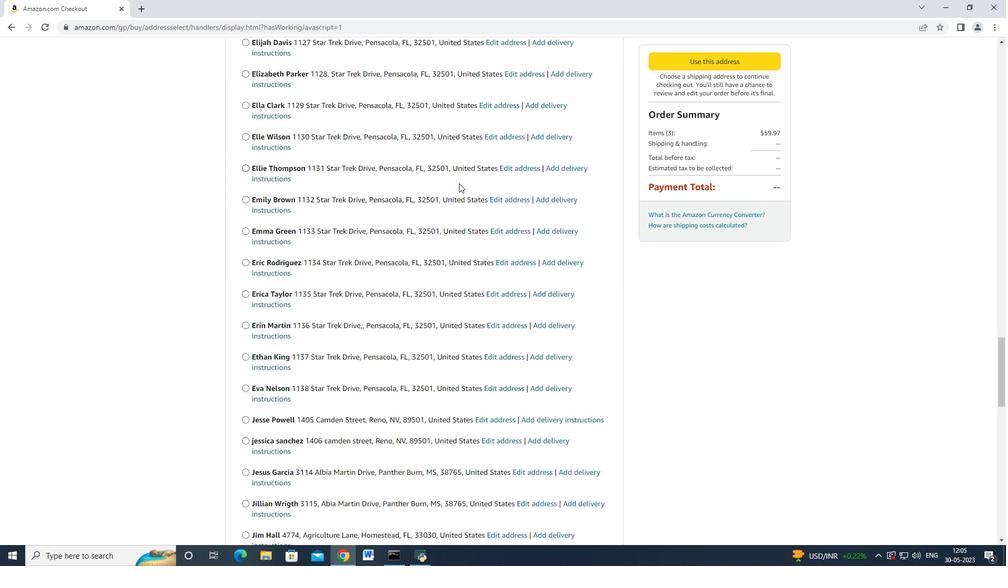 
Action: Mouse scrolled (459, 182) with delta (0, 0)
Screenshot: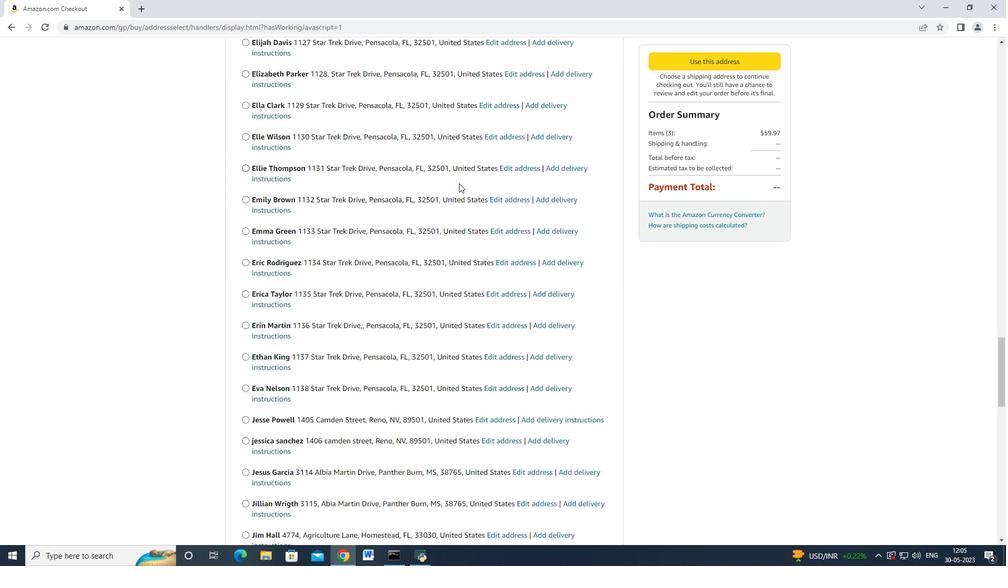 
Action: Mouse scrolled (459, 182) with delta (0, 0)
Screenshot: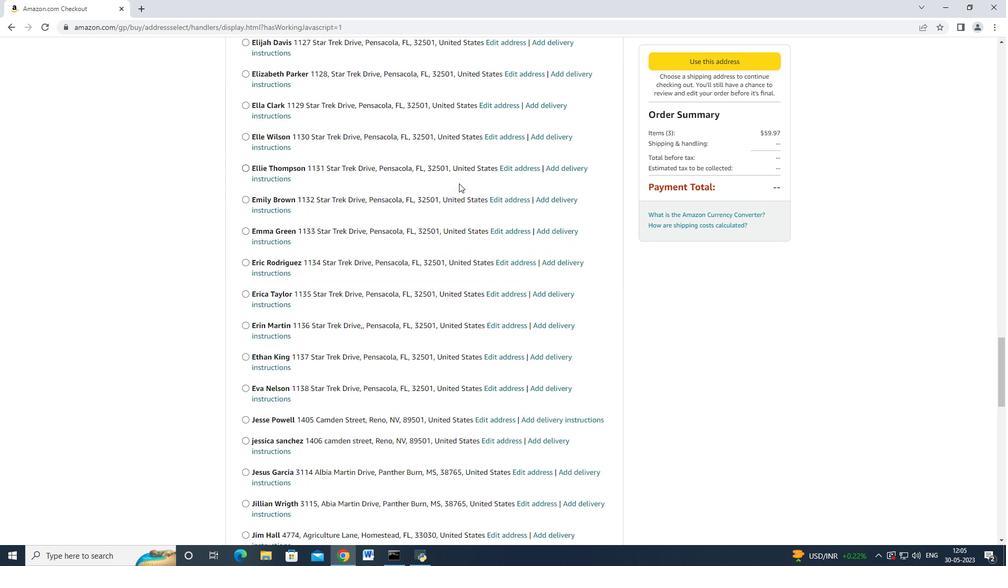 
Action: Mouse scrolled (459, 182) with delta (0, 0)
Screenshot: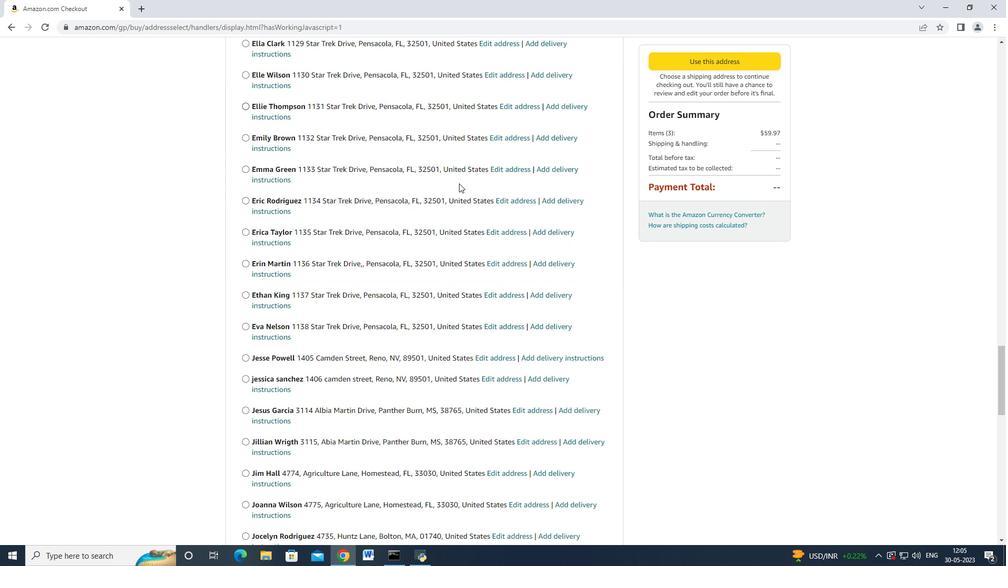 
Action: Mouse scrolled (459, 182) with delta (0, 0)
Screenshot: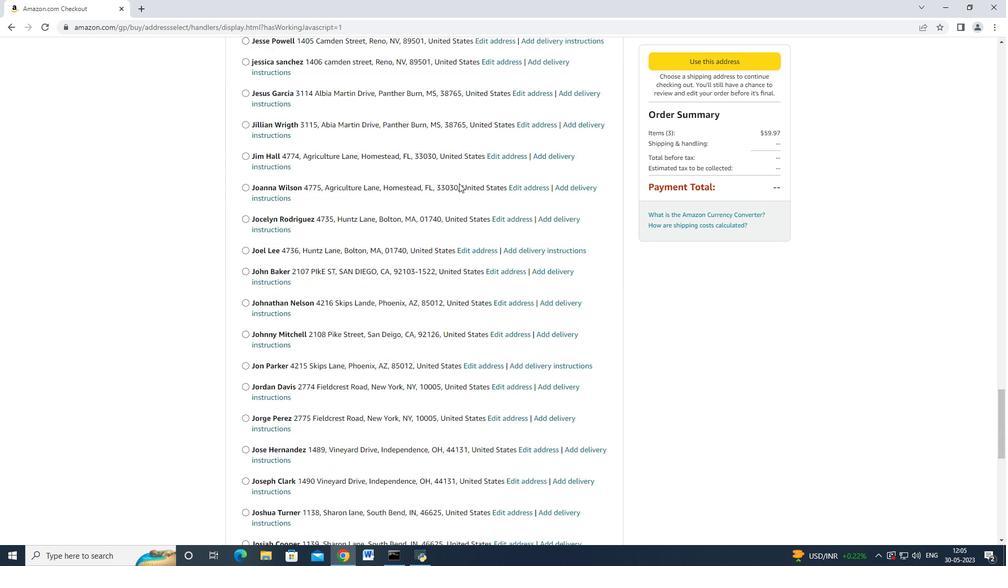 
Action: Mouse scrolled (459, 182) with delta (0, 0)
Screenshot: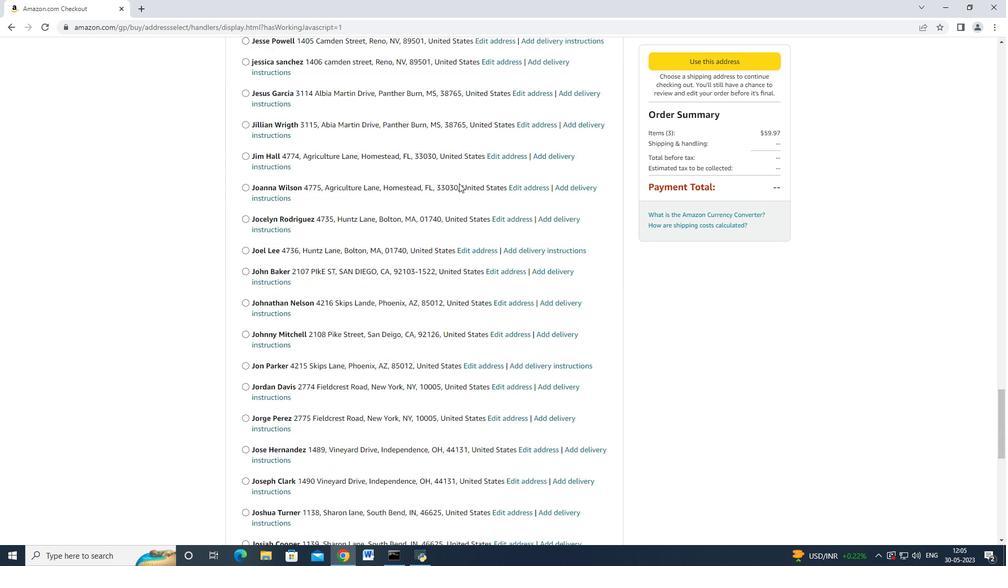 
Action: Mouse scrolled (459, 182) with delta (0, 0)
Screenshot: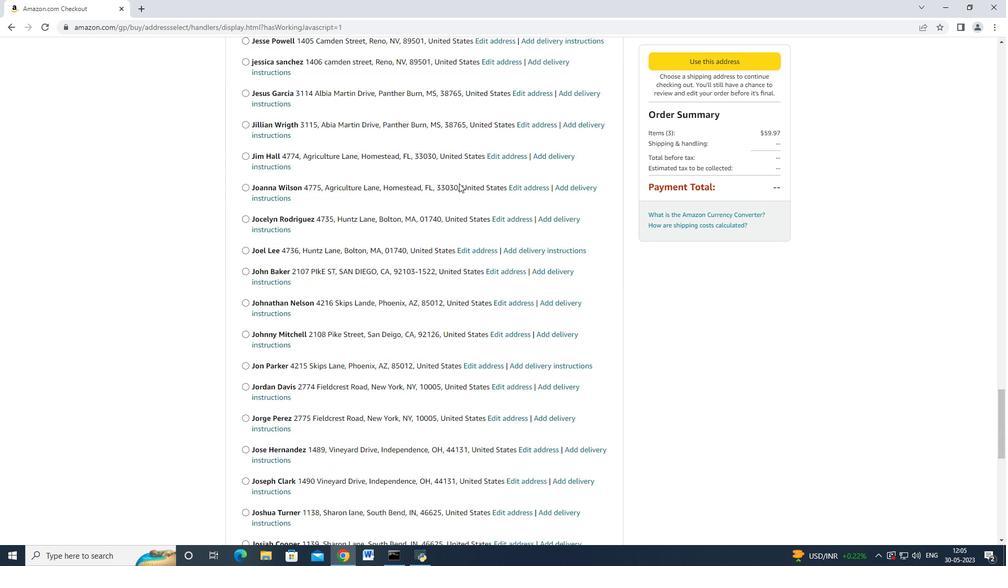 
Action: Mouse scrolled (459, 182) with delta (0, 0)
Screenshot: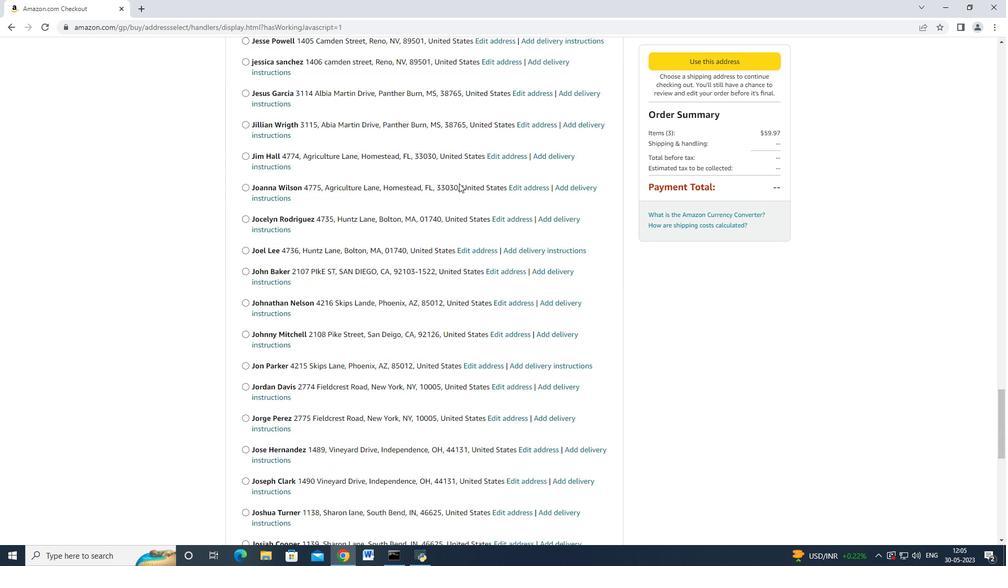 
Action: Mouse scrolled (459, 182) with delta (0, 0)
Screenshot: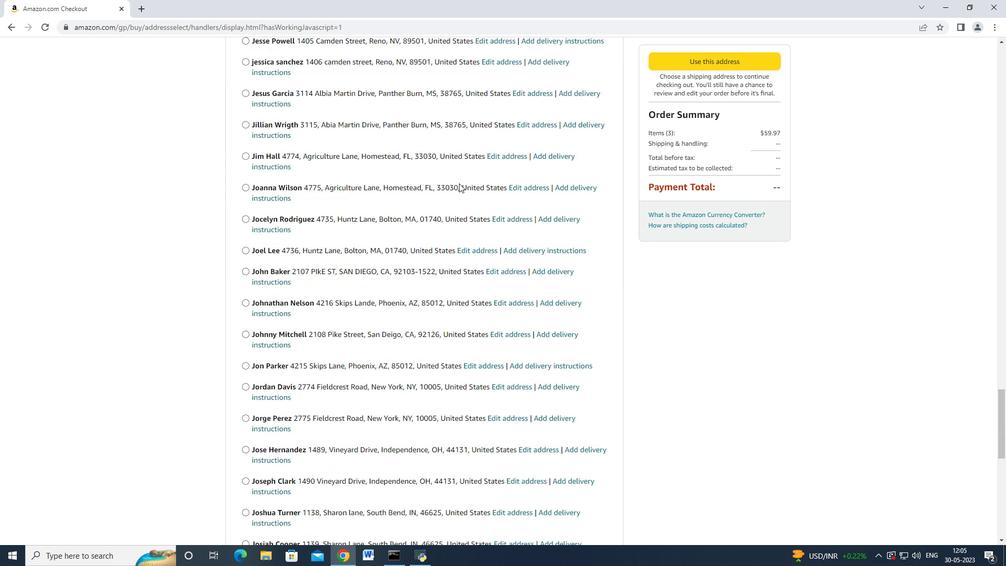 
Action: Mouse scrolled (459, 182) with delta (0, 0)
Screenshot: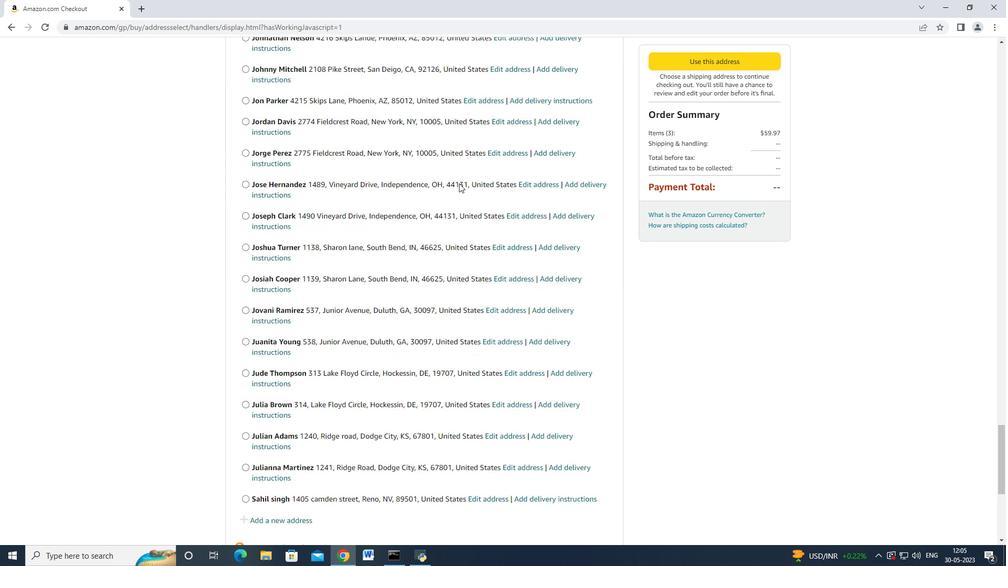 
Action: Mouse scrolled (459, 182) with delta (0, 0)
Screenshot: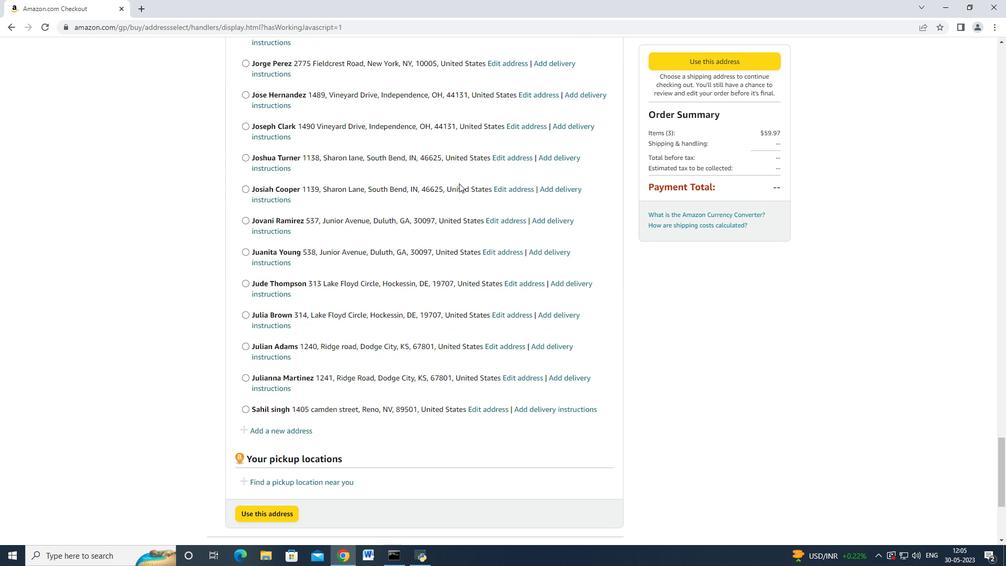 
Action: Mouse scrolled (459, 182) with delta (0, 0)
Screenshot: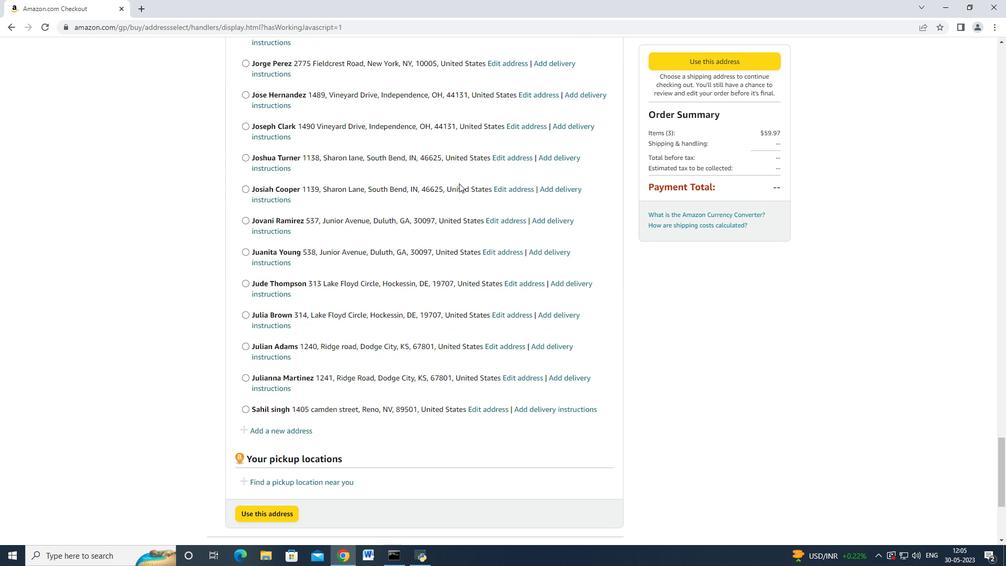
Action: Mouse scrolled (459, 182) with delta (0, 0)
Screenshot: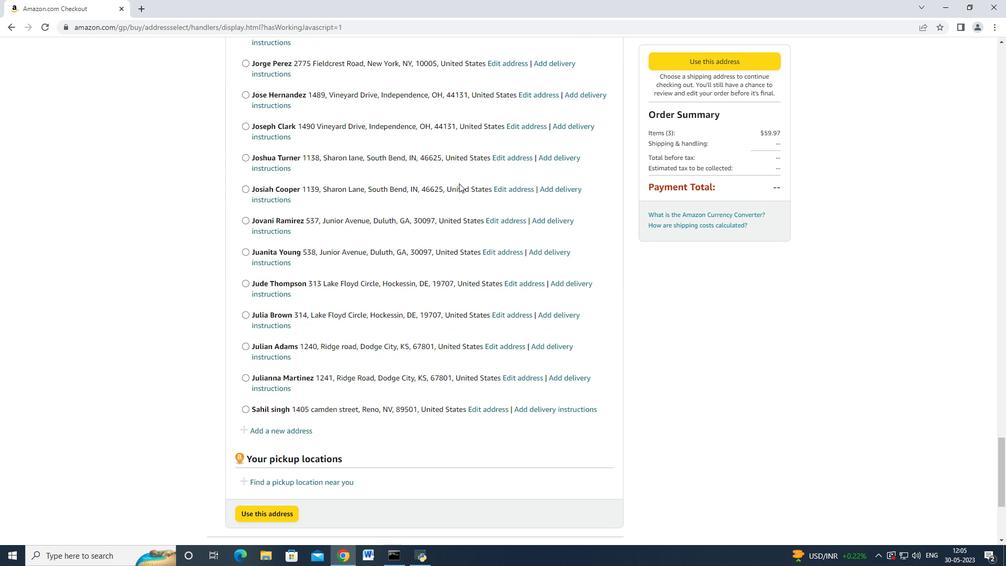 
Action: Mouse scrolled (459, 182) with delta (0, 0)
Screenshot: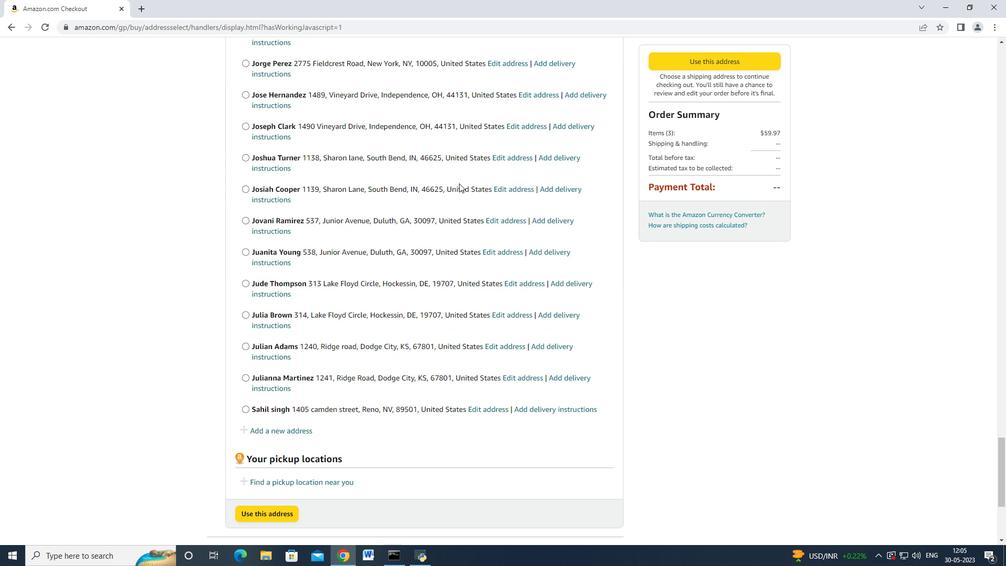 
Action: Mouse scrolled (459, 182) with delta (0, 0)
Screenshot: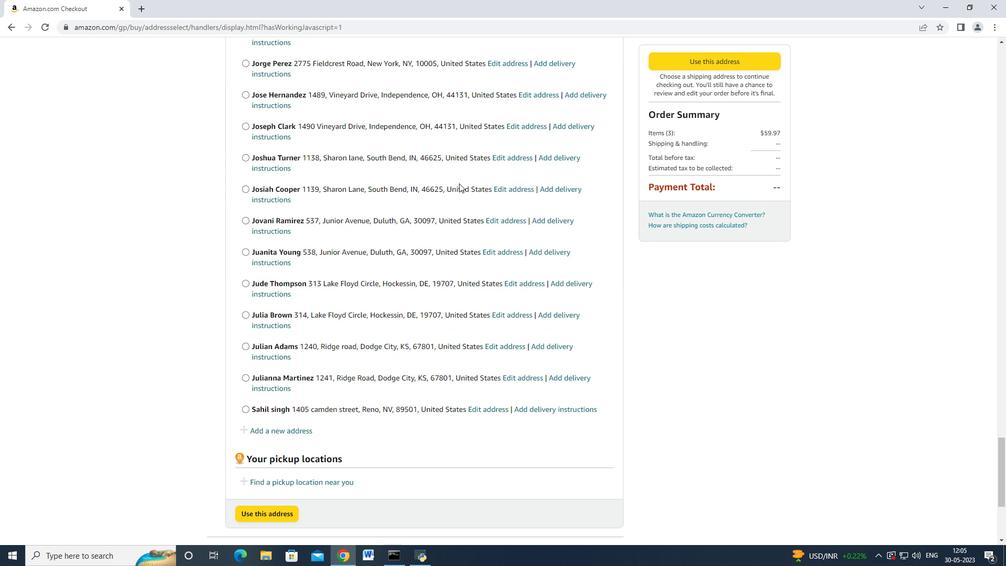 
Action: Mouse scrolled (459, 182) with delta (0, 0)
Screenshot: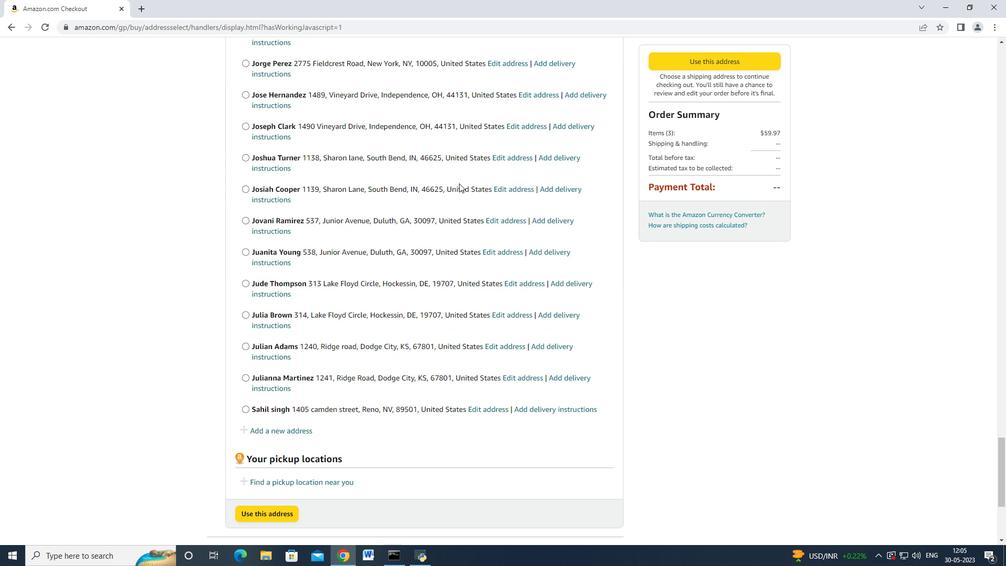 
Action: Mouse moved to (307, 209)
Screenshot: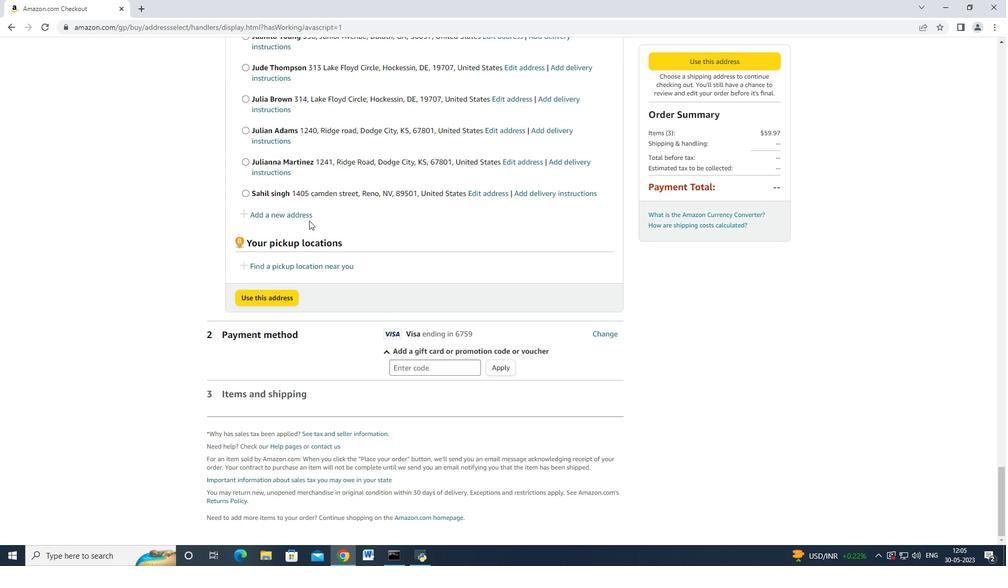 
Action: Mouse pressed left at (307, 209)
Screenshot: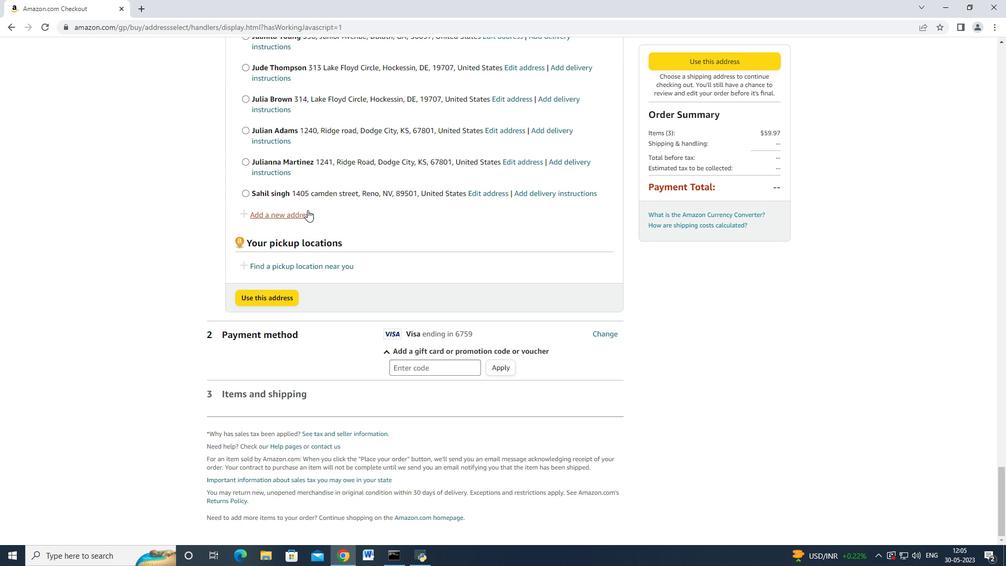 
Action: Mouse moved to (307, 211)
Screenshot: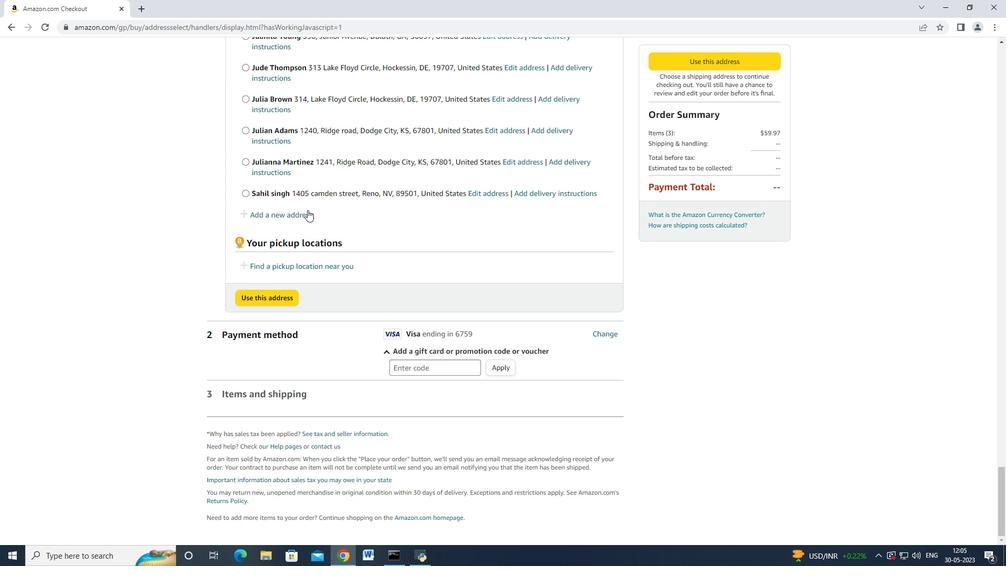 
Action: Mouse pressed left at (307, 211)
Screenshot: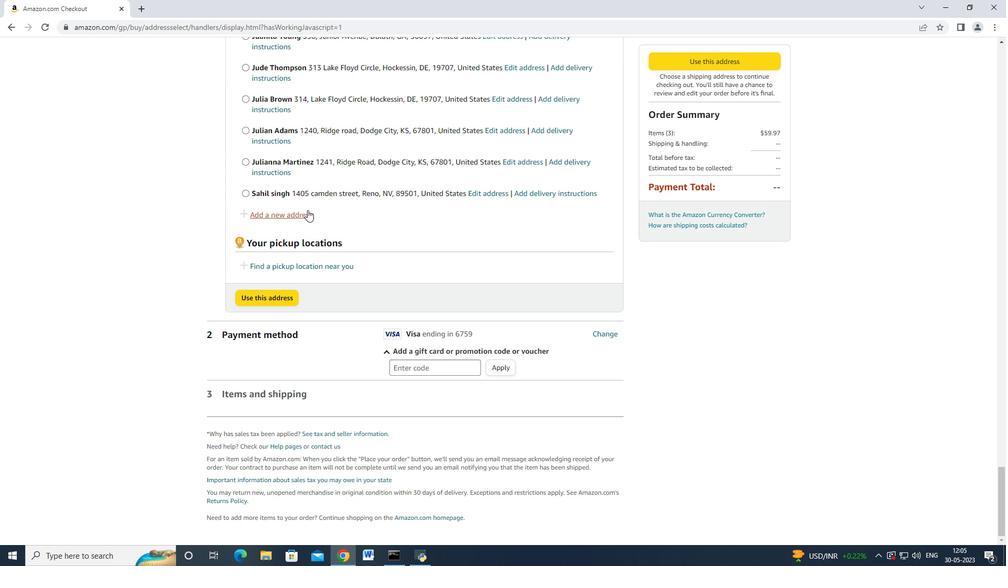 
Action: Mouse moved to (343, 253)
Screenshot: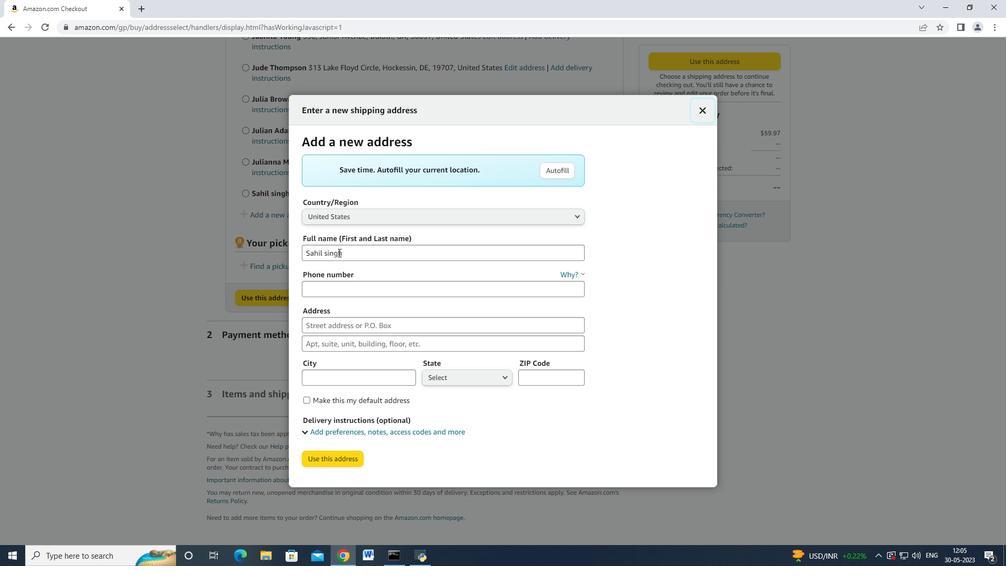 
Action: Mouse pressed left at (343, 253)
Screenshot: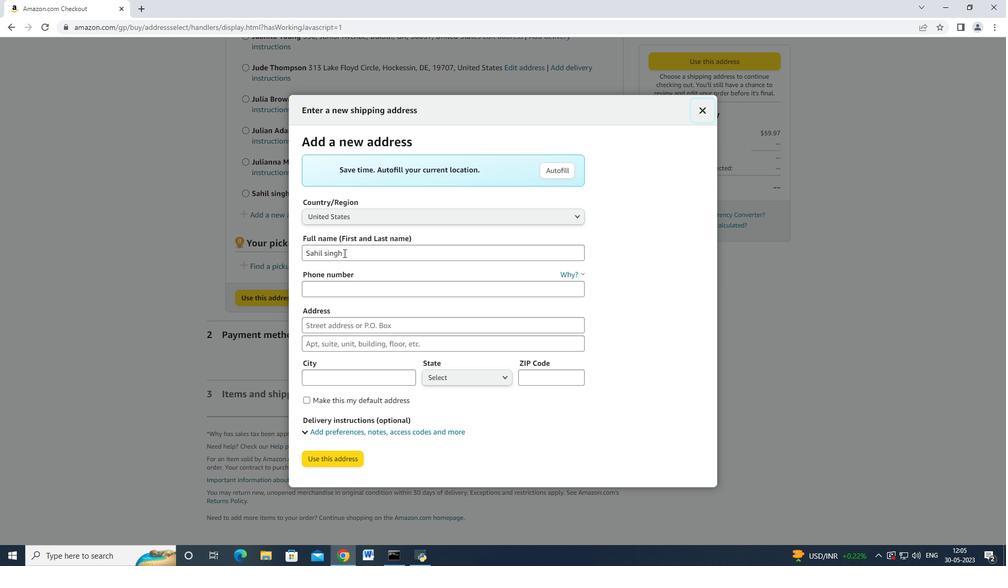 
Action: Mouse moved to (305, 249)
Screenshot: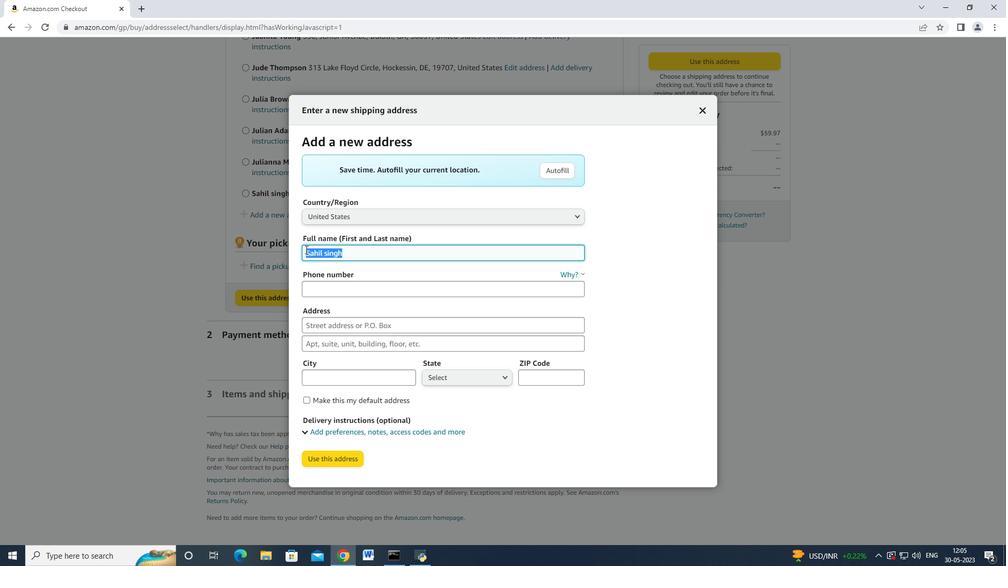 
Action: Key pressed <Key.backspace><Key.shift_r>Evan<Key.space><Key.shift_r>Adams<Key.space>
Screenshot: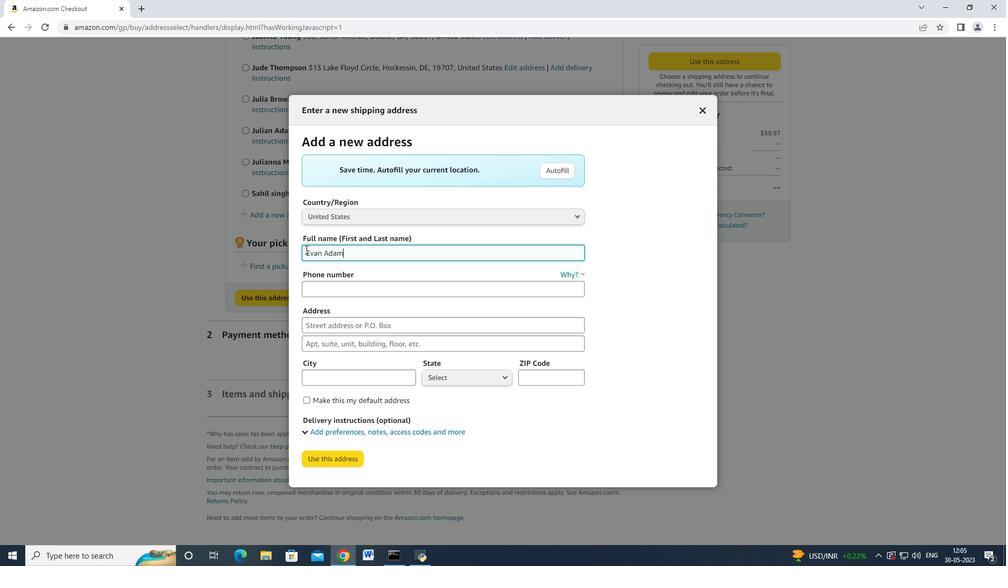 
Action: Mouse moved to (346, 293)
Screenshot: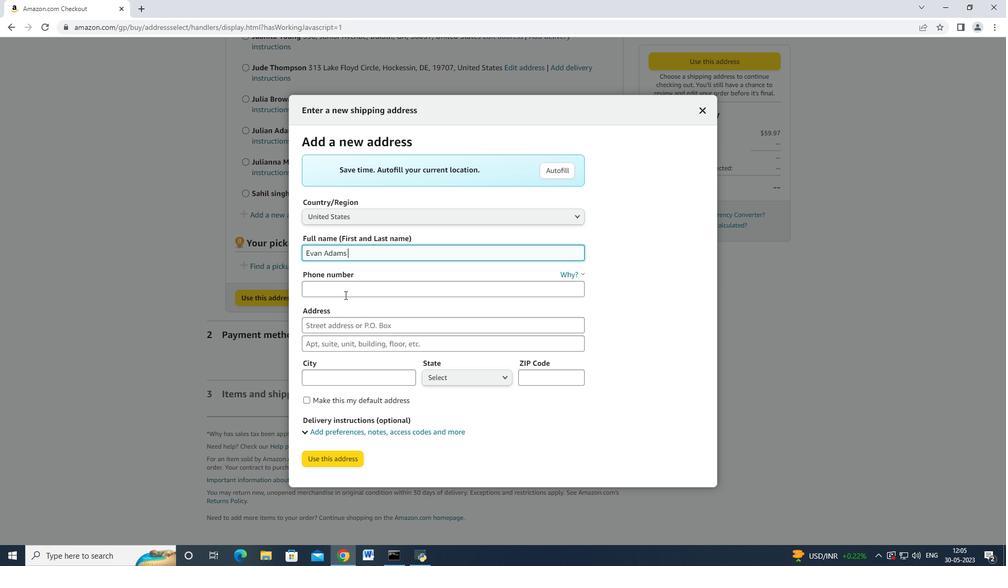 
Action: Mouse pressed left at (346, 293)
Screenshot: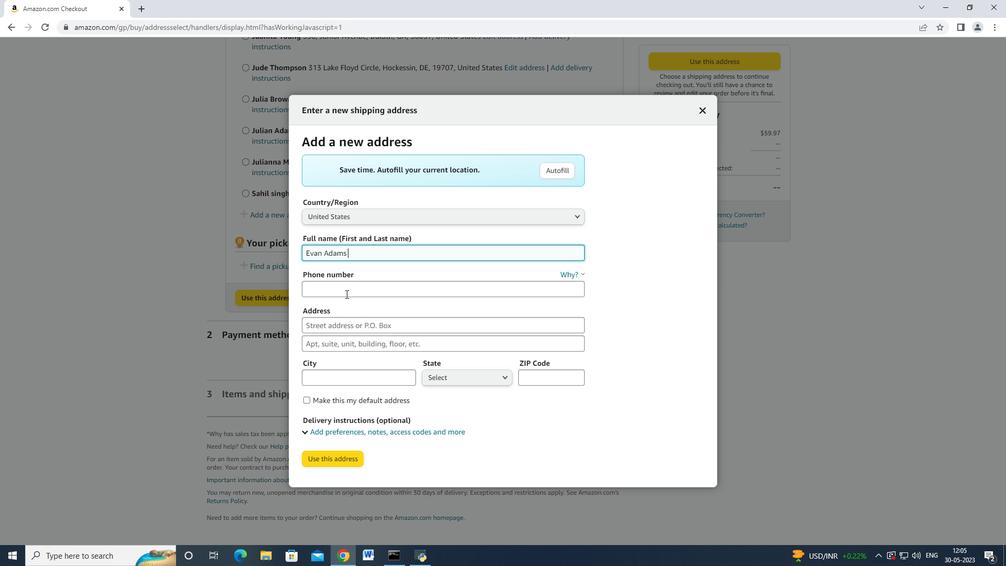 
Action: Key pressed 7752551231<Key.tab>1390<Key.space><Key.shift_r>Camden<Key.space><Key.shift_r>Street<Key.tab><Key.tab><Key.shift_r>Reno
Screenshot: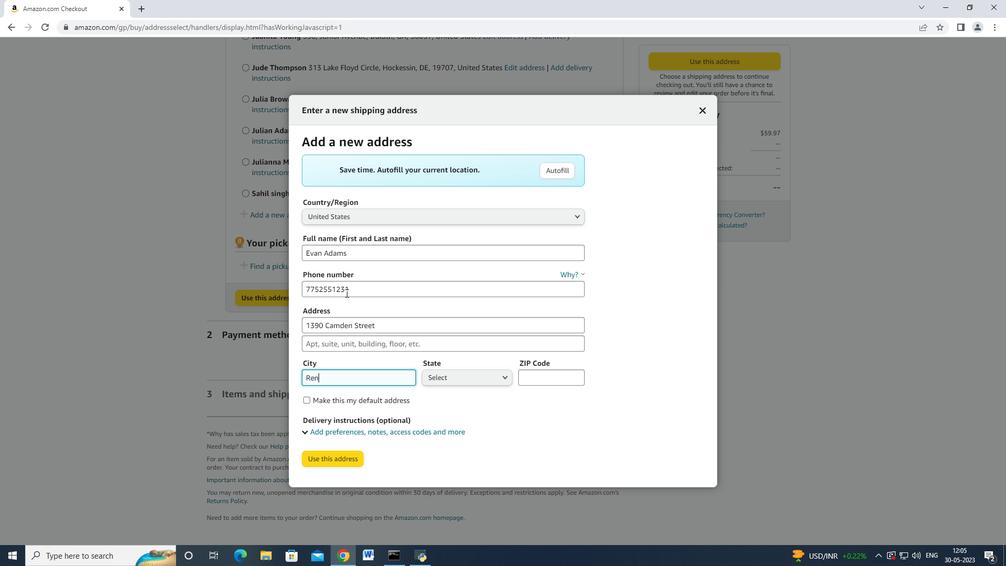 
Action: Mouse moved to (462, 375)
Screenshot: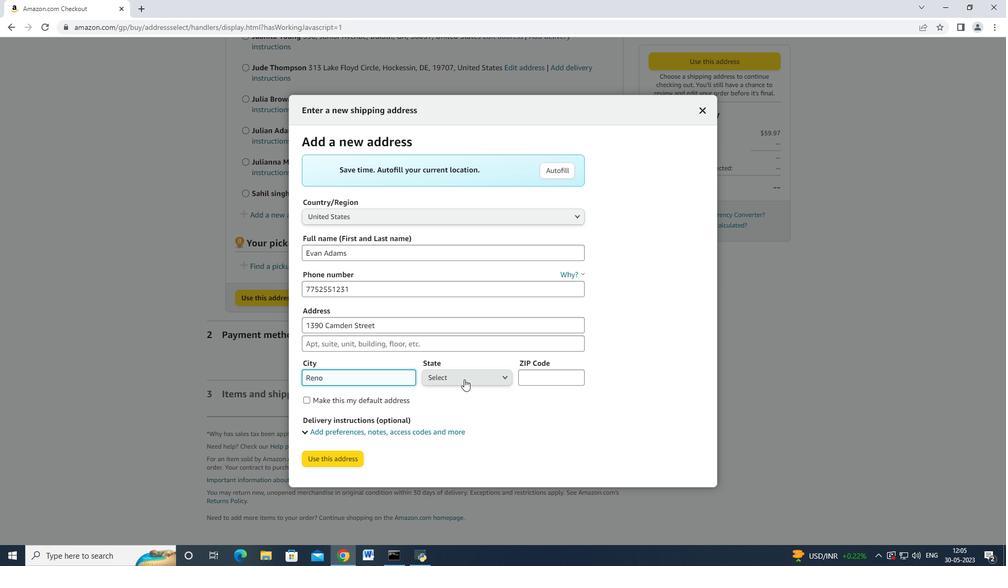 
Action: Mouse pressed left at (462, 375)
Screenshot: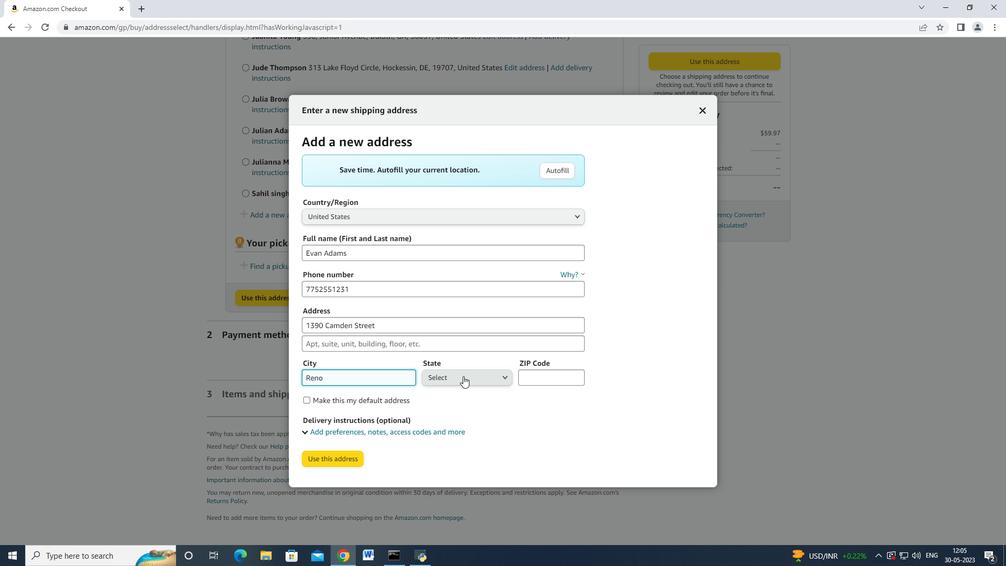 
Action: Mouse moved to (474, 302)
Screenshot: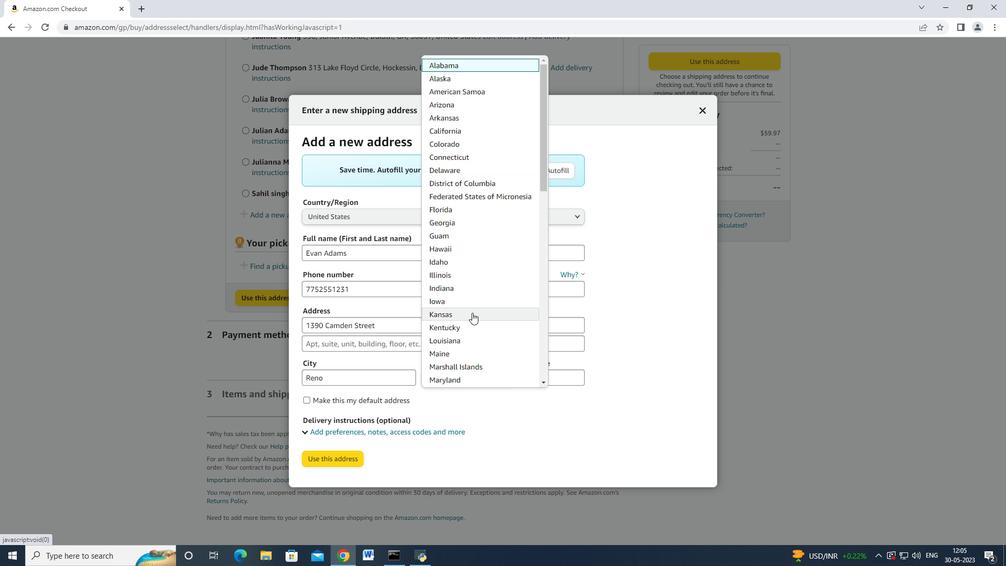 
Action: Mouse scrolled (474, 301) with delta (0, 0)
Screenshot: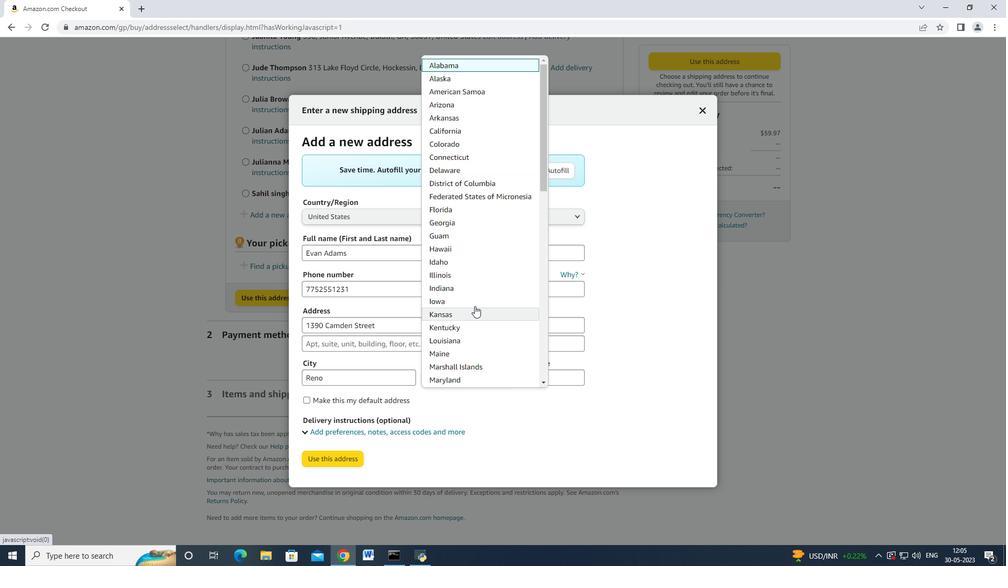 
Action: Mouse scrolled (474, 301) with delta (0, 0)
Screenshot: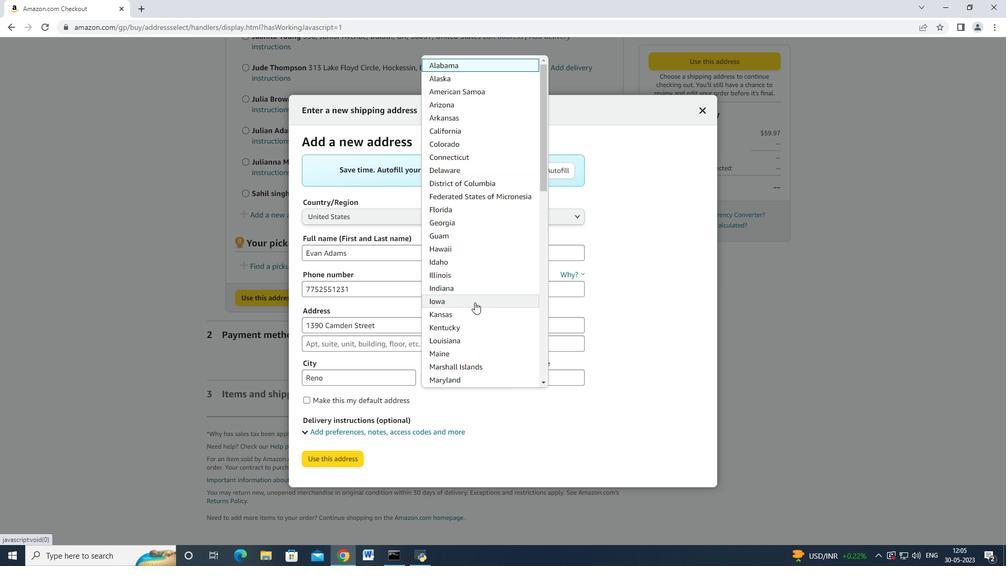 
Action: Mouse scrolled (474, 301) with delta (0, 0)
Screenshot: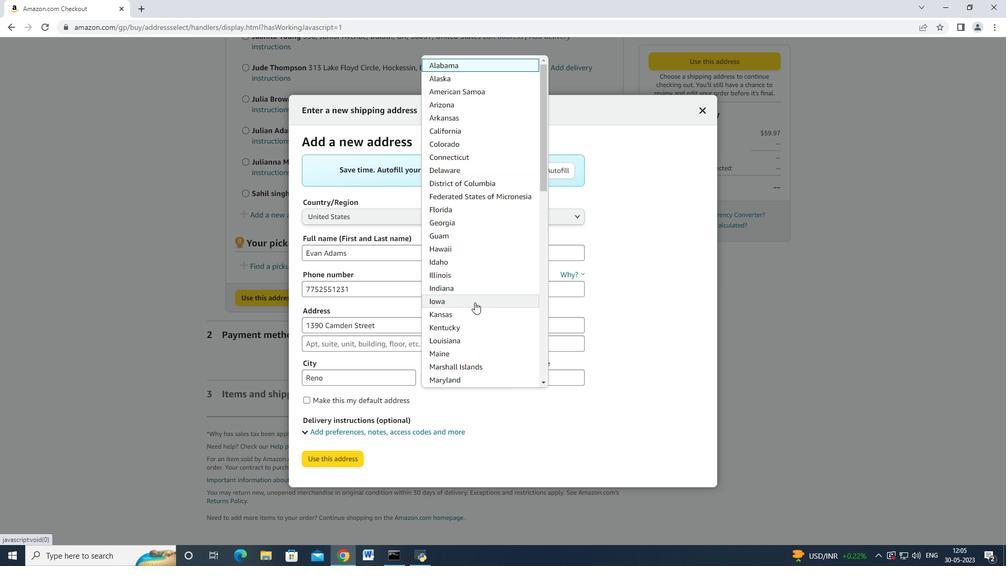 
Action: Mouse scrolled (474, 301) with delta (0, 0)
Screenshot: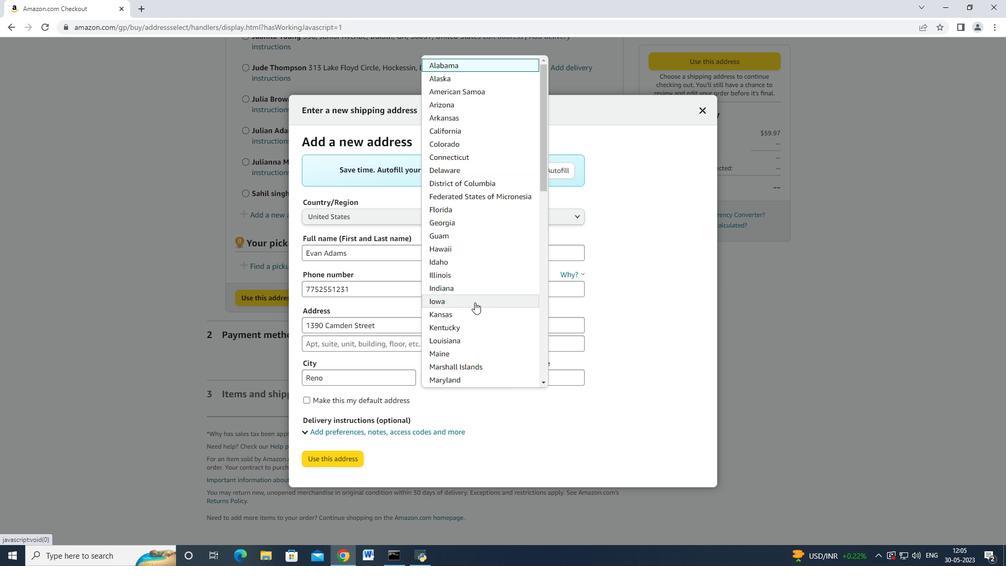 
Action: Mouse scrolled (474, 301) with delta (0, 0)
Screenshot: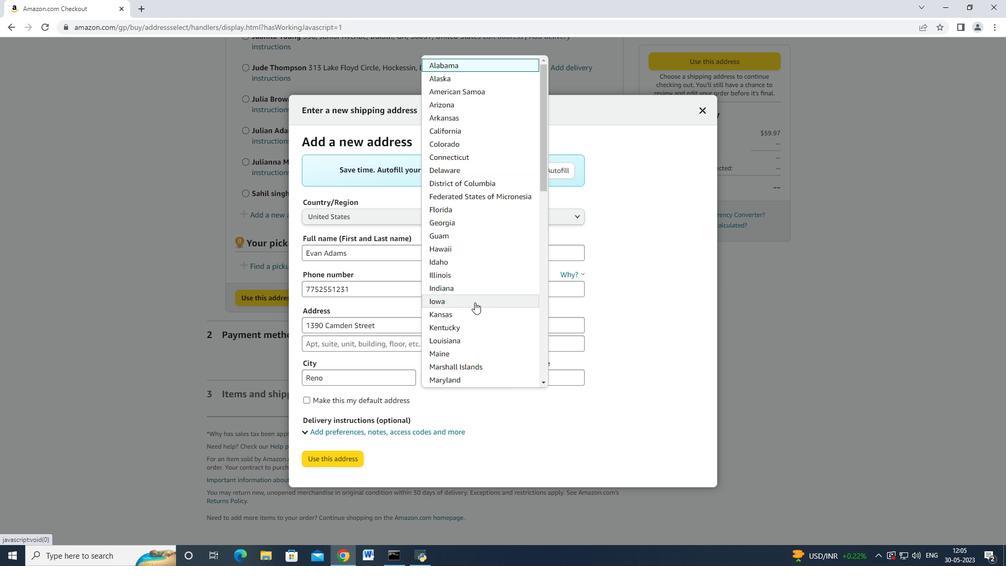 
Action: Mouse scrolled (474, 301) with delta (0, 0)
Screenshot: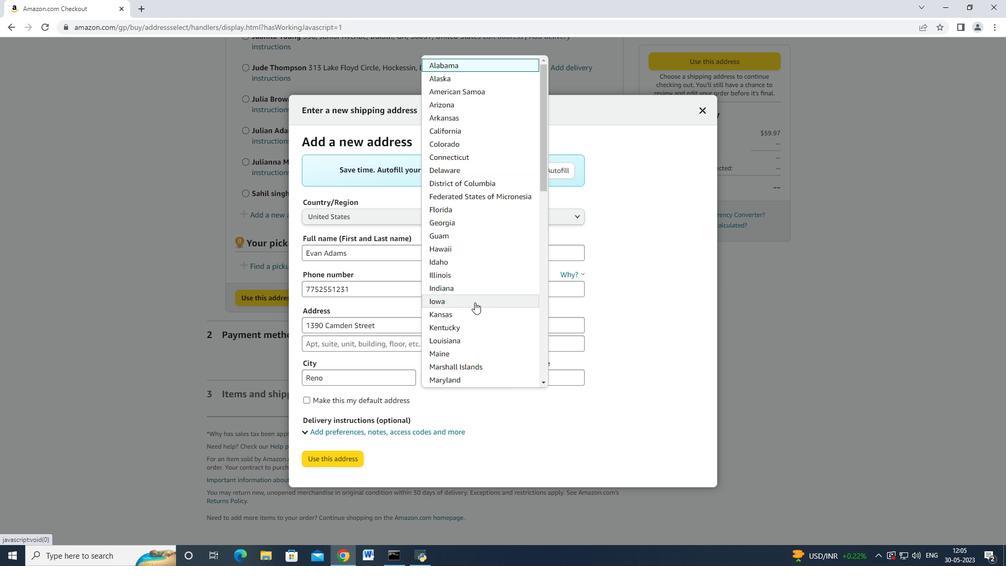 
Action: Mouse scrolled (474, 301) with delta (0, 0)
Screenshot: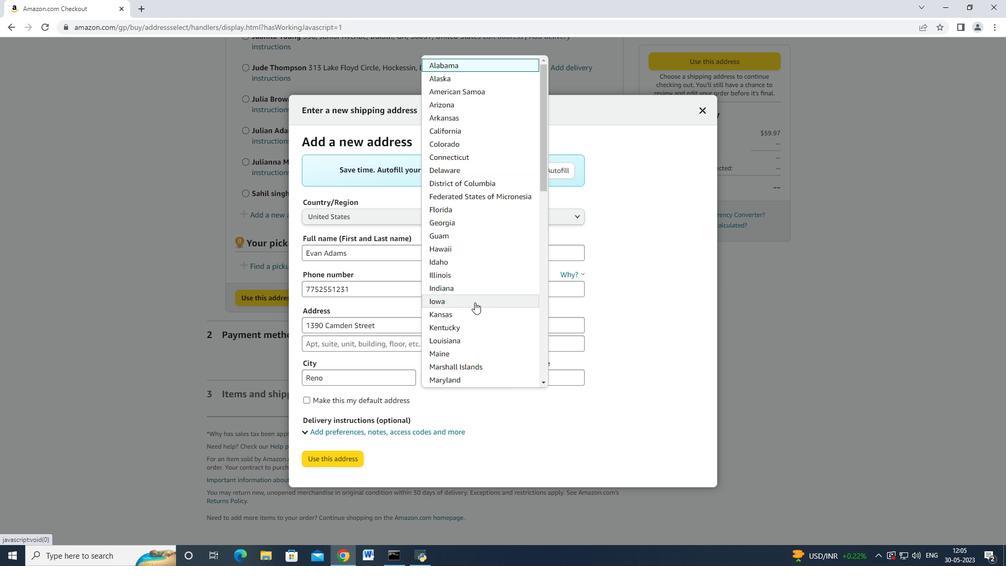 
Action: Mouse moved to (474, 298)
Screenshot: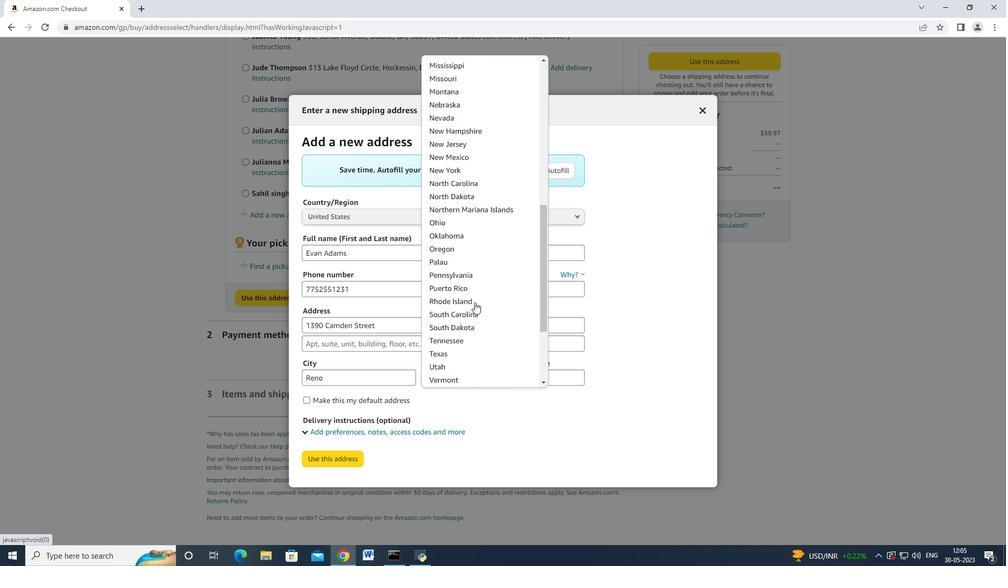 
Action: Mouse scrolled (474, 297) with delta (0, 0)
Screenshot: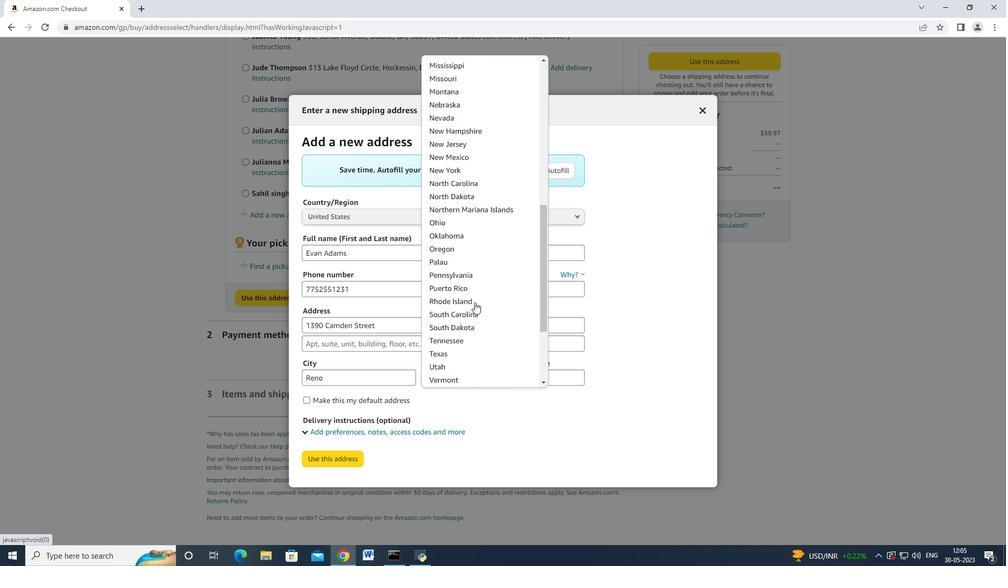 
Action: Mouse scrolled (474, 297) with delta (0, 0)
Screenshot: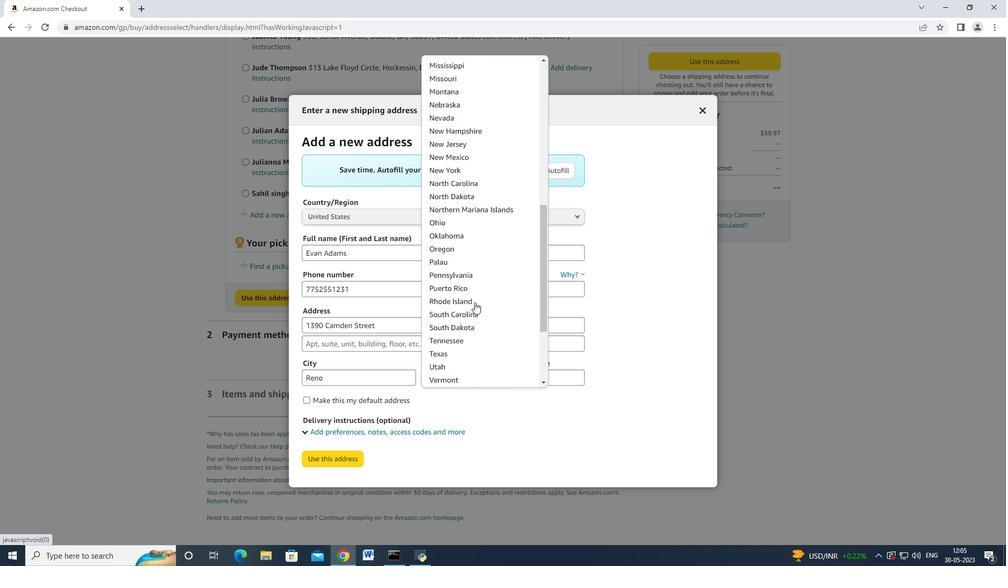 
Action: Mouse scrolled (474, 297) with delta (0, 0)
Screenshot: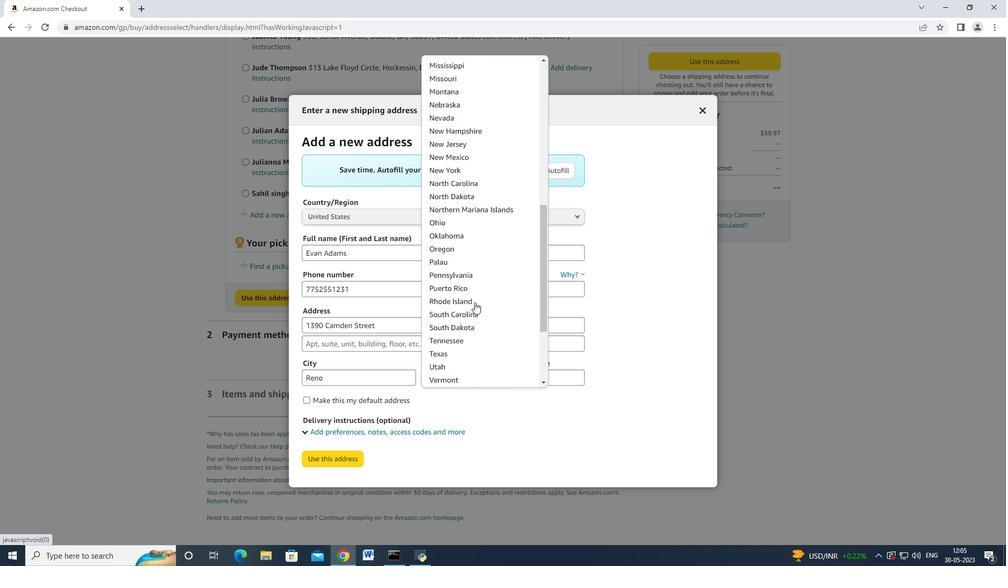 
Action: Mouse scrolled (474, 297) with delta (0, 0)
Screenshot: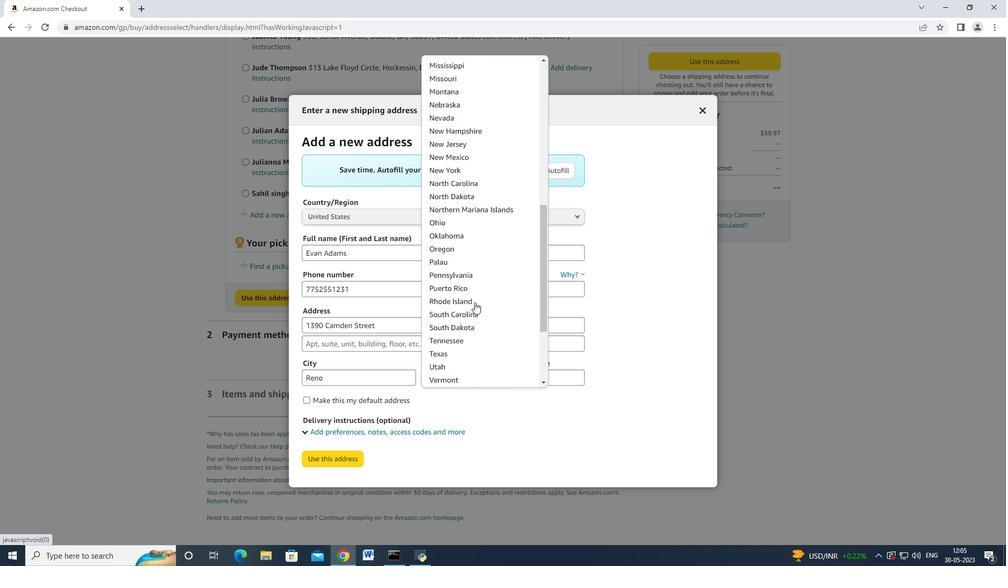 
Action: Mouse scrolled (474, 297) with delta (0, 0)
Screenshot: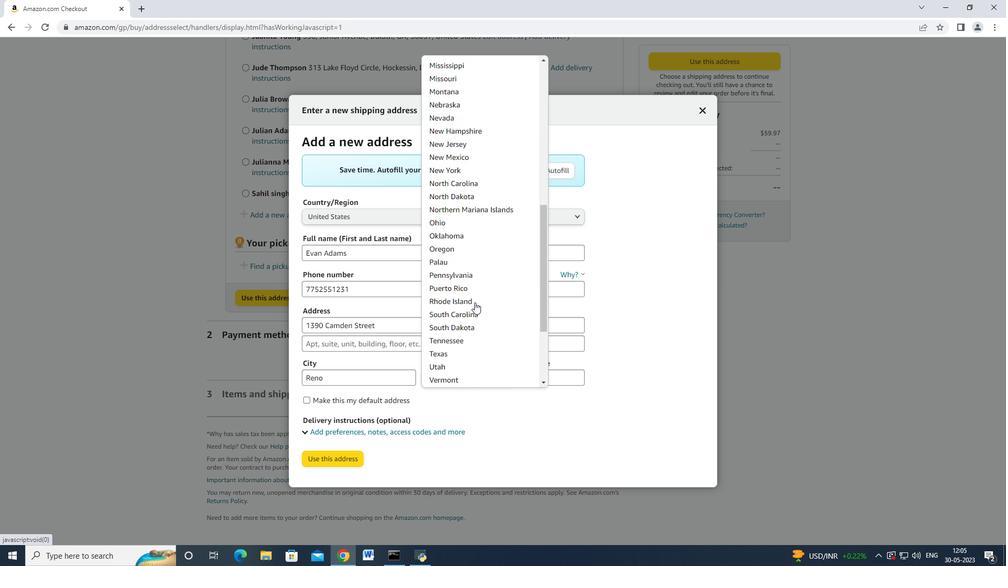 
Action: Mouse scrolled (474, 297) with delta (0, 0)
Screenshot: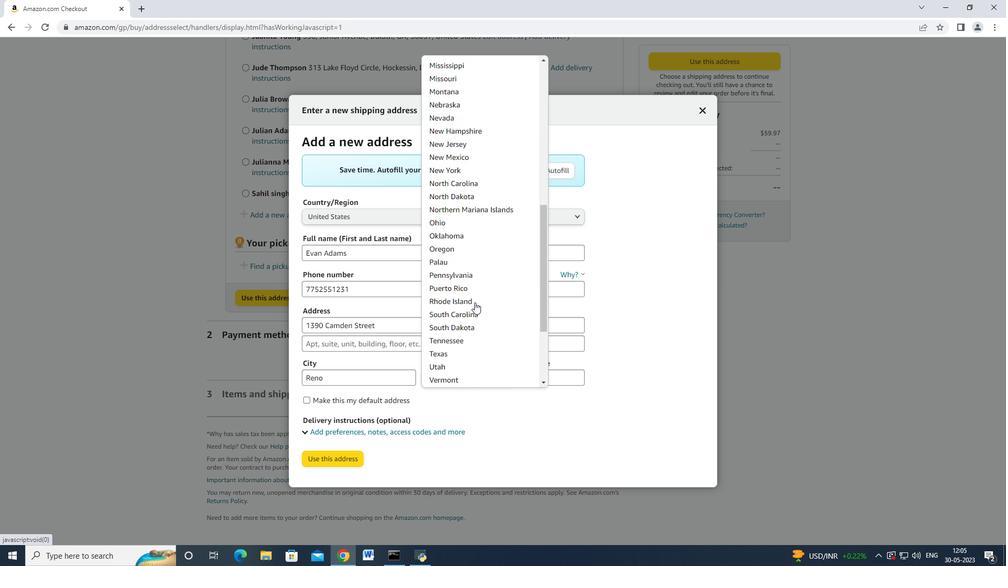 
Action: Mouse scrolled (474, 297) with delta (0, 0)
Screenshot: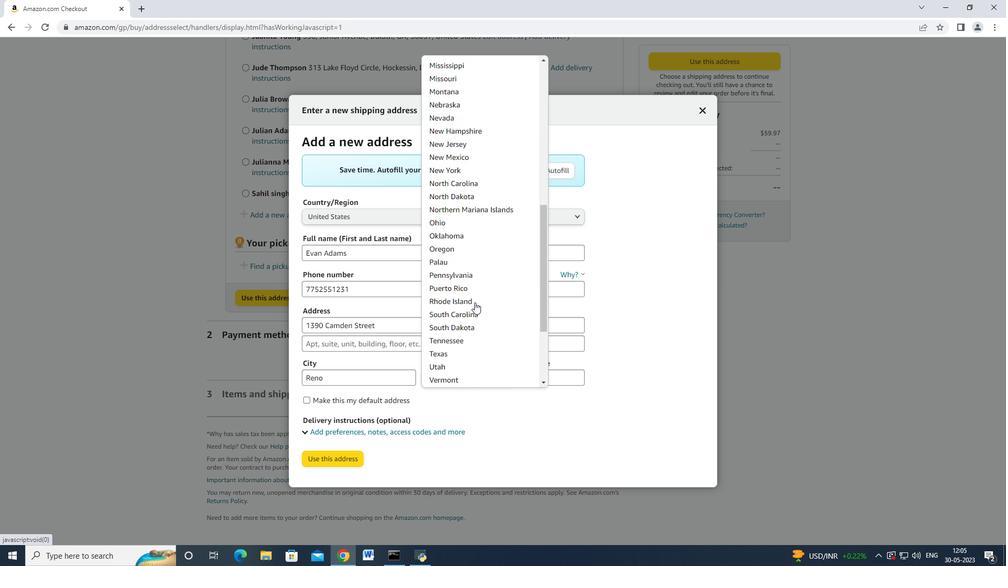 
Action: Mouse moved to (473, 288)
Screenshot: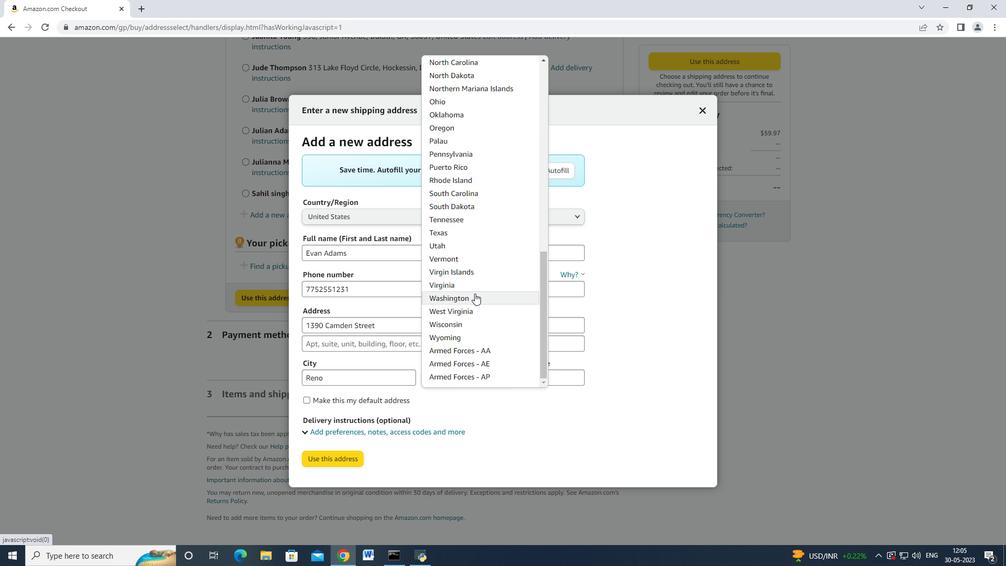 
Action: Mouse scrolled (473, 288) with delta (0, 0)
Screenshot: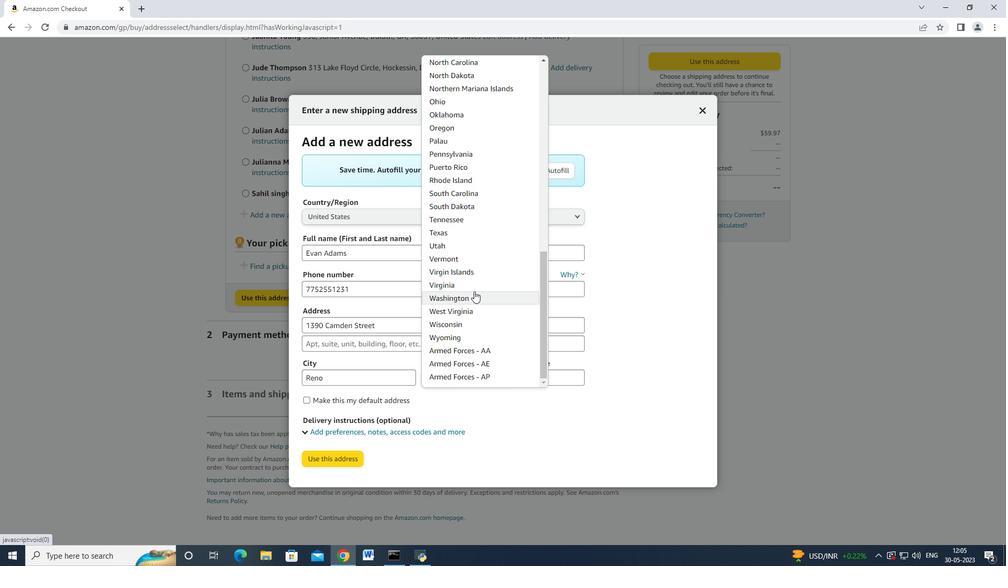 
Action: Mouse scrolled (473, 288) with delta (0, 0)
Screenshot: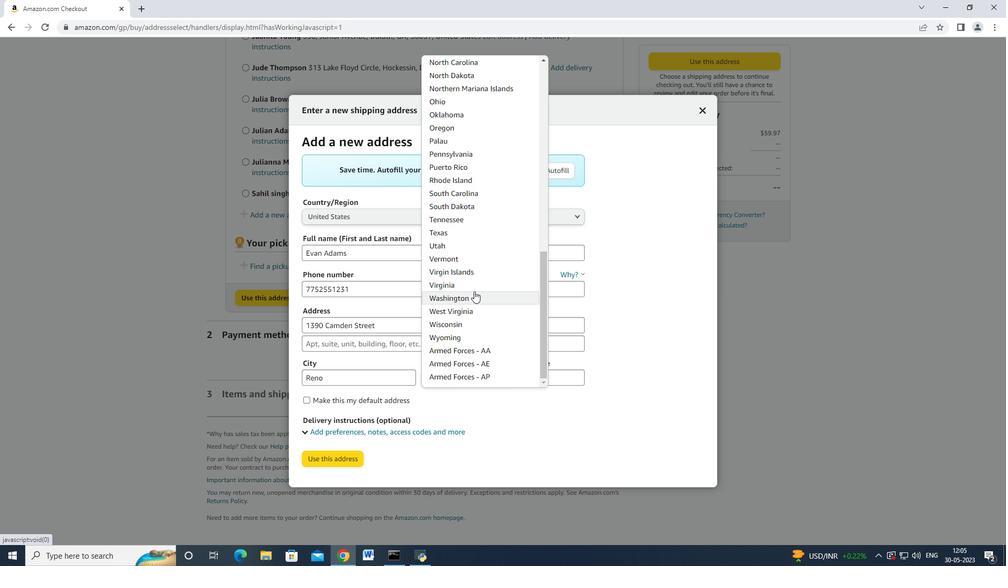 
Action: Mouse scrolled (473, 288) with delta (0, 0)
Screenshot: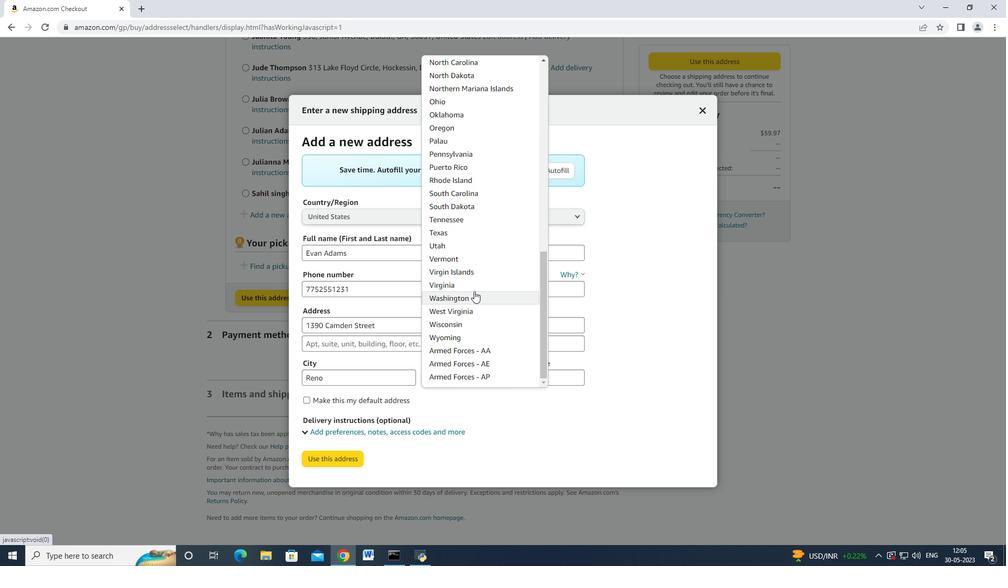 
Action: Mouse moved to (471, 156)
Screenshot: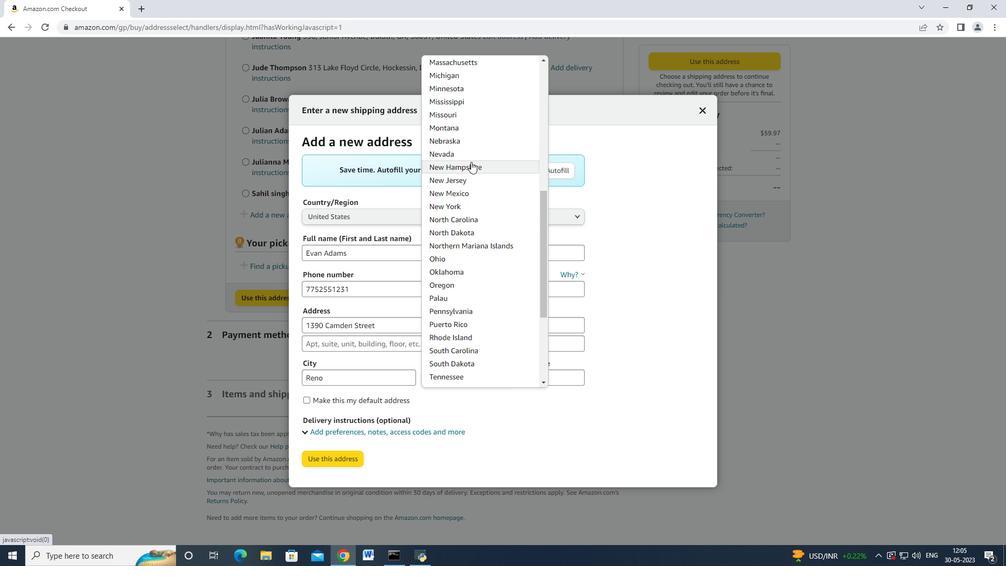 
Action: Mouse pressed left at (471, 156)
Screenshot: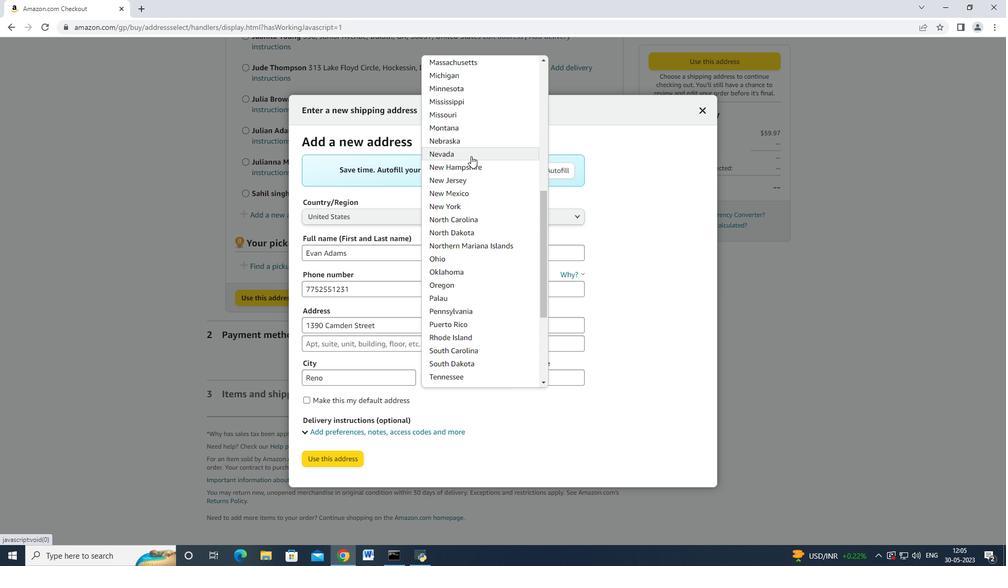 
Action: Mouse moved to (537, 382)
Screenshot: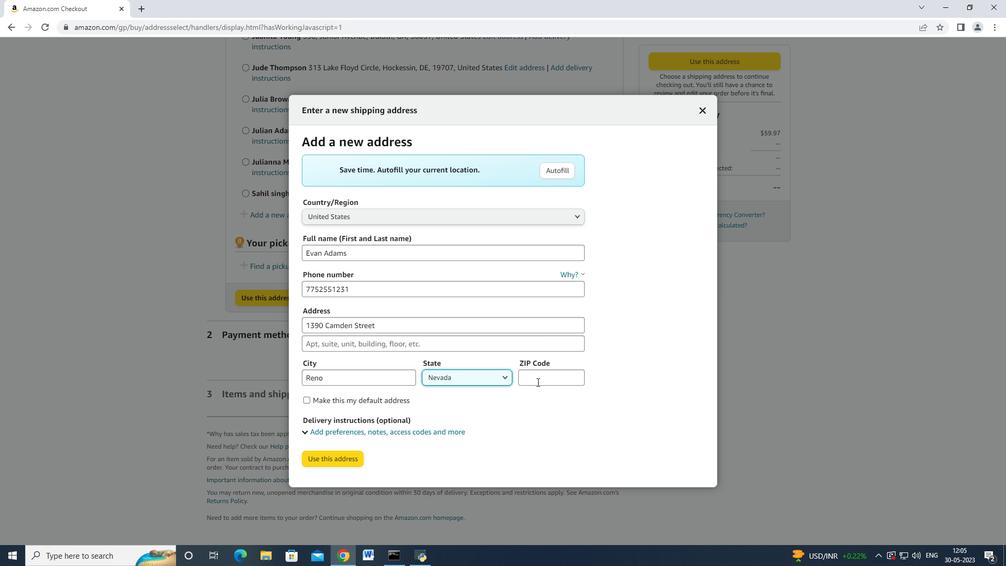 
Action: Mouse pressed left at (537, 382)
Screenshot: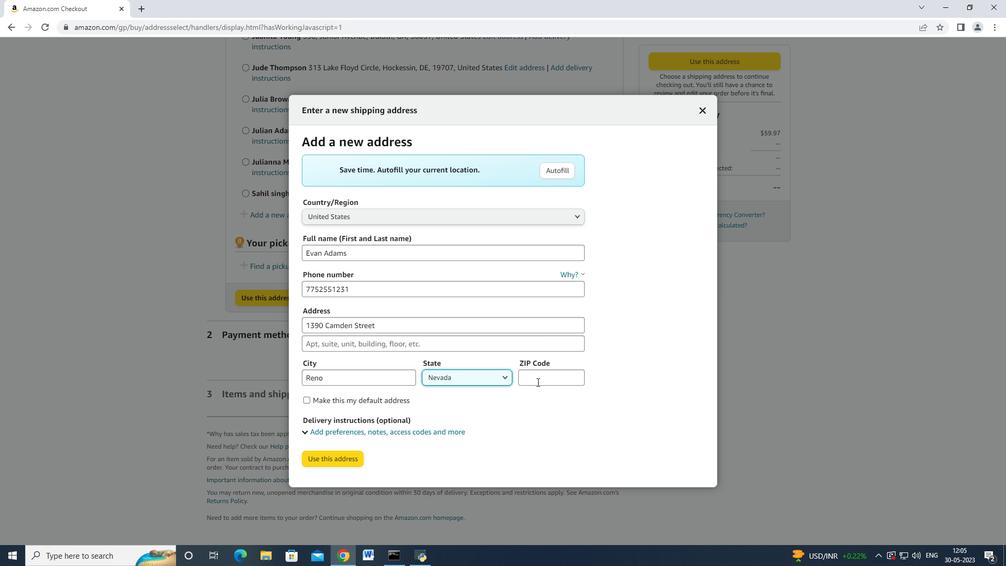 
Action: Mouse moved to (537, 381)
Screenshot: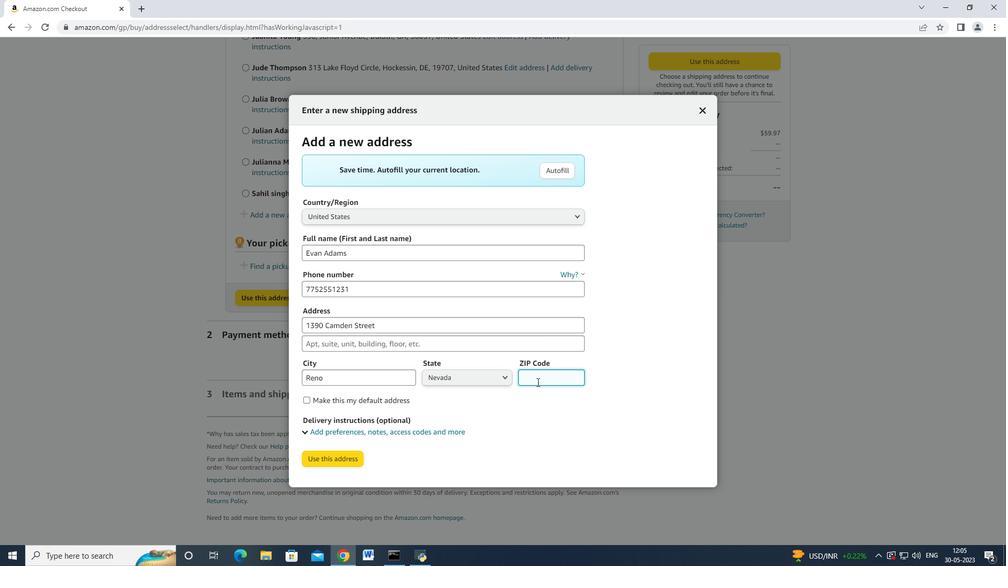 
Action: Key pressed 89501
Screenshot: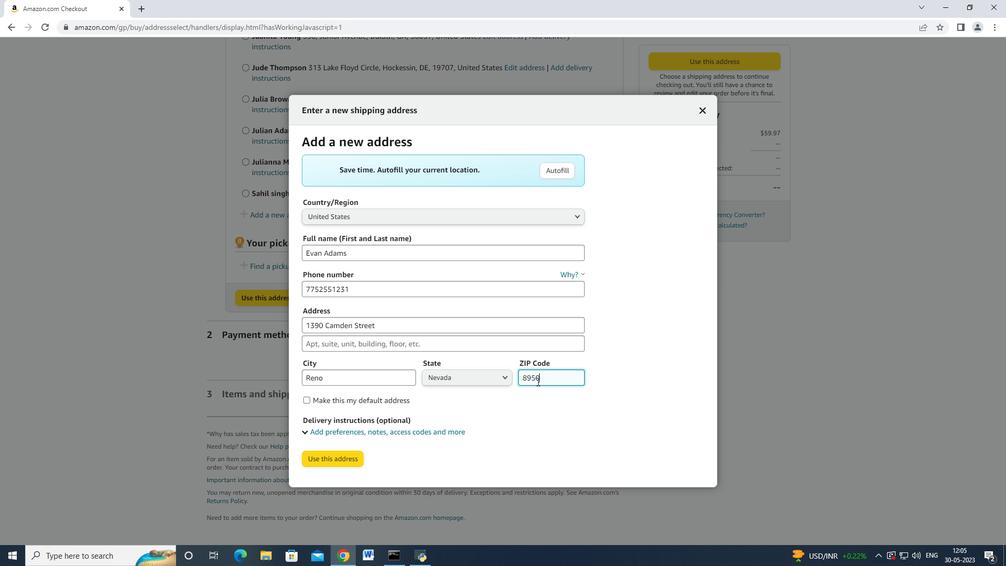 
Action: Mouse moved to (337, 458)
Screenshot: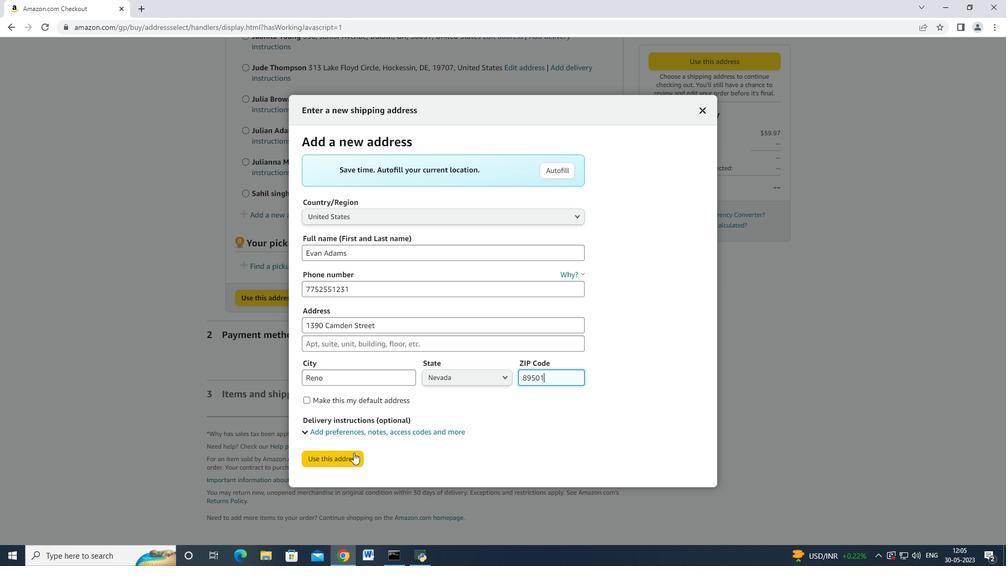 
Action: Mouse pressed left at (337, 458)
Screenshot: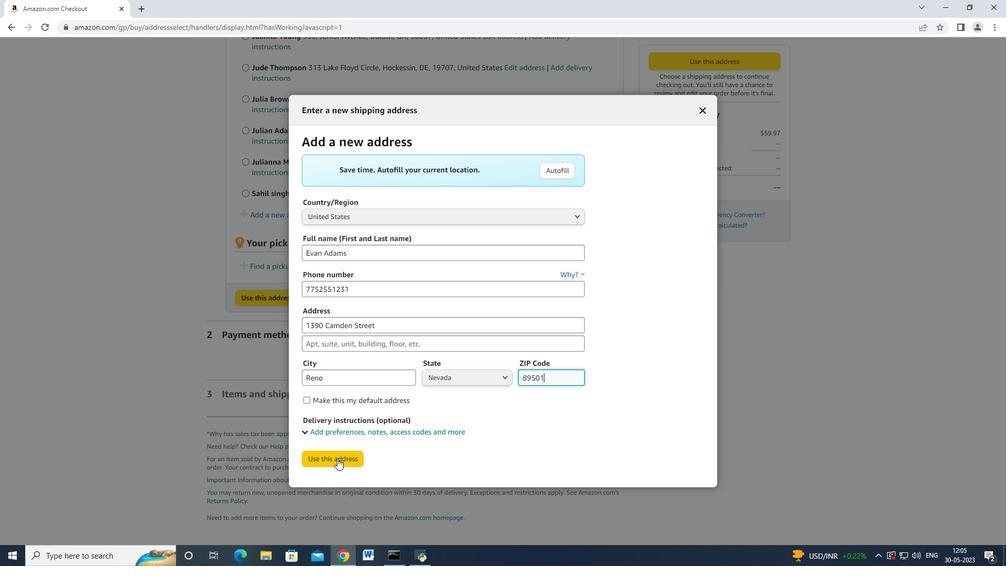 
Action: Mouse moved to (373, 414)
Screenshot: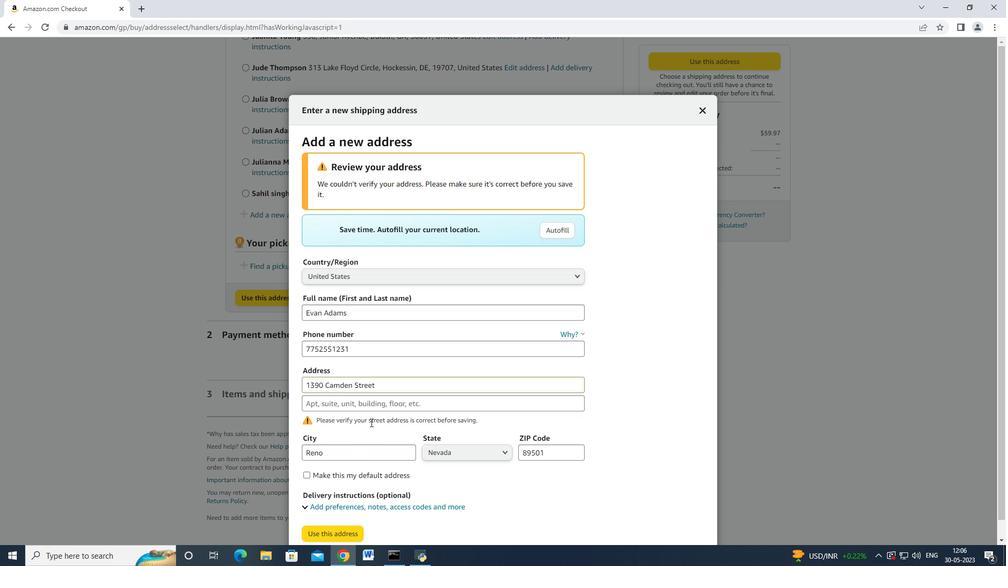 
Action: Mouse scrolled (373, 413) with delta (0, 0)
Screenshot: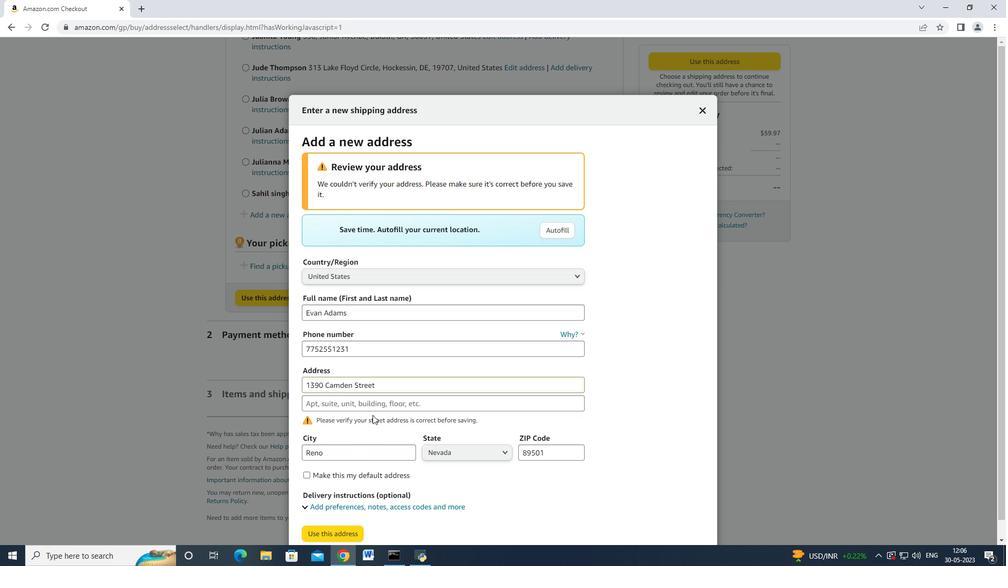 
Action: Mouse scrolled (373, 413) with delta (0, 0)
Screenshot: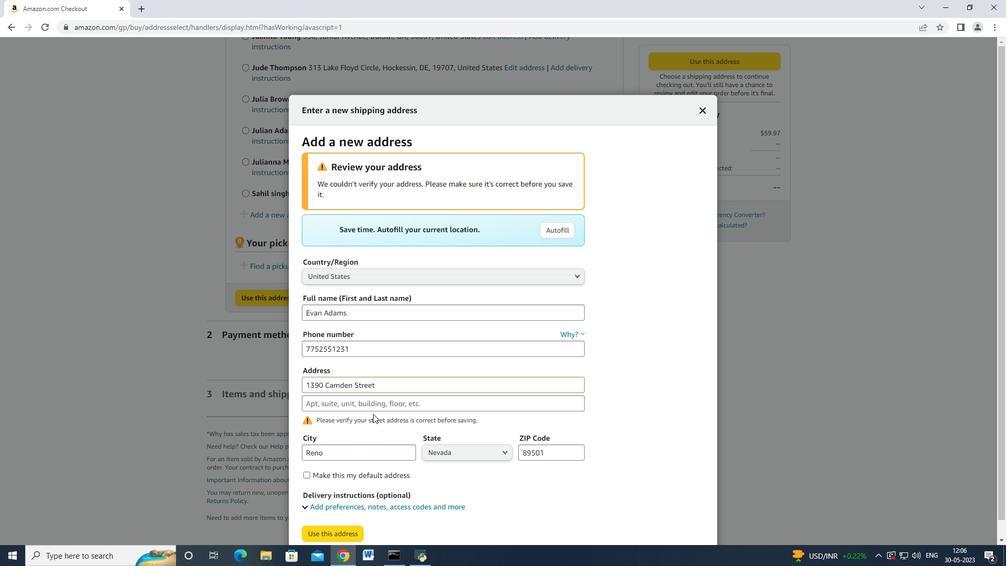 
Action: Mouse scrolled (373, 413) with delta (0, 0)
Screenshot: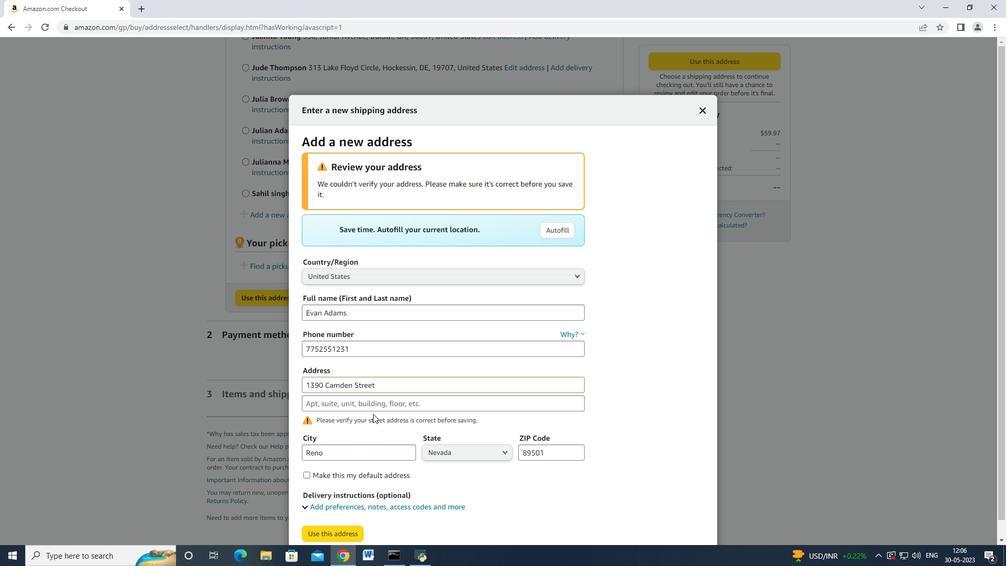 
Action: Mouse scrolled (373, 413) with delta (0, 0)
Screenshot: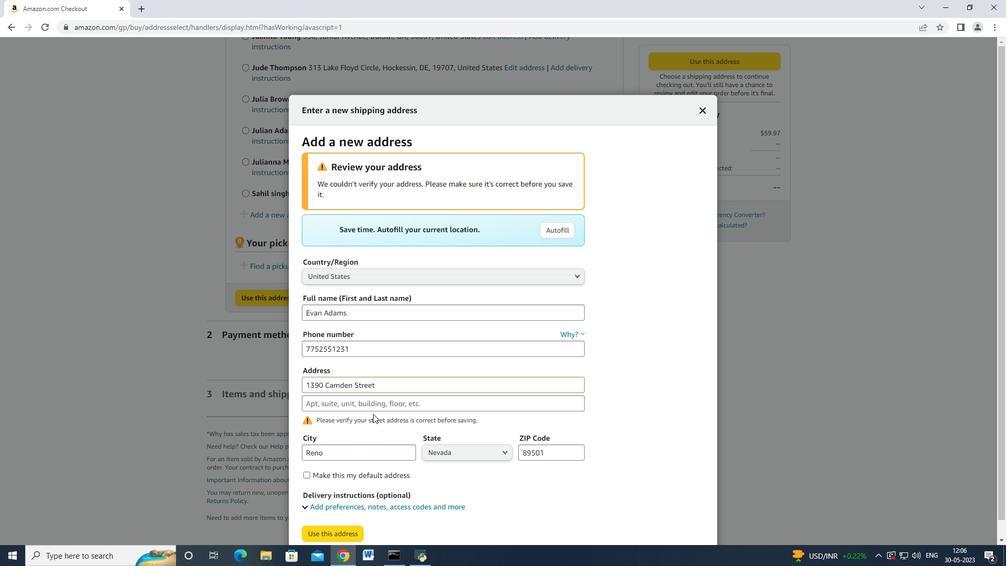 
Action: Mouse moved to (340, 516)
Screenshot: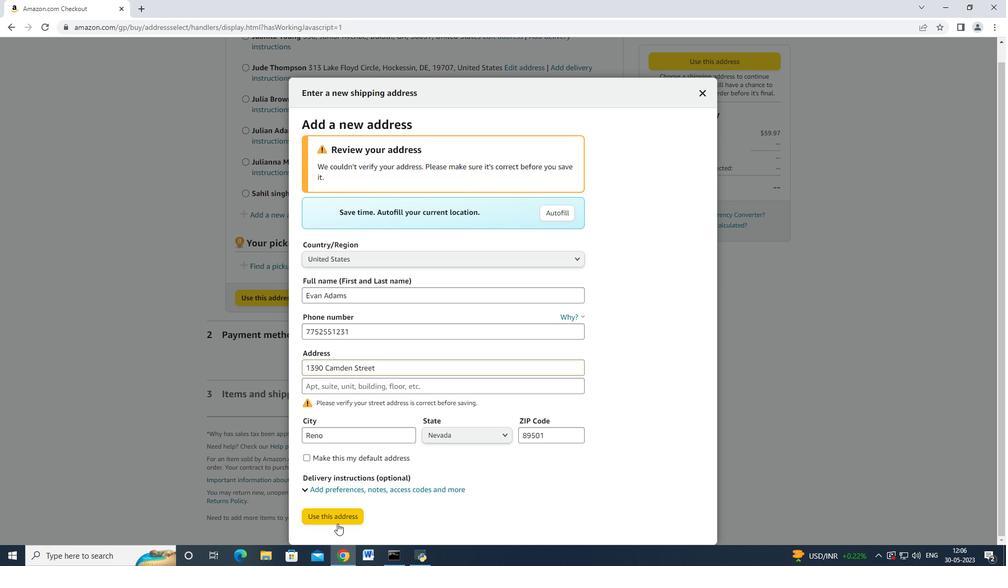
Action: Mouse pressed left at (340, 516)
Screenshot: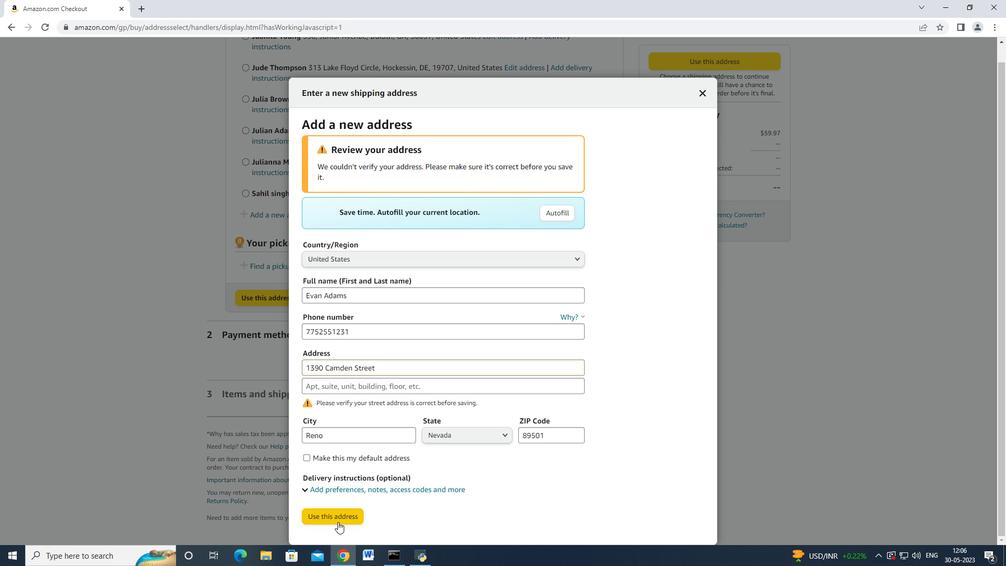 
Action: Mouse moved to (393, 258)
Screenshot: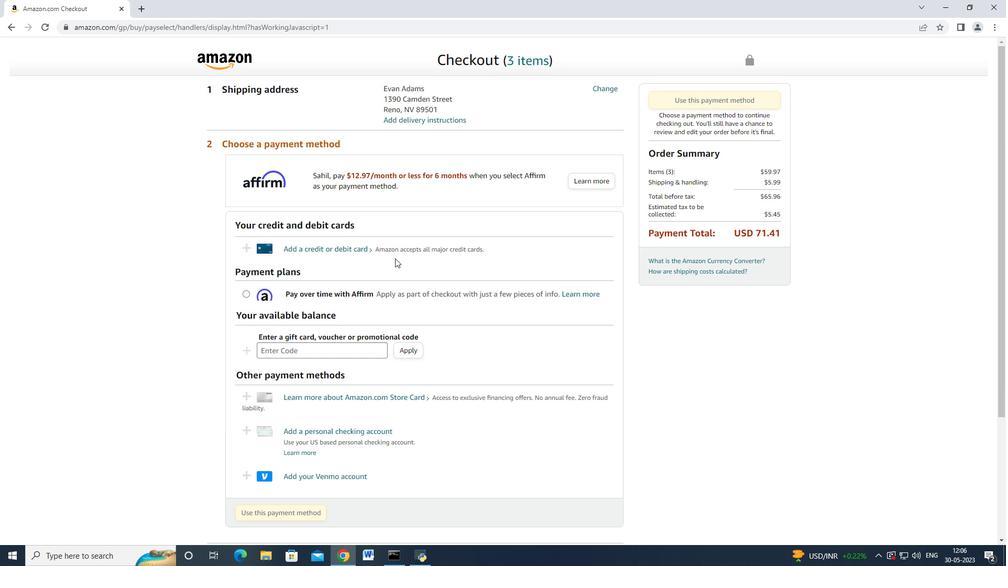 
Action: Mouse scrolled (393, 257) with delta (0, 0)
Screenshot: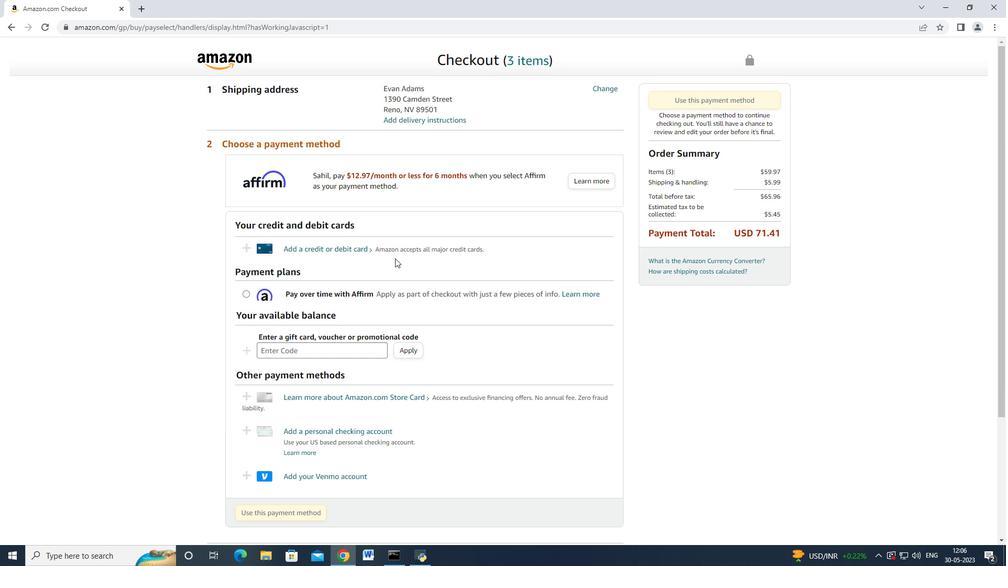 
Action: Mouse moved to (357, 197)
Screenshot: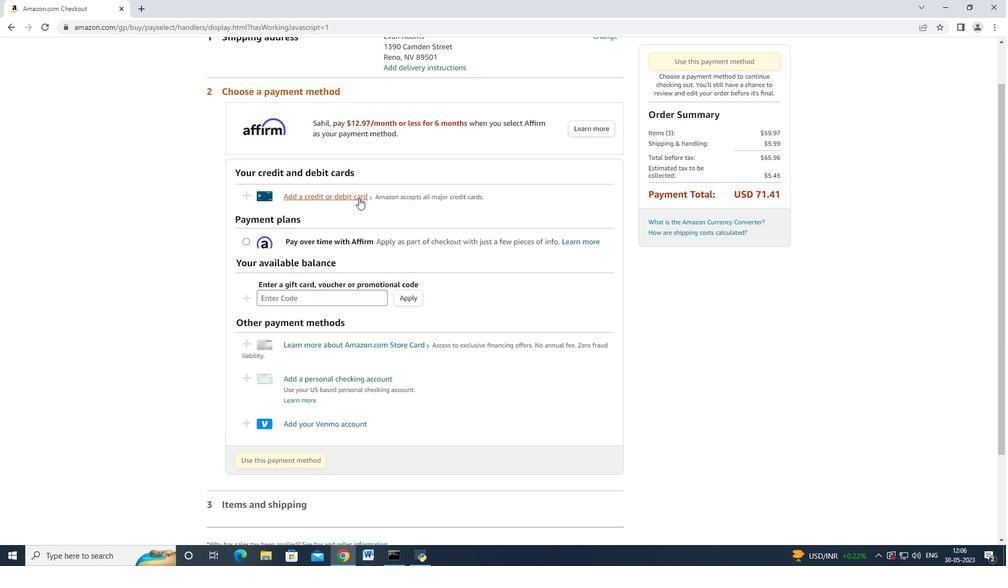 
Action: Mouse pressed left at (357, 197)
Screenshot: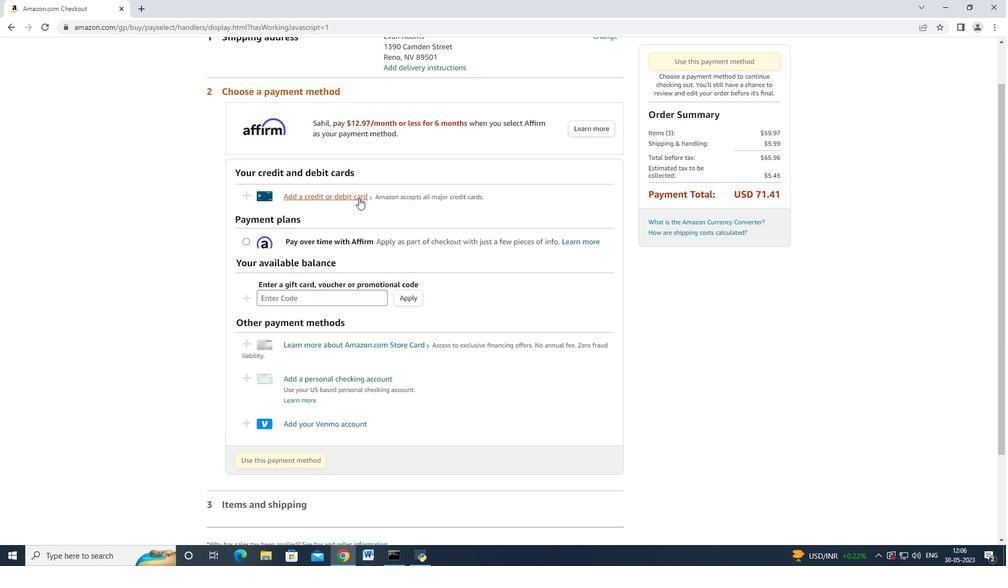 
Action: Mouse moved to (411, 235)
Screenshot: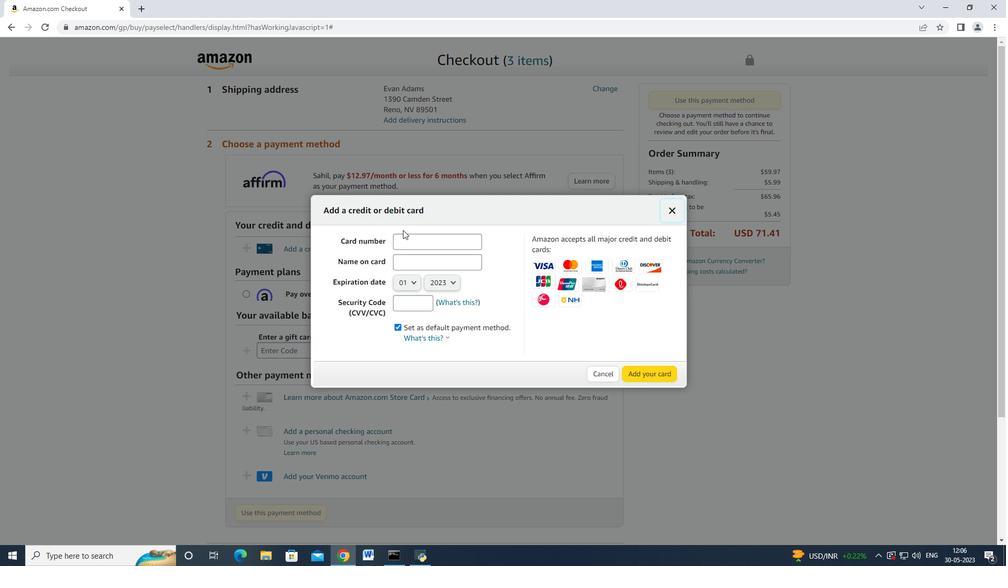 
Action: Mouse pressed left at (411, 235)
Screenshot: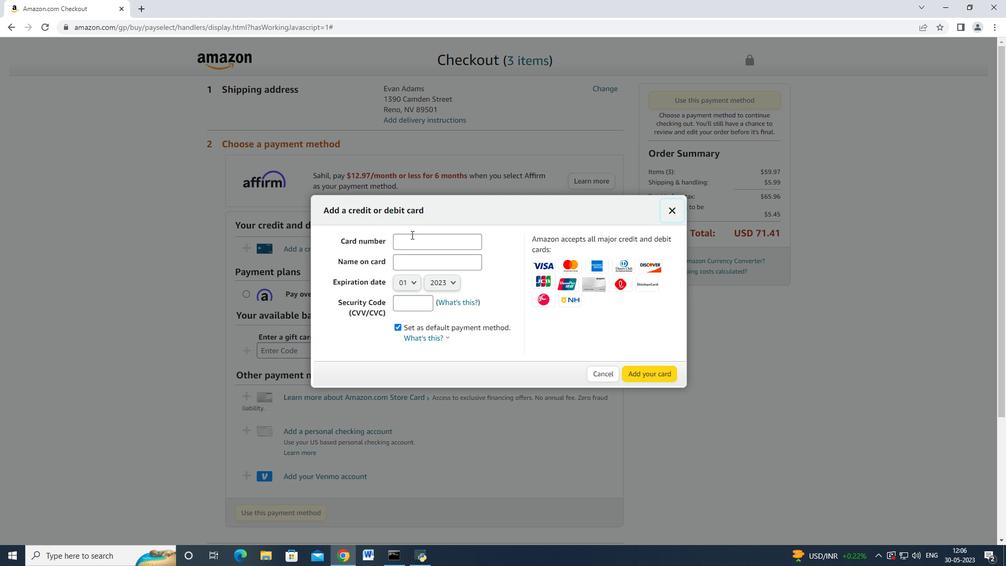 
Action: Mouse moved to (412, 236)
Screenshot: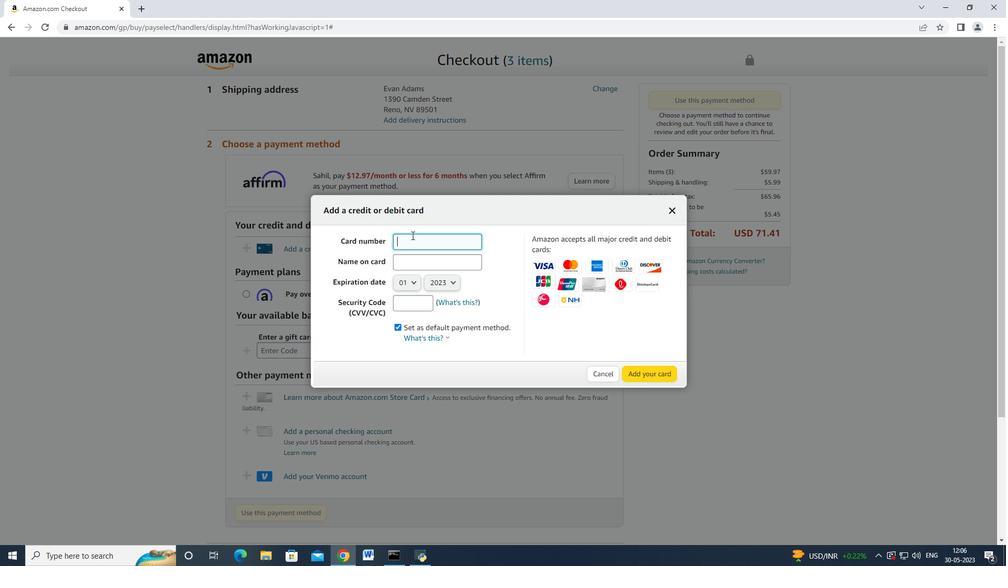 
Action: Key pressed 4276664477556<Key.backspace>2005<Key.tab><Key.shift_r>A<Key.backspace><Key.shift>Mark<Key.space><Key.shift_r>Adams<Key.space>
Screenshot: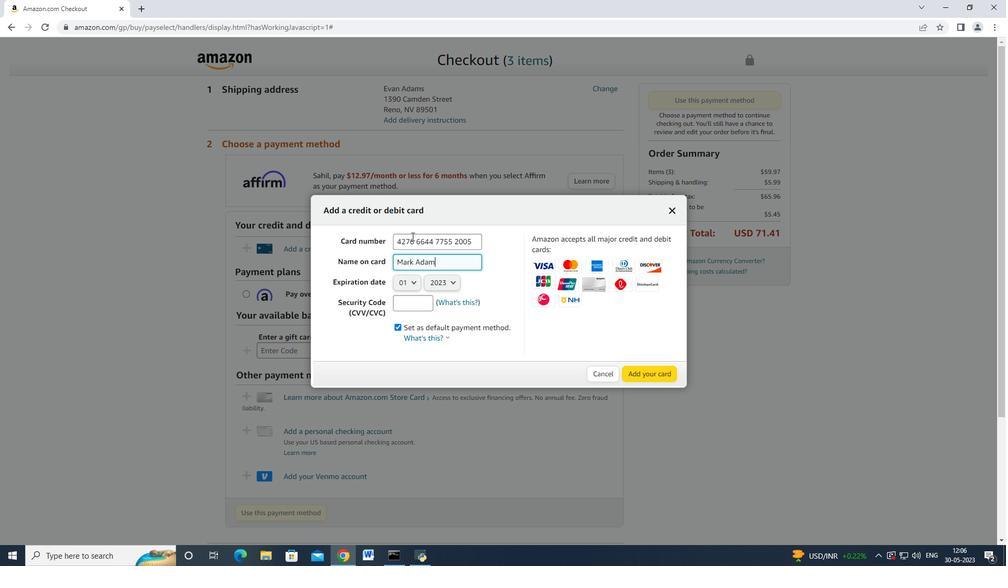 
Action: Mouse moved to (409, 289)
Screenshot: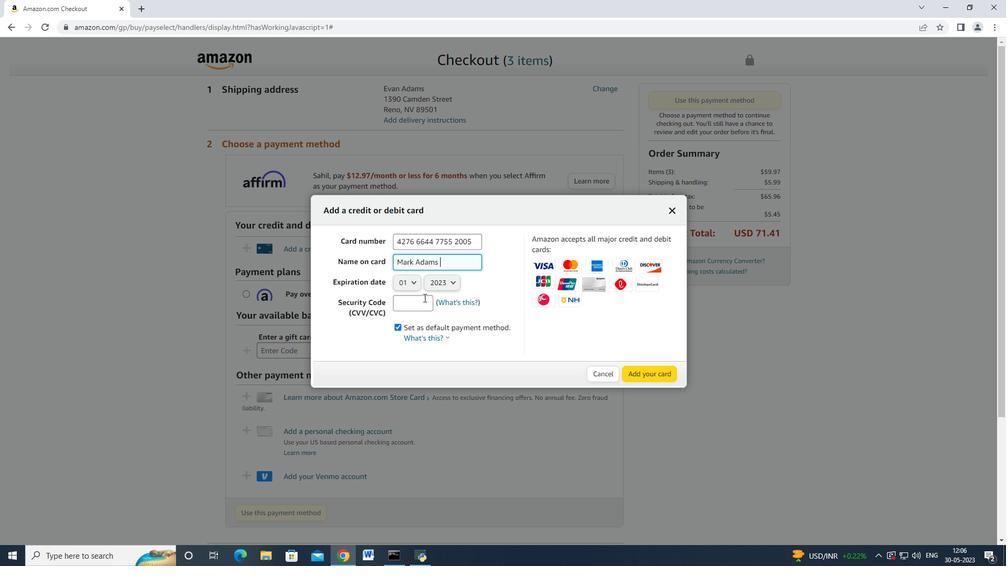 
Action: Mouse pressed left at (409, 289)
Screenshot: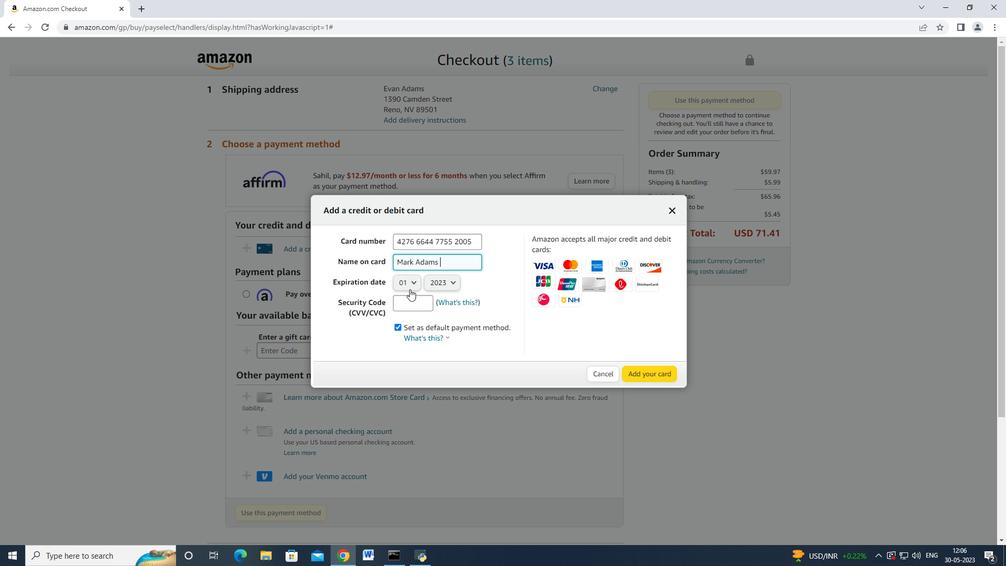 
Action: Mouse moved to (408, 320)
Screenshot: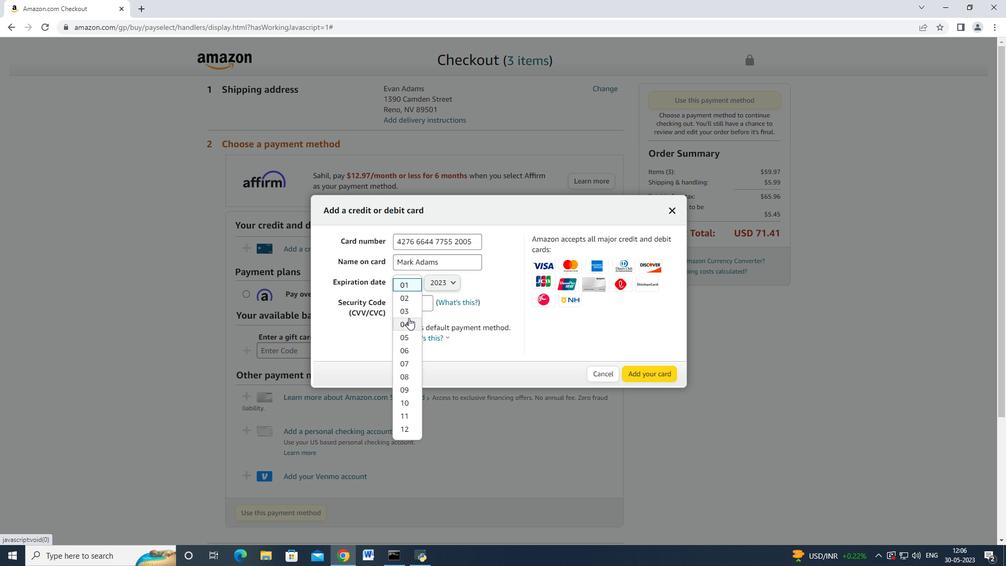 
Action: Mouse pressed left at (408, 320)
Screenshot: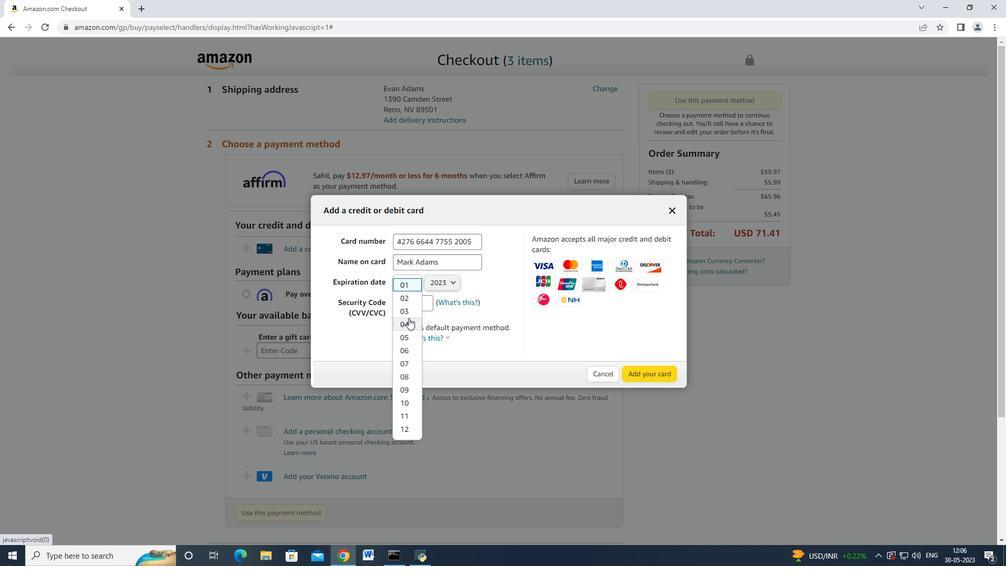 
Action: Mouse moved to (440, 282)
Screenshot: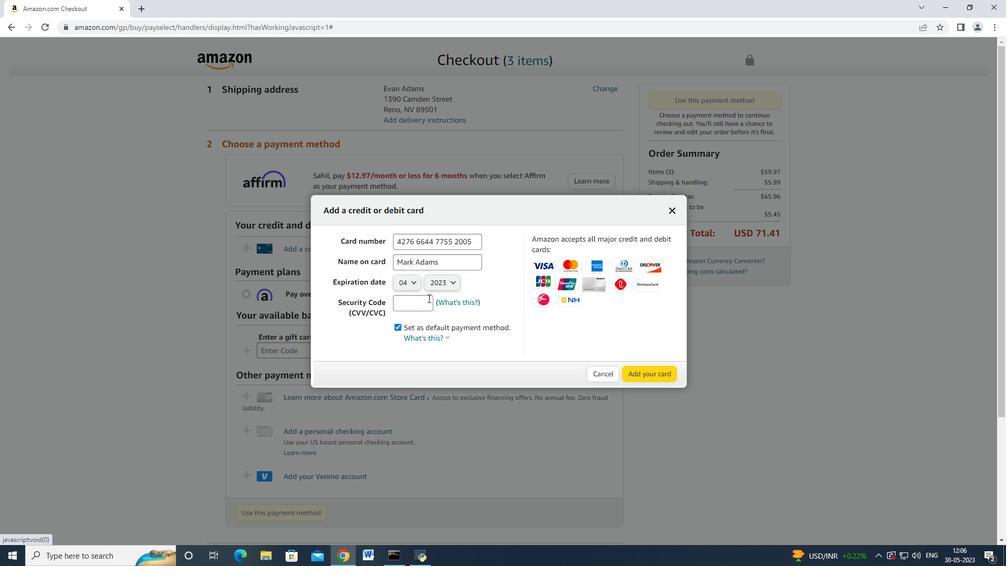 
Action: Mouse pressed left at (440, 282)
Screenshot: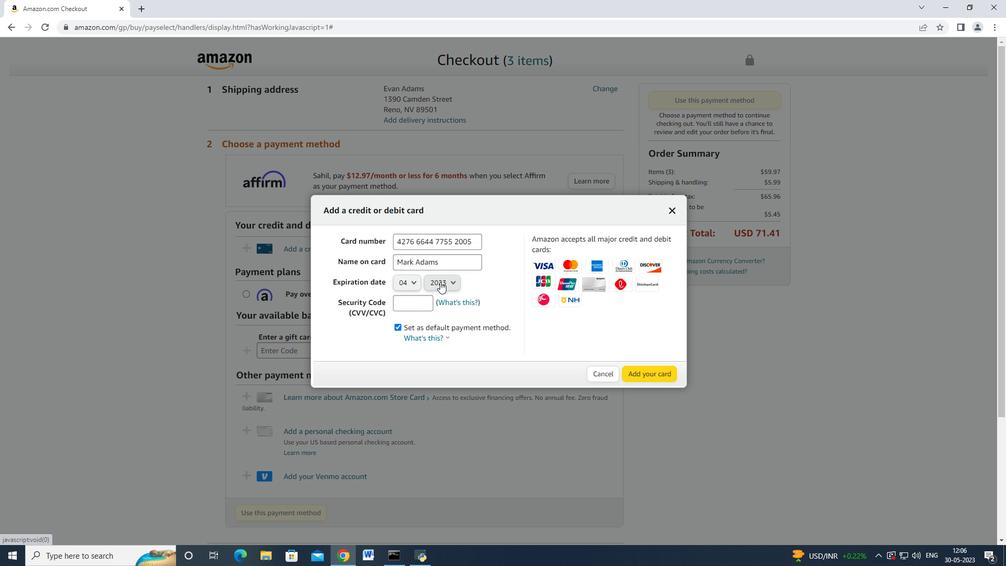 
Action: Mouse moved to (441, 307)
Screenshot: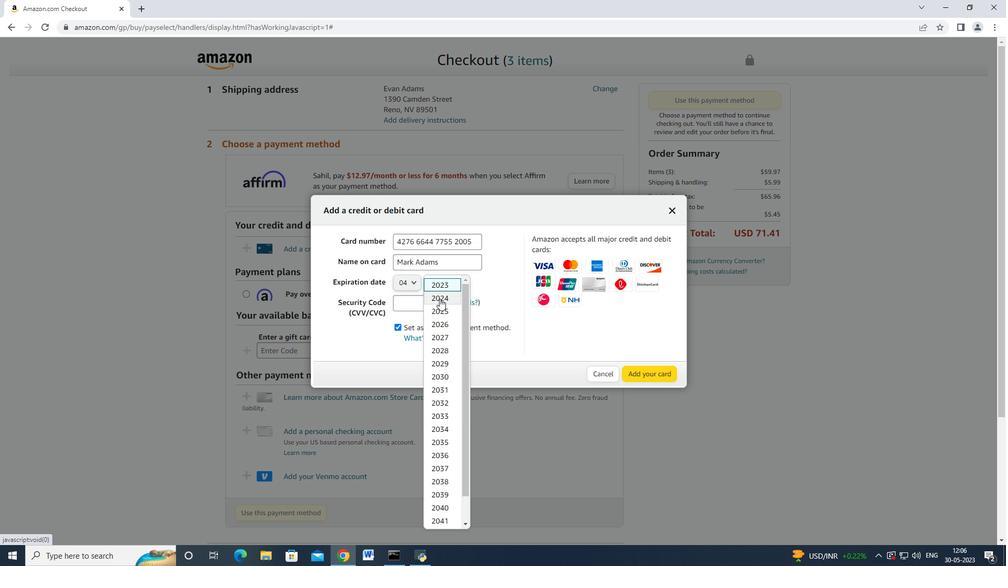 
Action: Mouse pressed left at (441, 307)
Screenshot: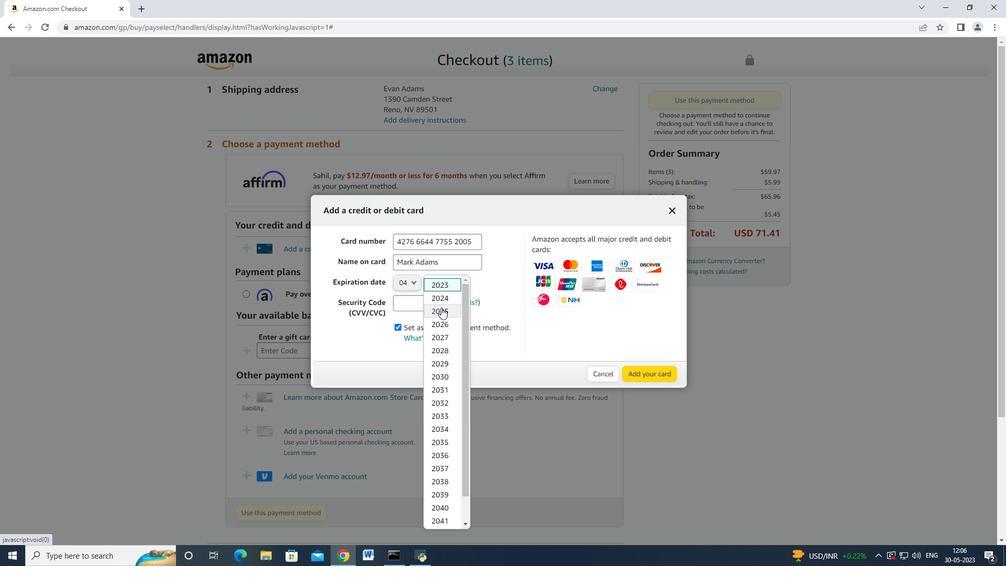 
Action: Mouse moved to (424, 309)
Screenshot: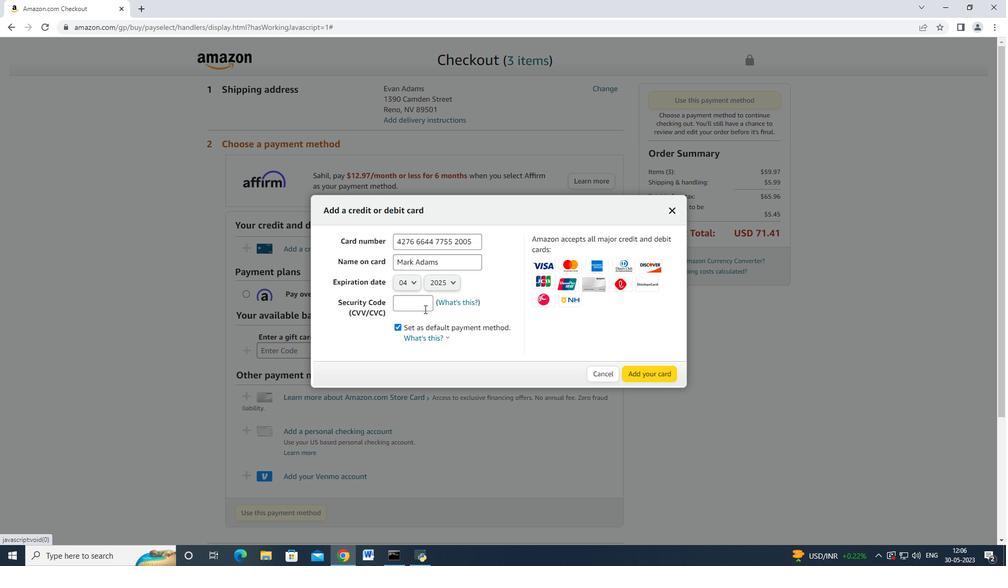 
Action: Mouse pressed left at (424, 309)
Screenshot: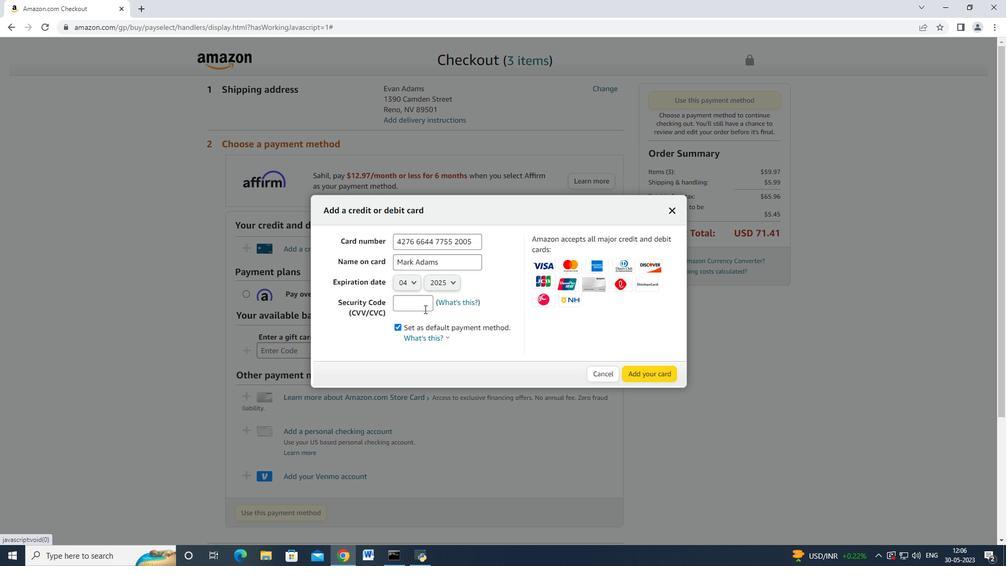 
Action: Mouse pressed left at (424, 309)
Screenshot: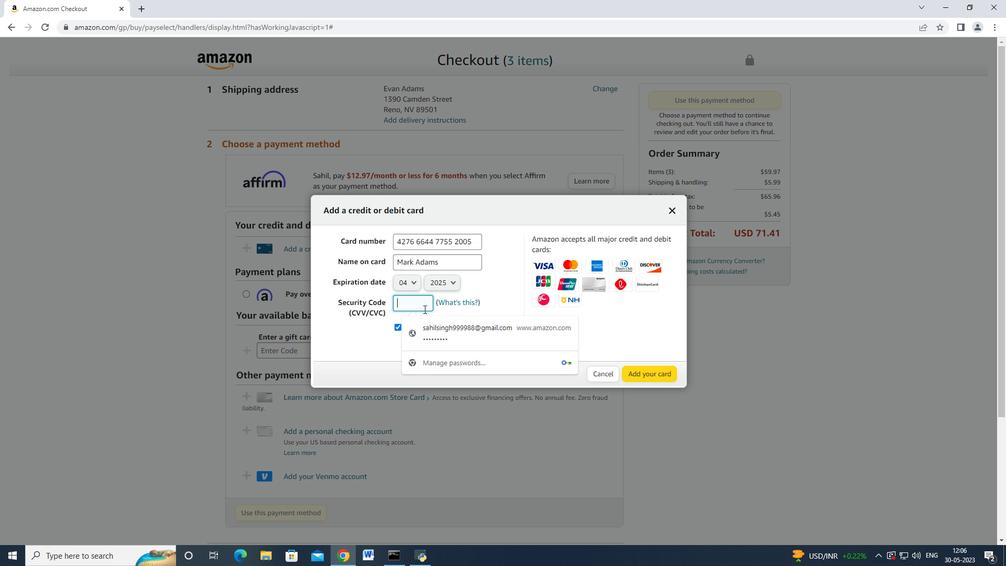 
Action: Mouse moved to (422, 301)
Screenshot: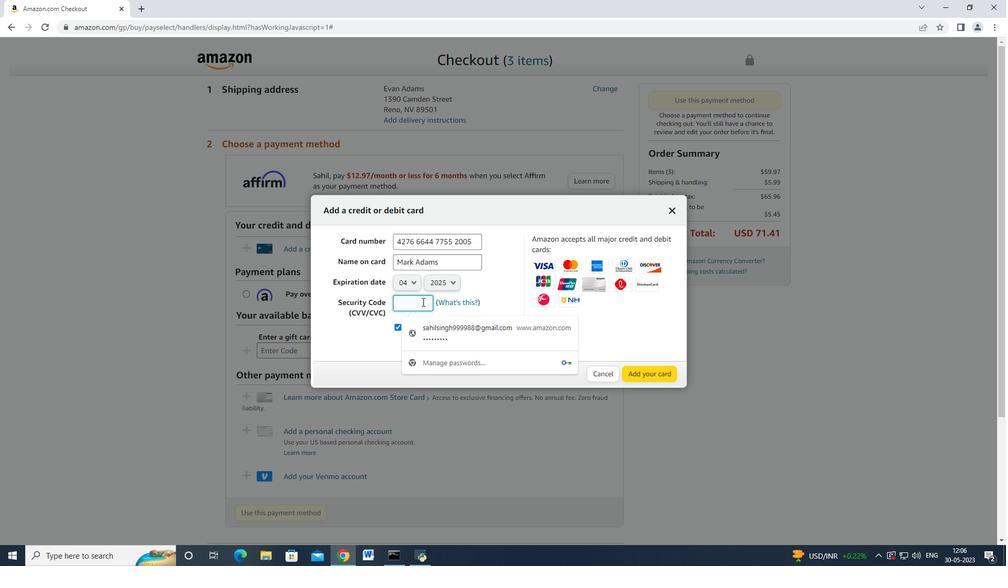 
Action: Key pressed 3321
Screenshot: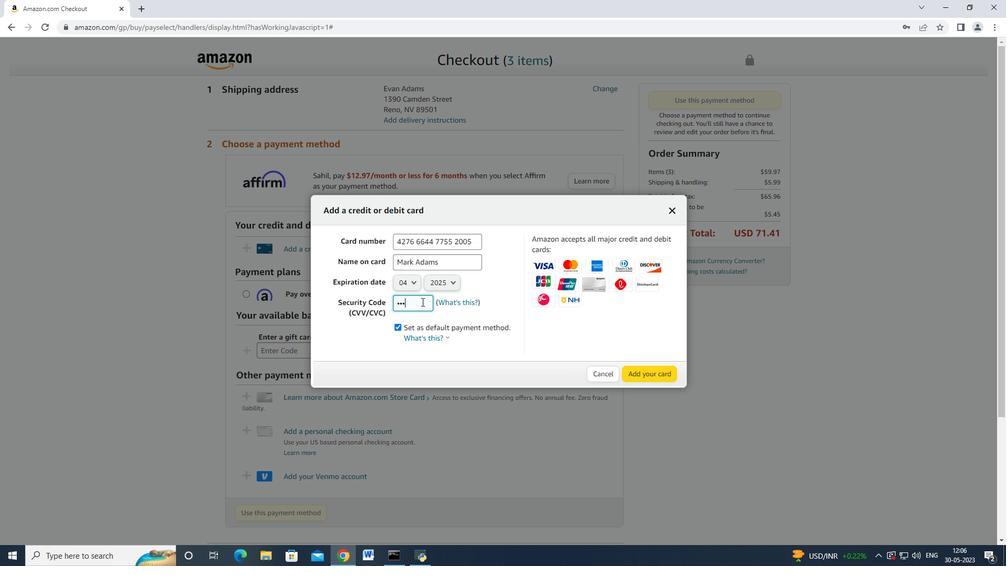 
Action: Mouse moved to (633, 372)
Screenshot: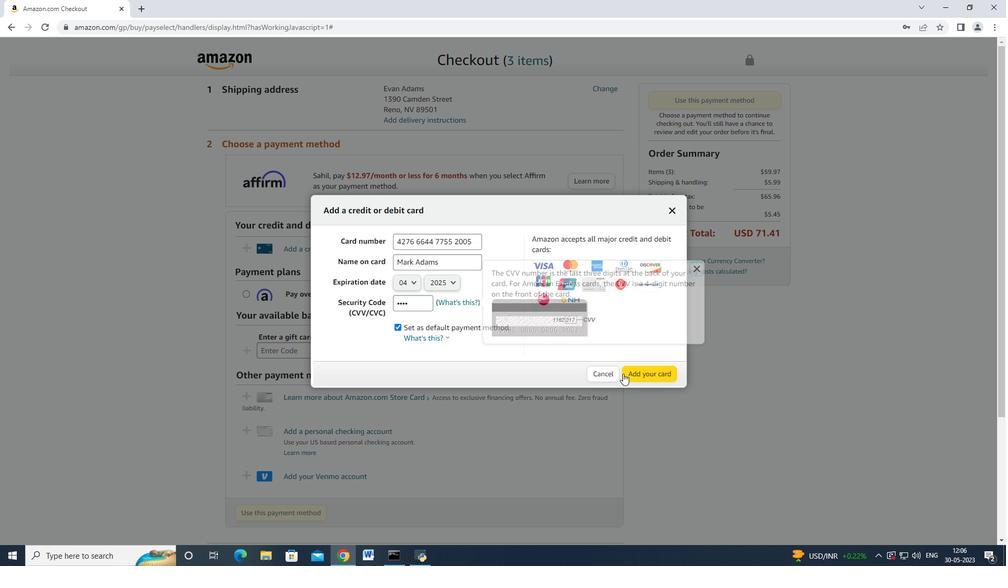 
